 Task: Search one way flight ticket for 2 adults, 4 children and 1 infant on lap in business from Watertown: Watertown Regional Airport to Riverton: Central Wyoming Regional Airport (was Riverton Regional) on 8-4-2023. Choice of flights is Frontier. Price is upto 60000. Outbound departure time preference is 22:00.
Action: Mouse moved to (300, 391)
Screenshot: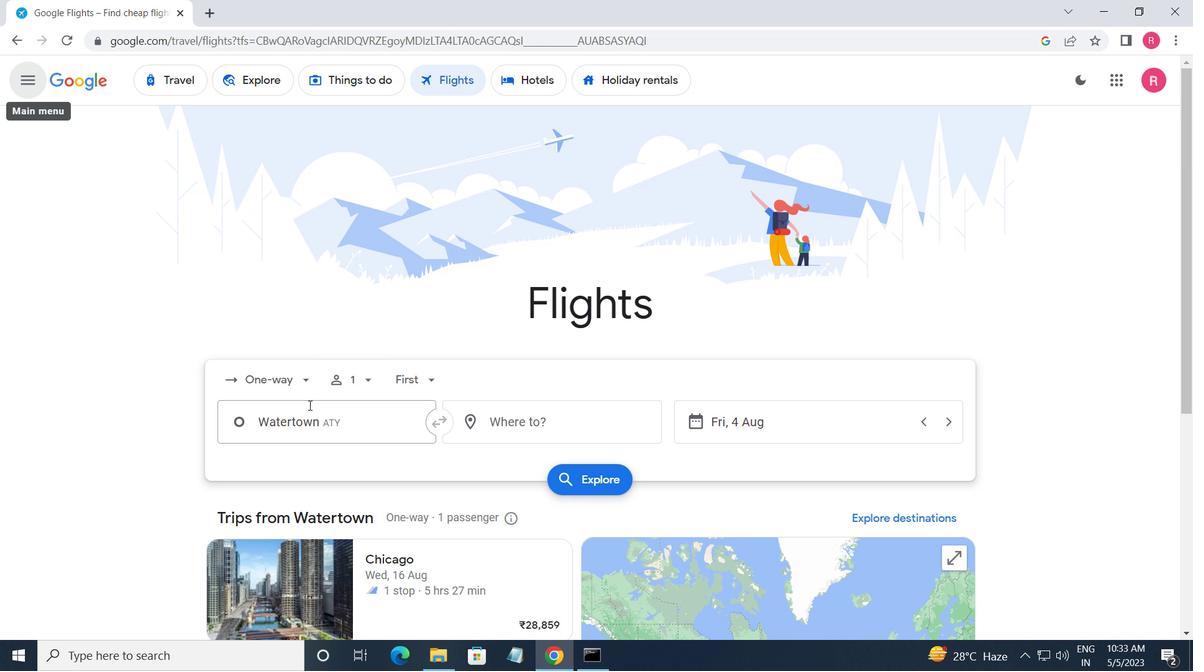 
Action: Mouse pressed left at (300, 391)
Screenshot: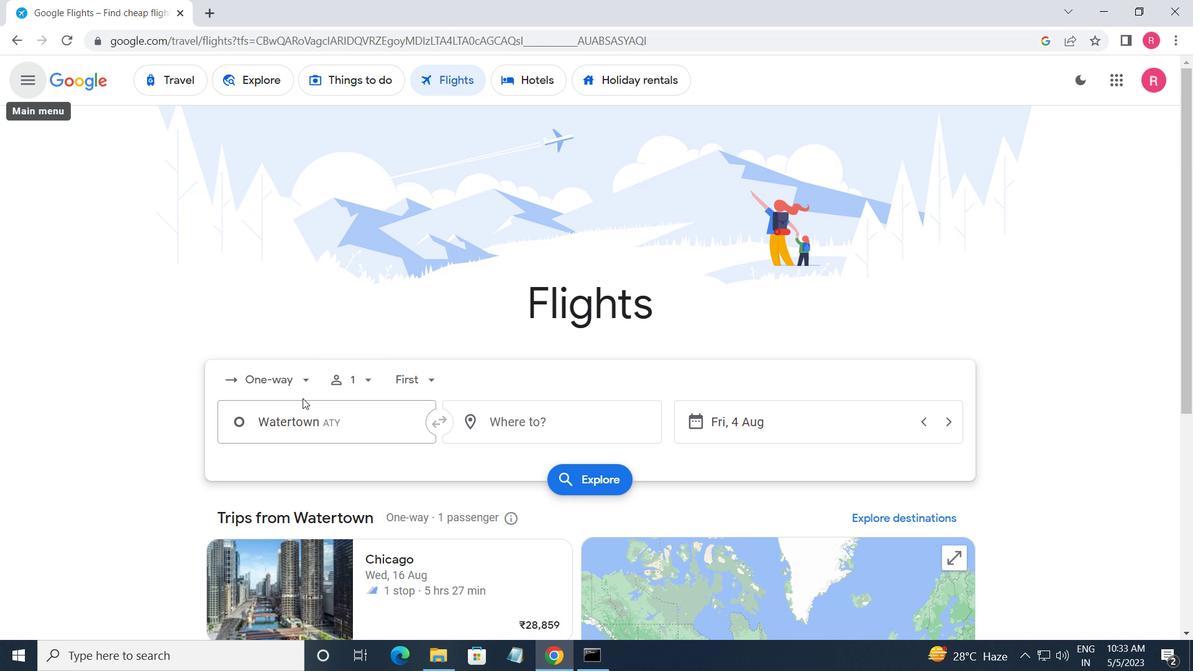 
Action: Mouse moved to (293, 450)
Screenshot: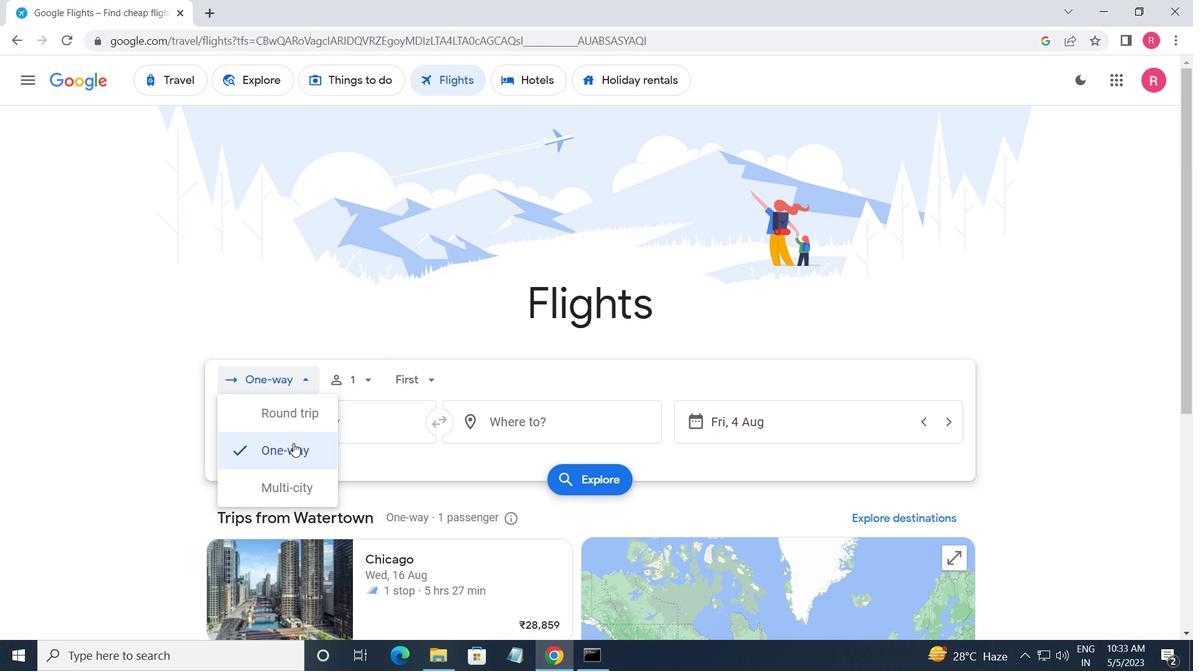 
Action: Mouse pressed left at (293, 450)
Screenshot: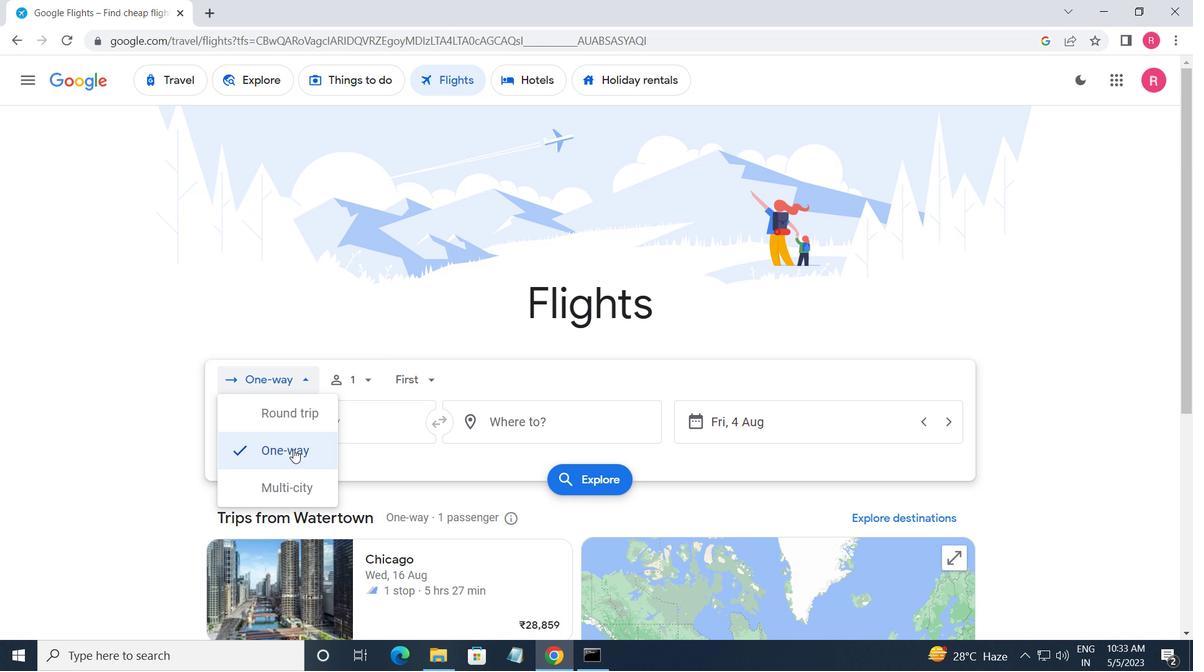 
Action: Mouse moved to (353, 380)
Screenshot: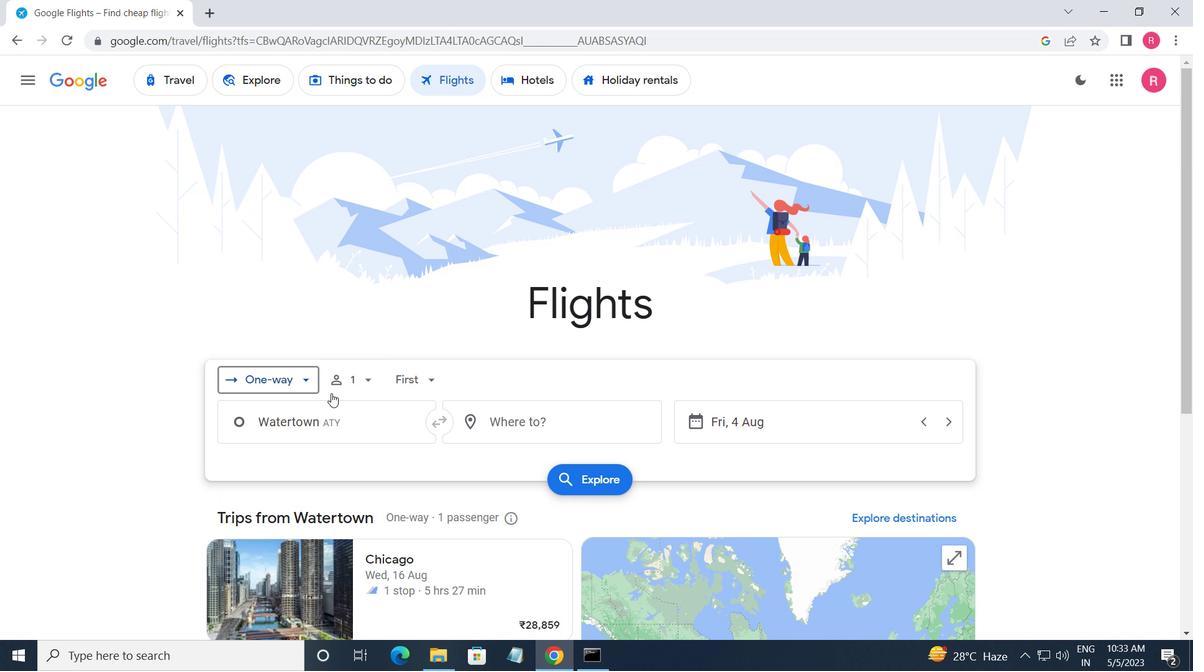 
Action: Mouse pressed left at (353, 380)
Screenshot: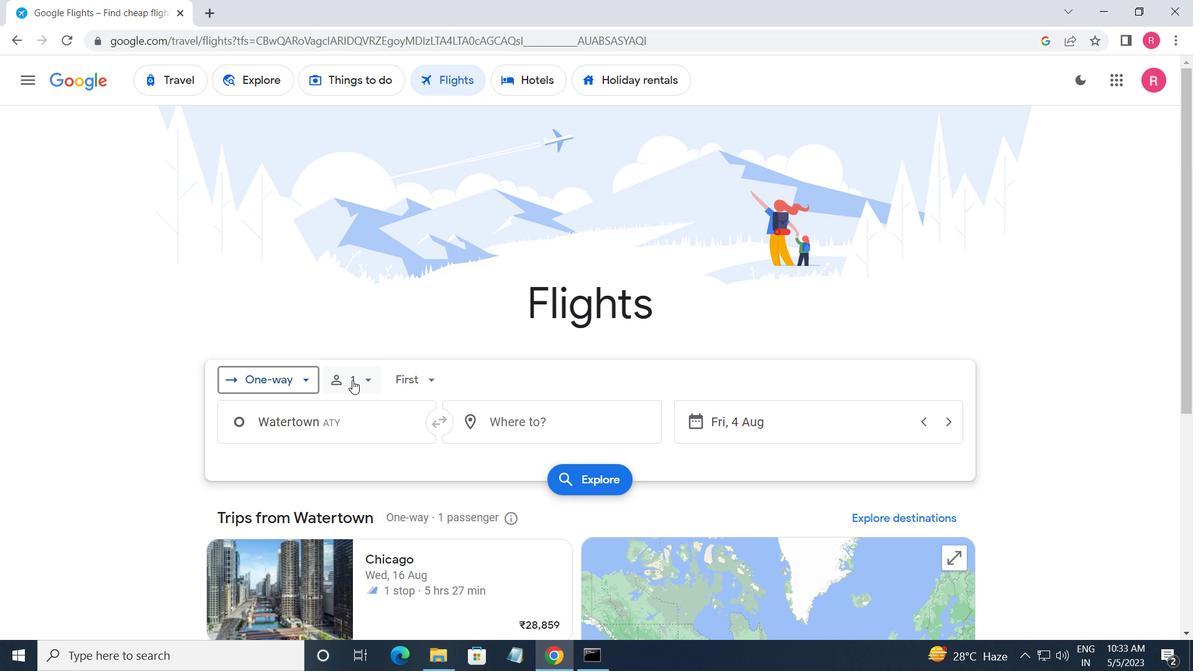 
Action: Mouse moved to (482, 424)
Screenshot: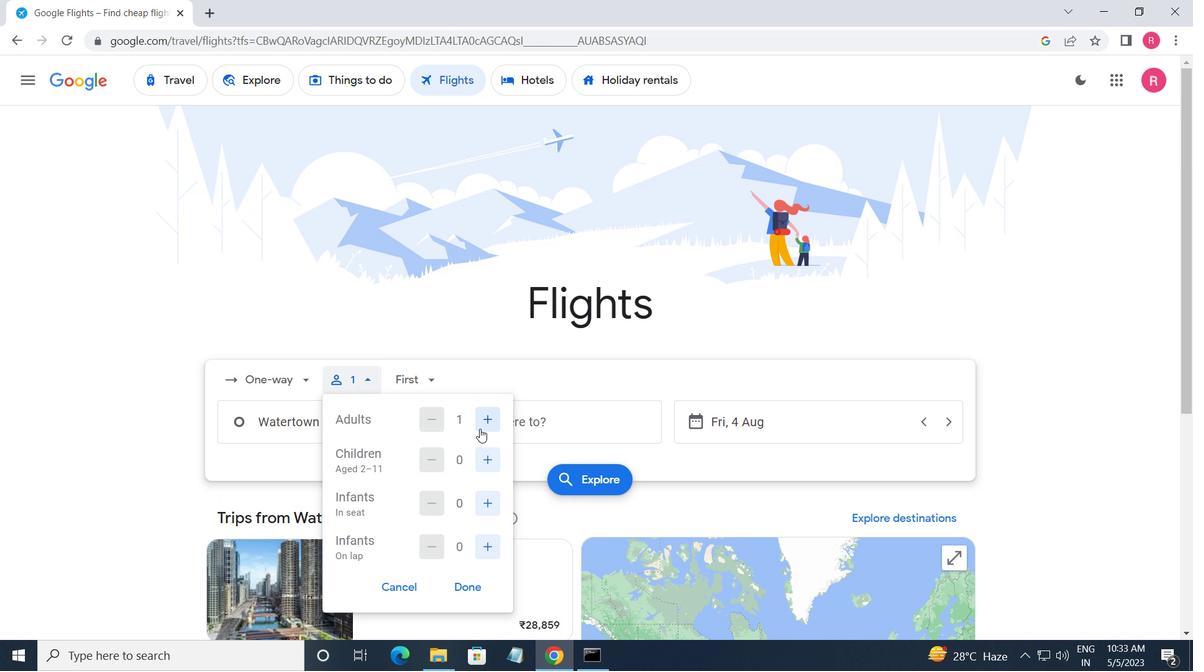 
Action: Mouse pressed left at (482, 424)
Screenshot: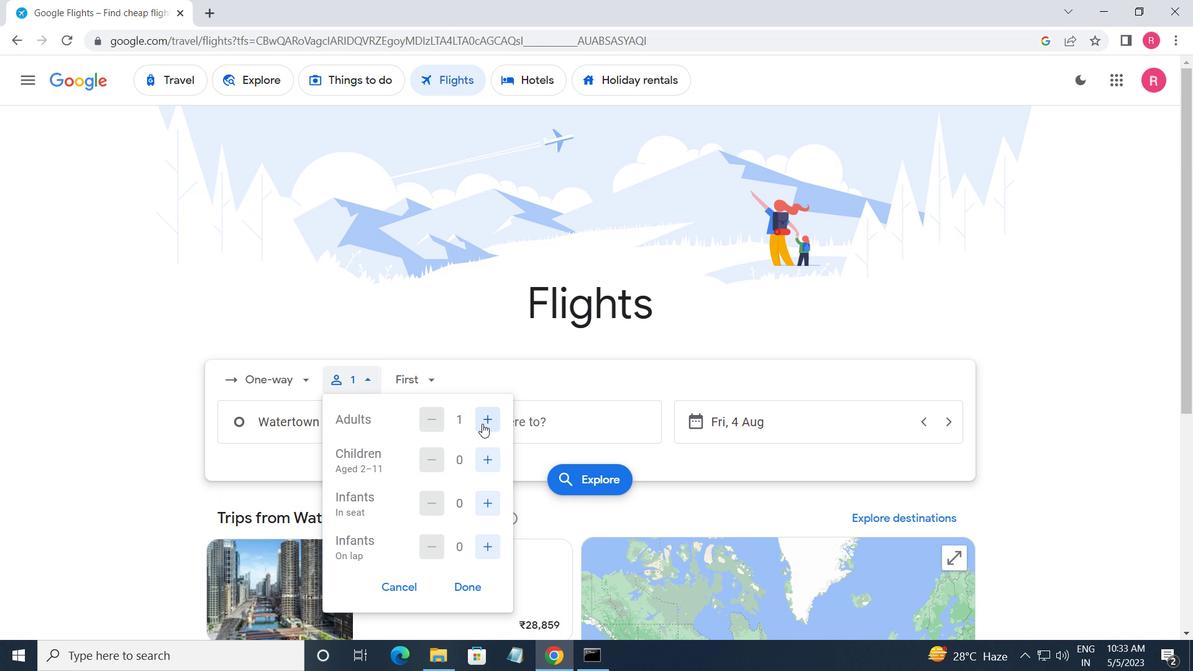 
Action: Mouse moved to (491, 458)
Screenshot: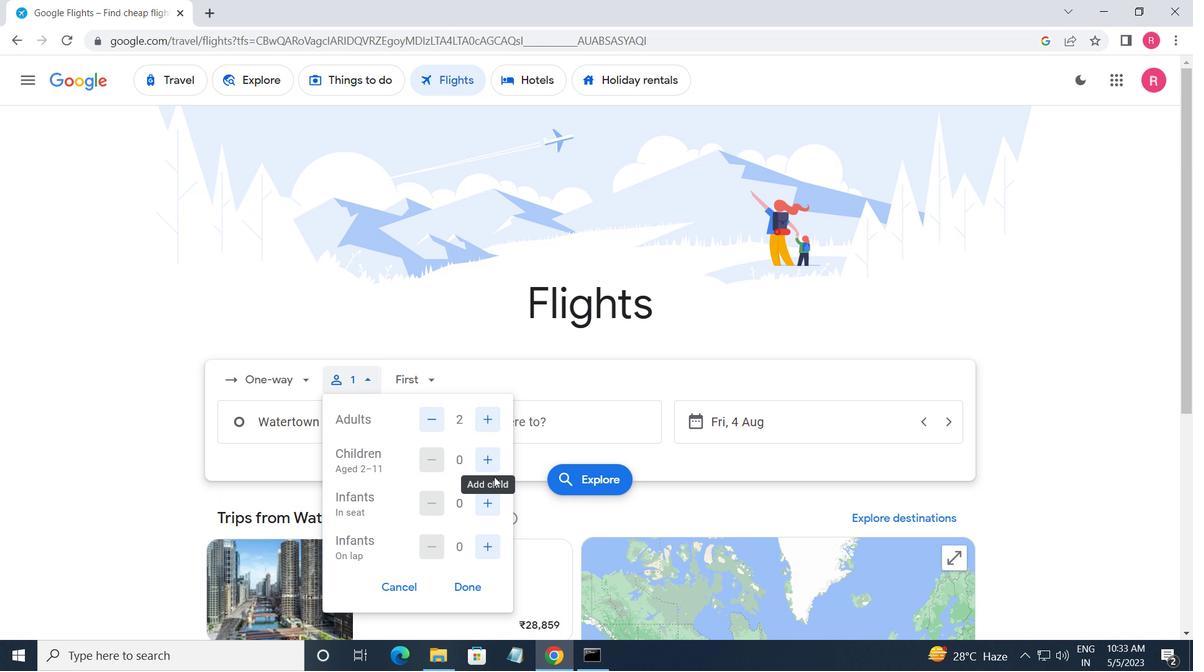 
Action: Mouse pressed left at (491, 458)
Screenshot: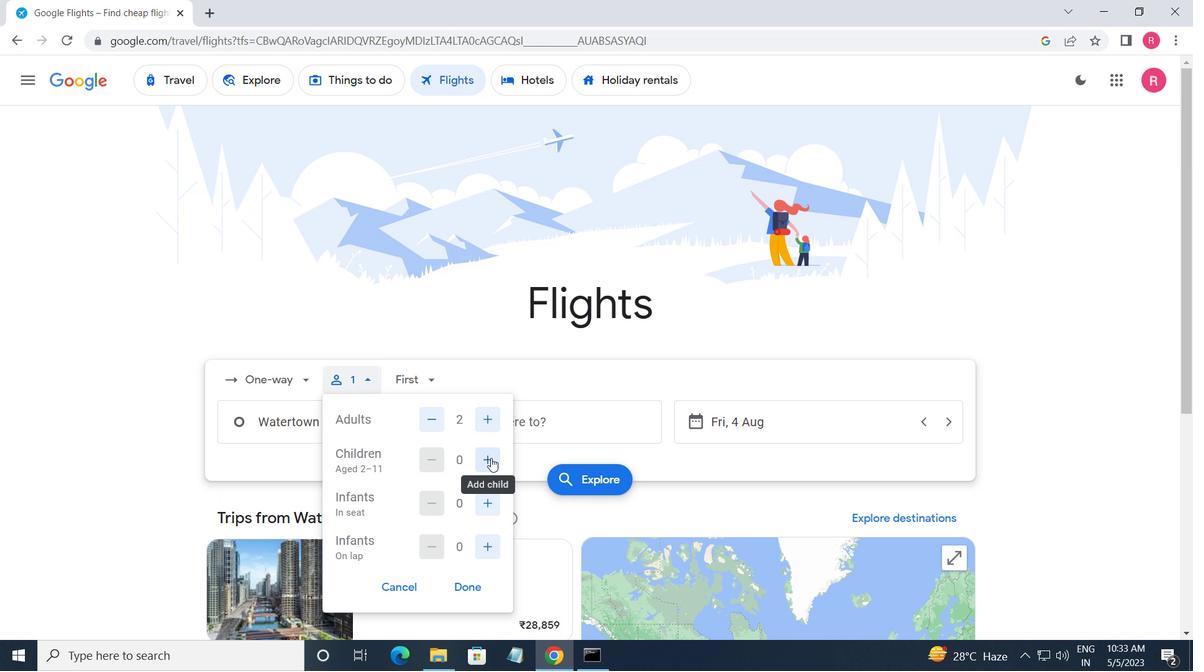 
Action: Mouse moved to (488, 457)
Screenshot: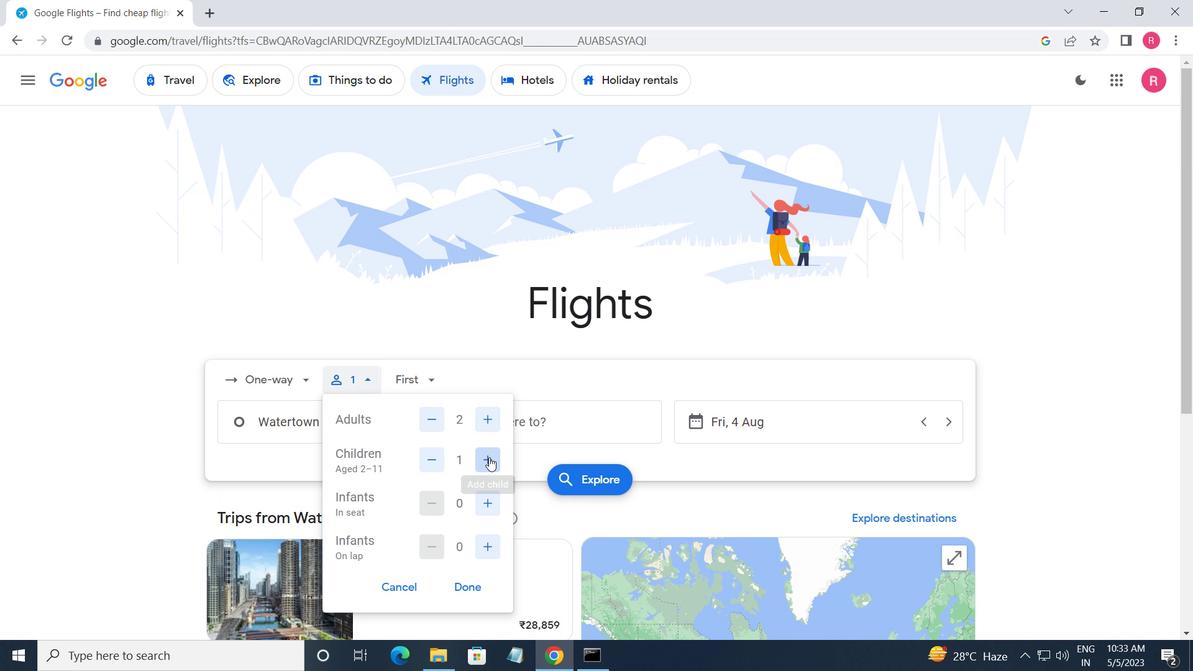 
Action: Mouse pressed left at (488, 457)
Screenshot: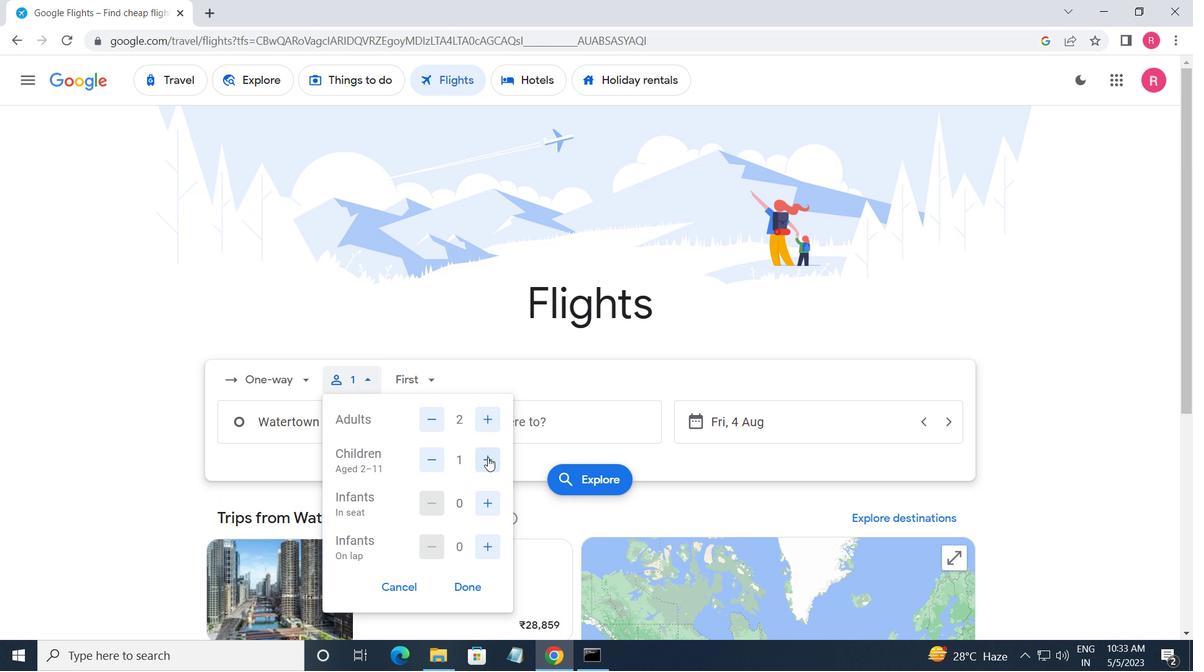 
Action: Mouse moved to (488, 457)
Screenshot: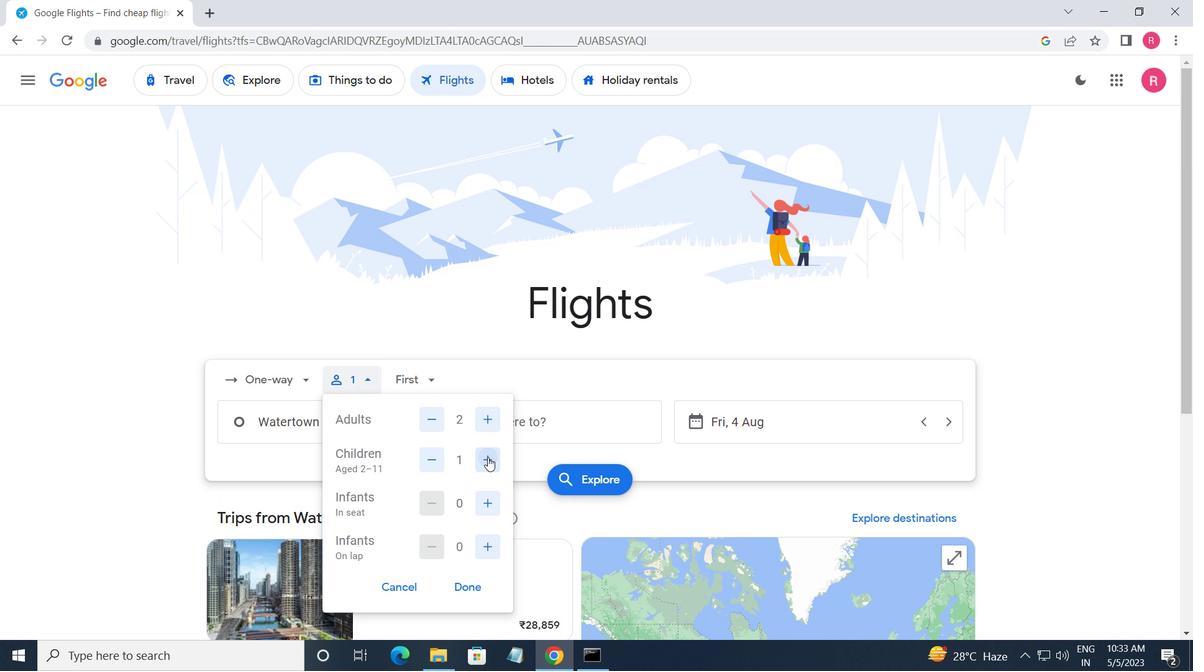 
Action: Mouse pressed left at (488, 457)
Screenshot: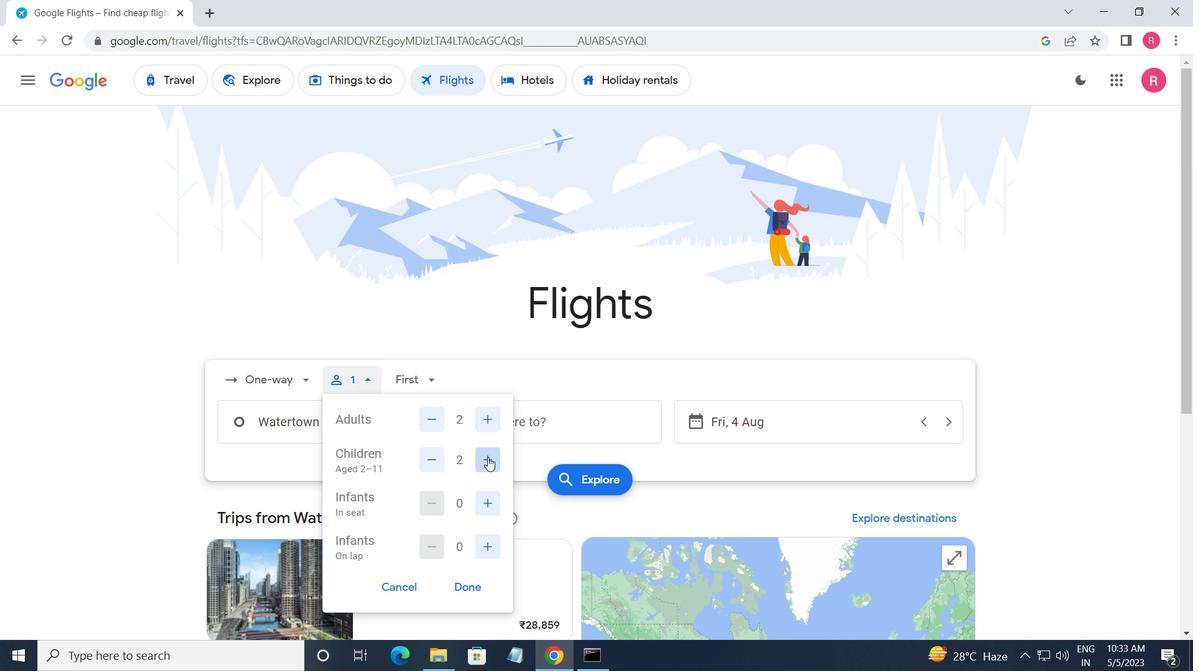 
Action: Mouse pressed left at (488, 457)
Screenshot: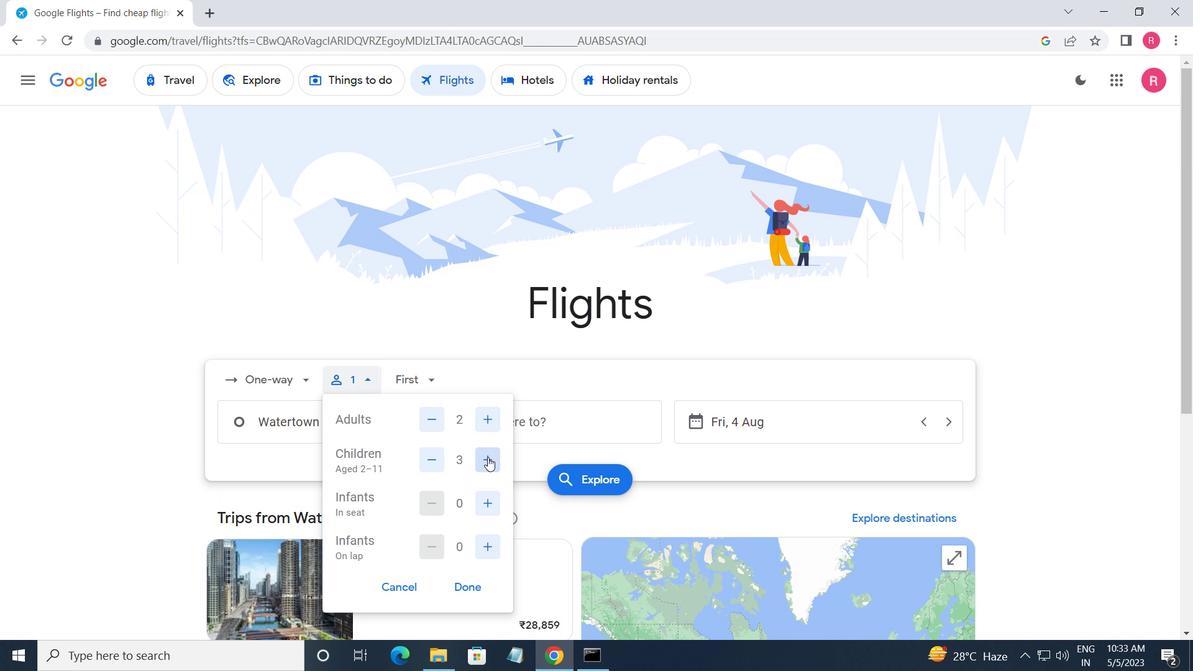 
Action: Mouse moved to (496, 547)
Screenshot: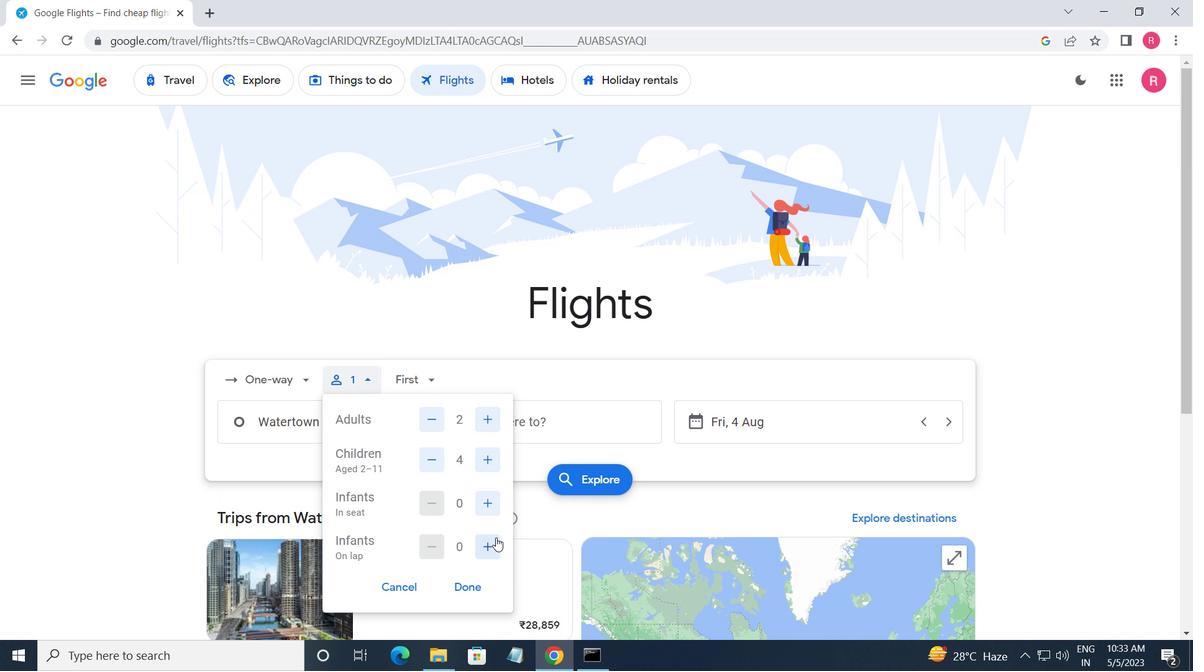 
Action: Mouse pressed left at (496, 547)
Screenshot: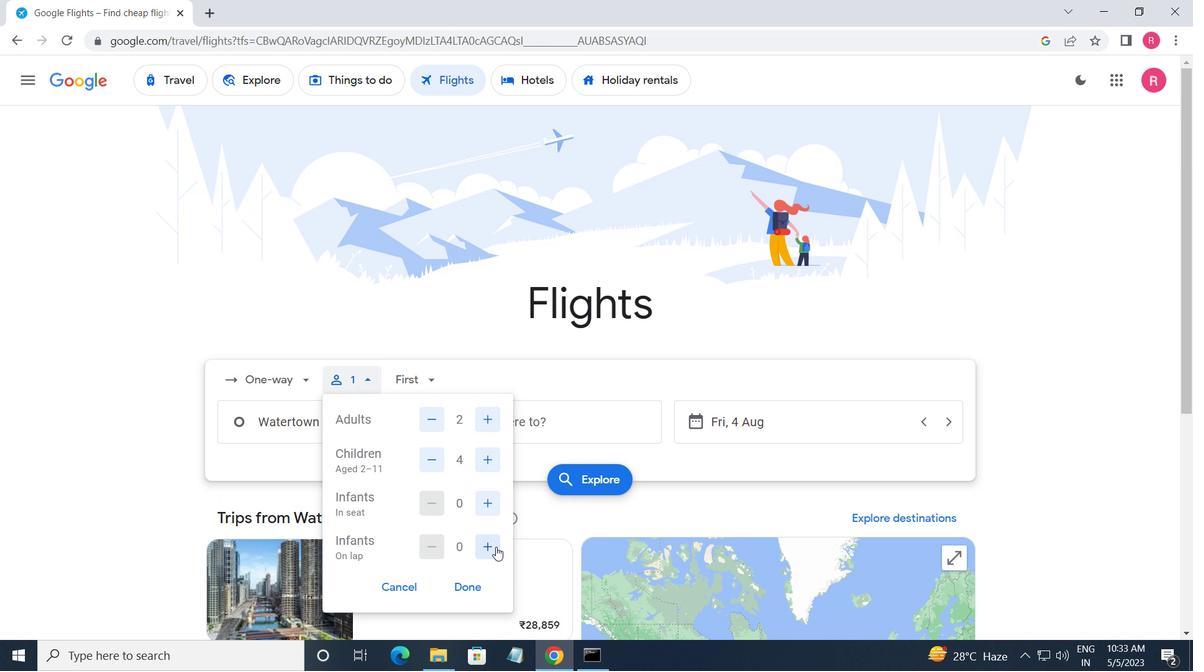 
Action: Mouse moved to (461, 591)
Screenshot: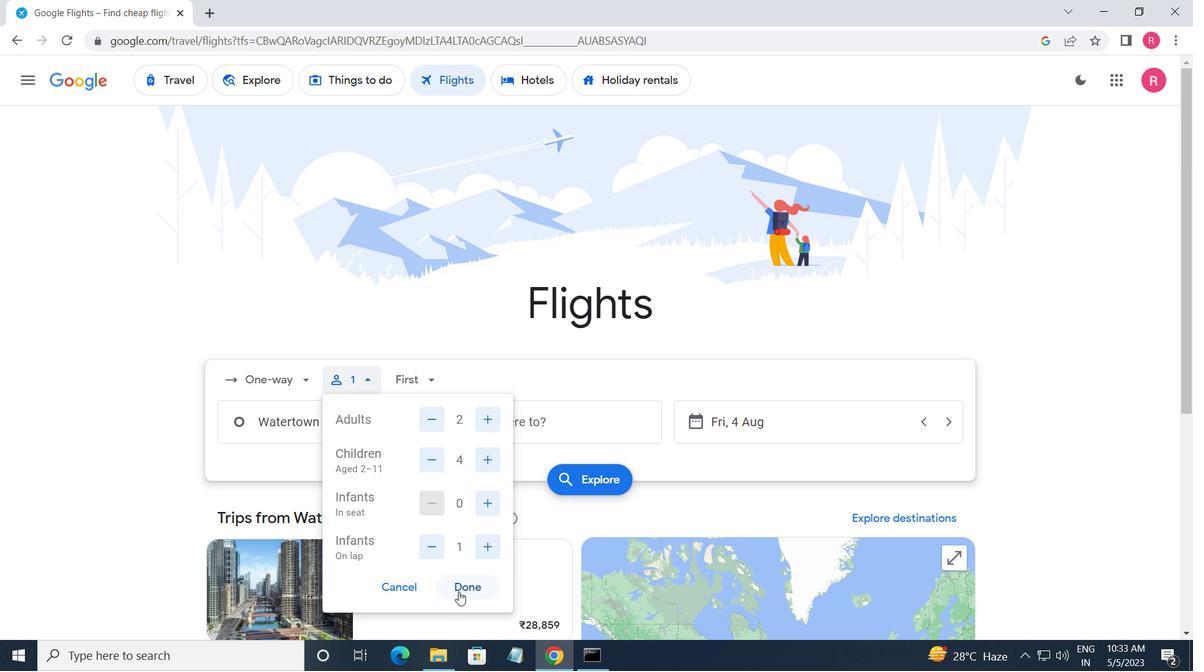 
Action: Mouse pressed left at (461, 591)
Screenshot: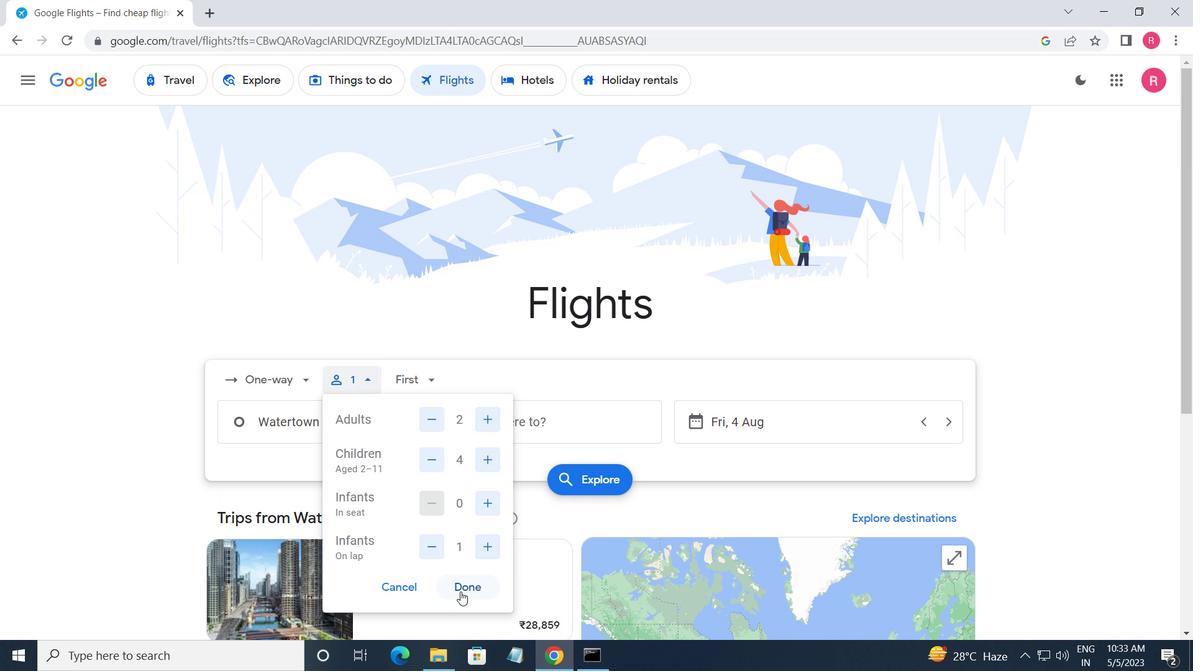 
Action: Mouse moved to (432, 389)
Screenshot: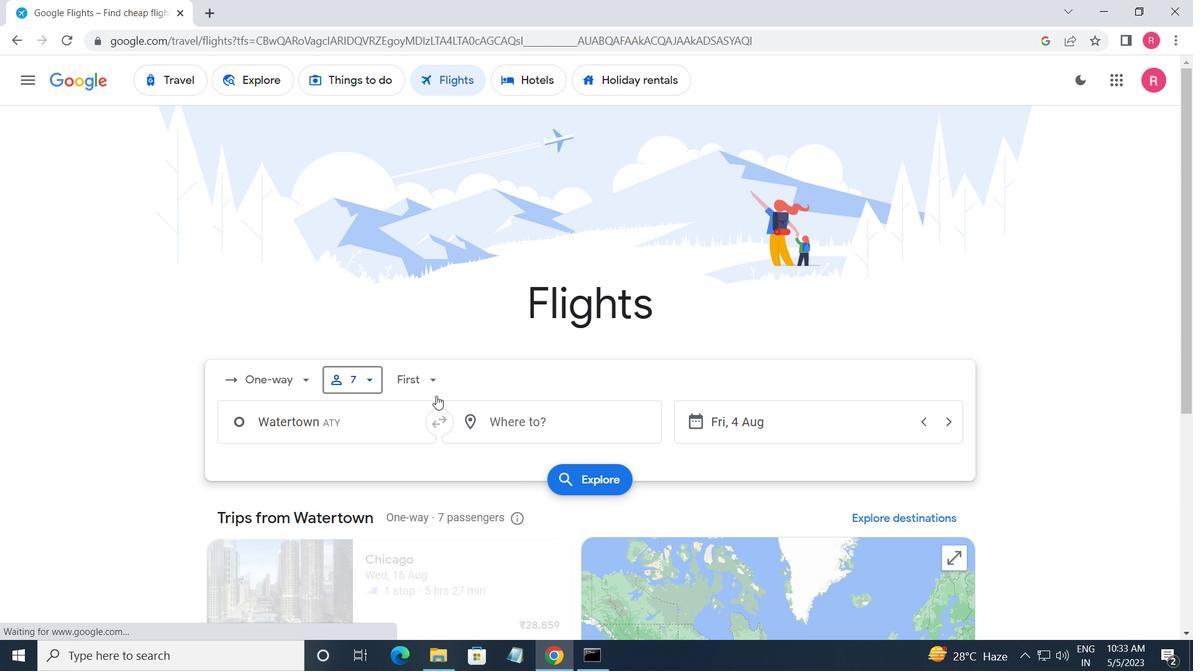 
Action: Mouse pressed left at (432, 389)
Screenshot: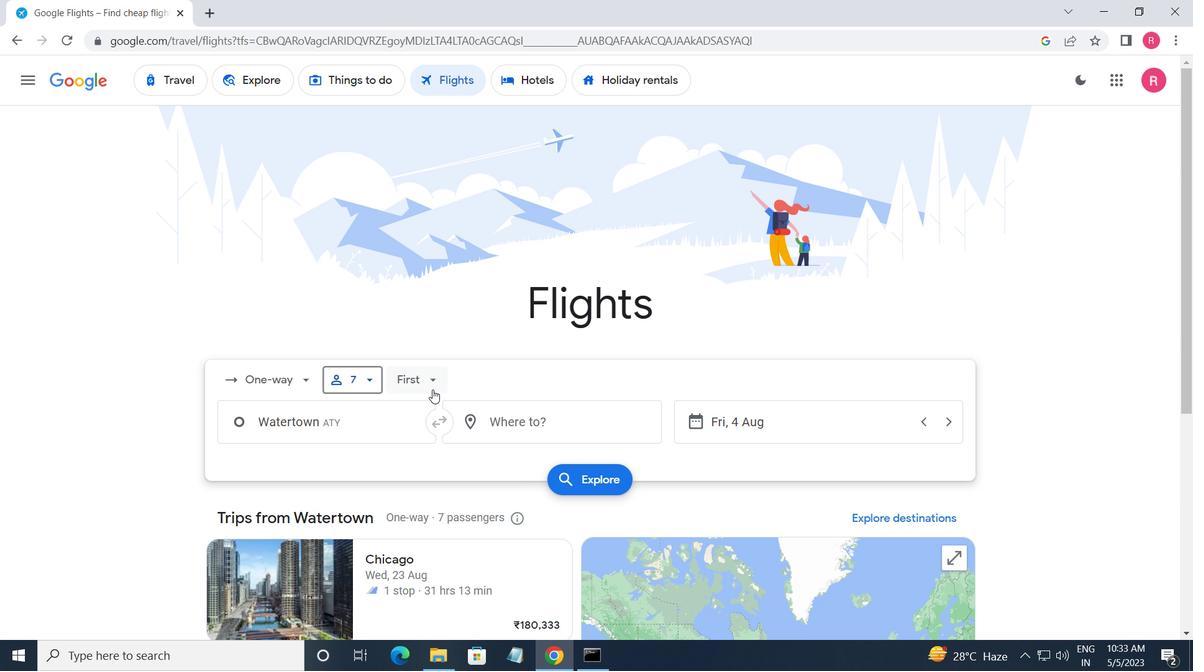 
Action: Mouse moved to (458, 488)
Screenshot: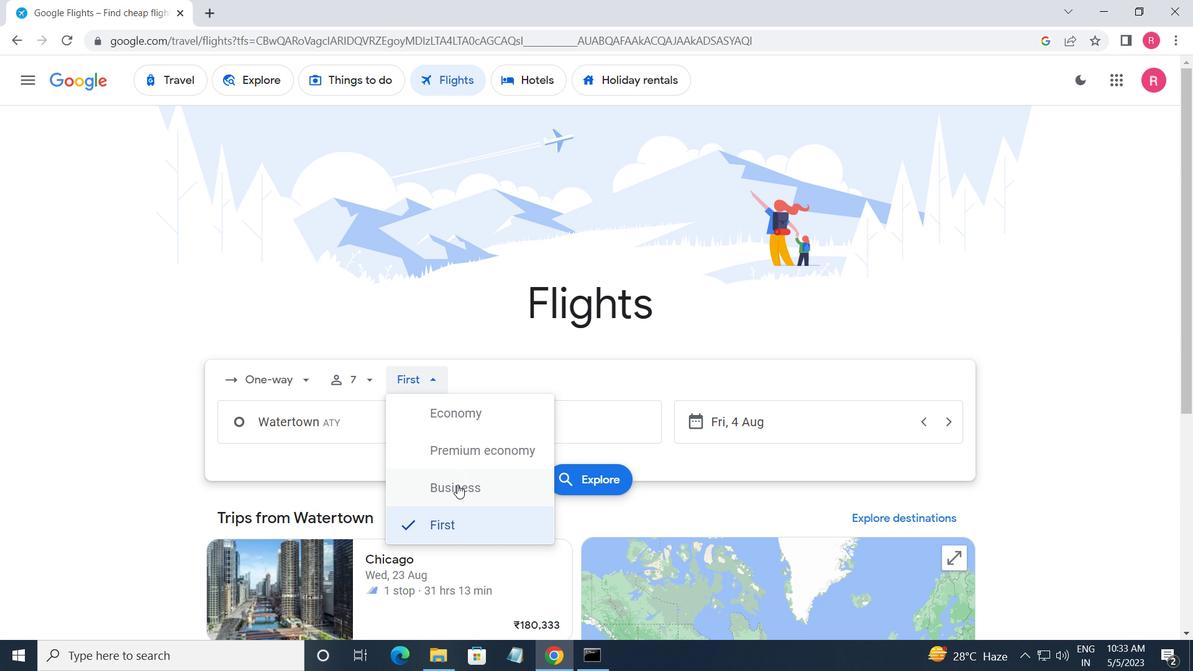 
Action: Mouse pressed left at (458, 488)
Screenshot: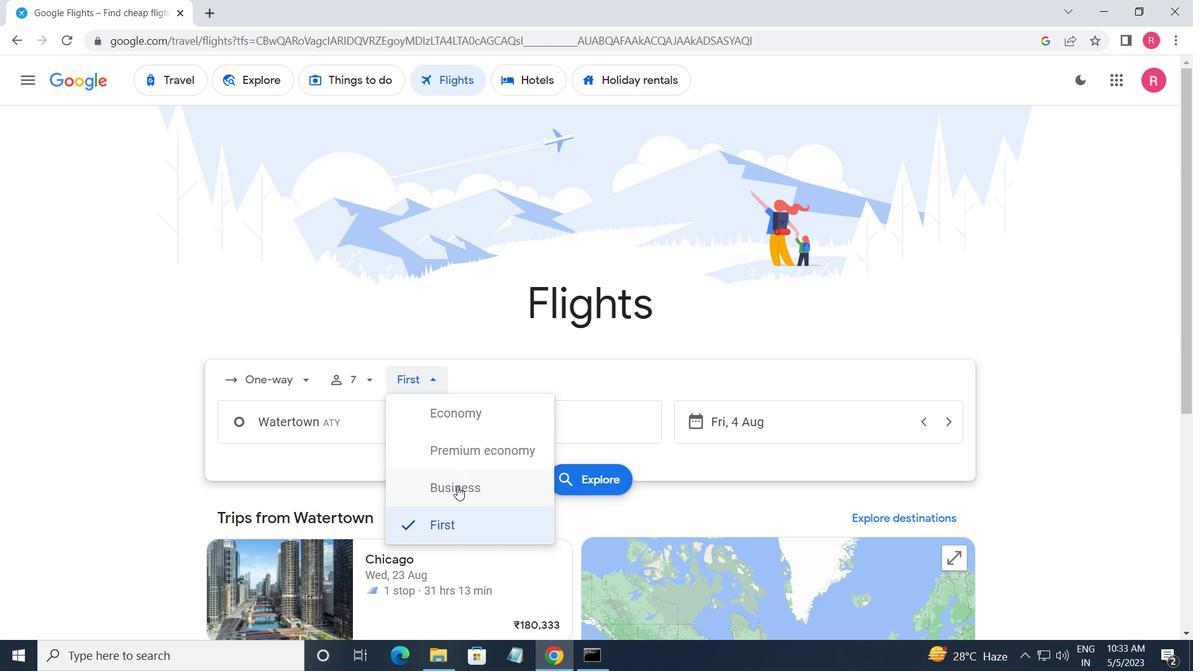 
Action: Mouse moved to (377, 422)
Screenshot: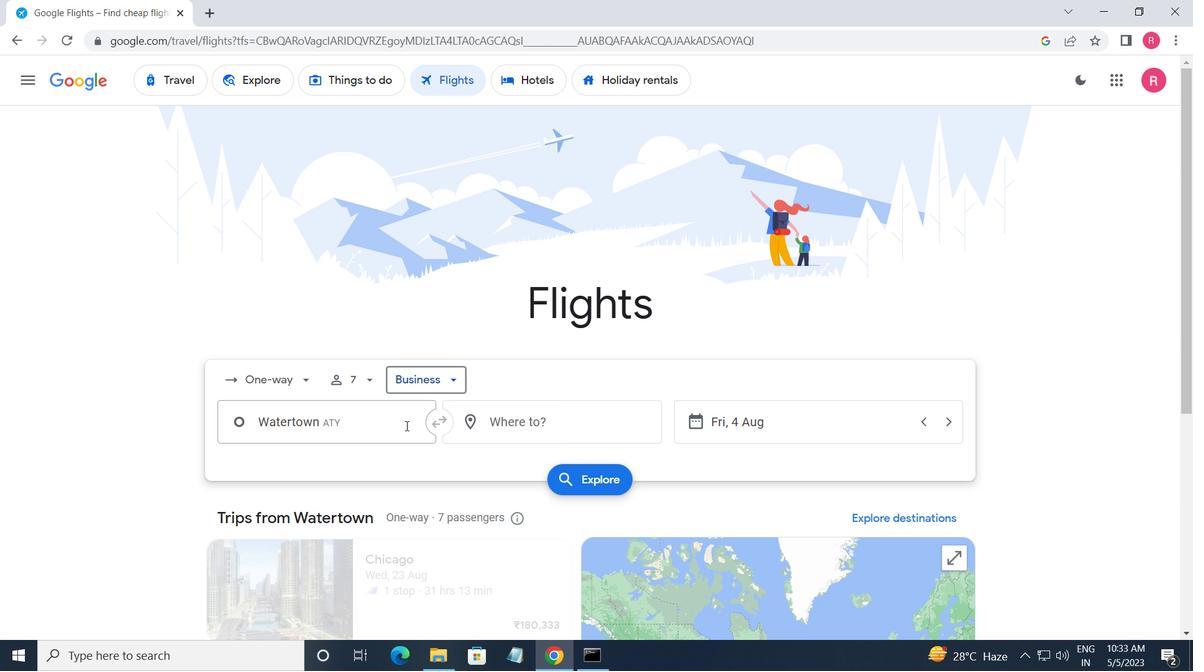 
Action: Mouse pressed left at (377, 422)
Screenshot: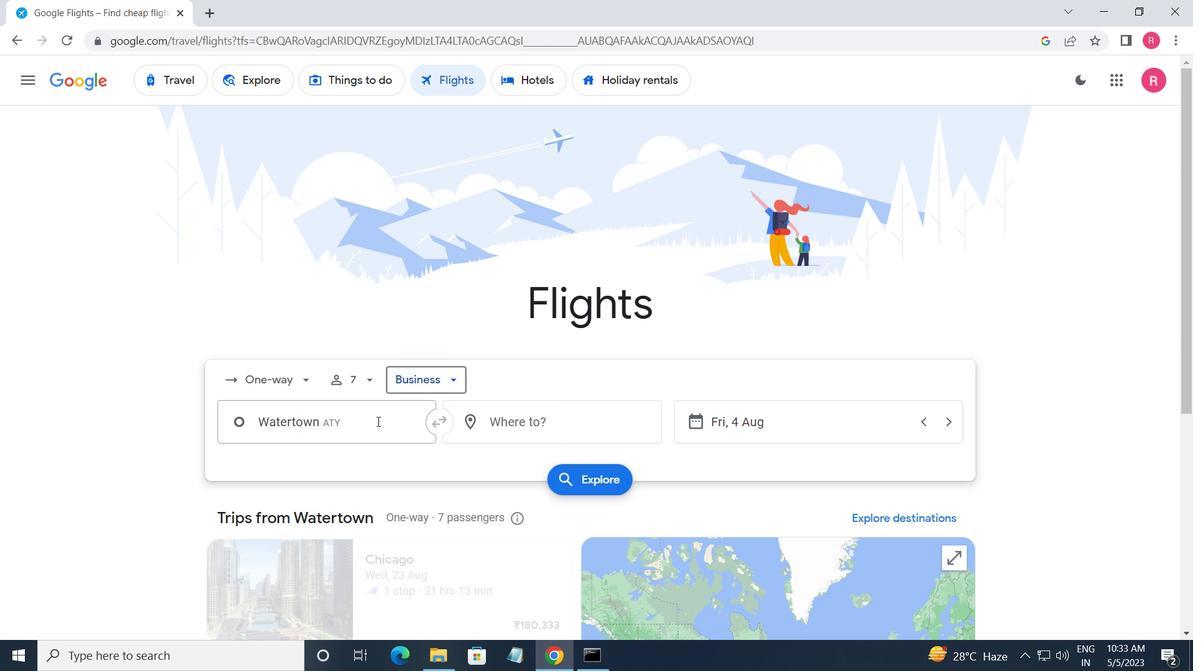 
Action: Mouse moved to (380, 475)
Screenshot: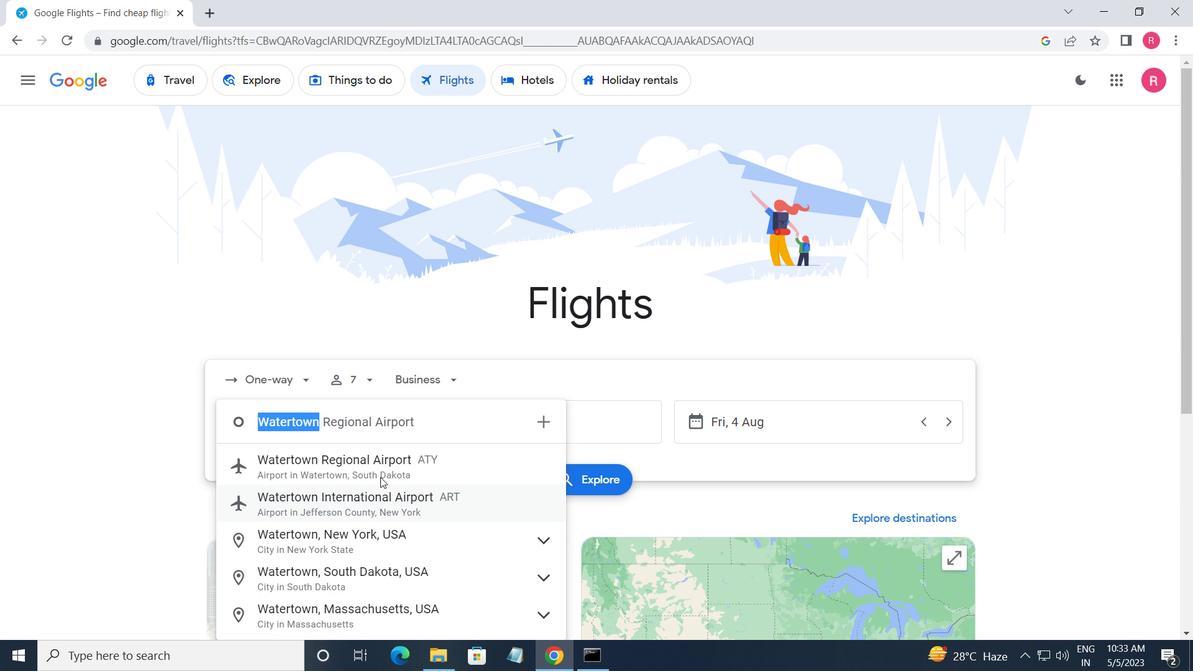 
Action: Mouse pressed left at (380, 475)
Screenshot: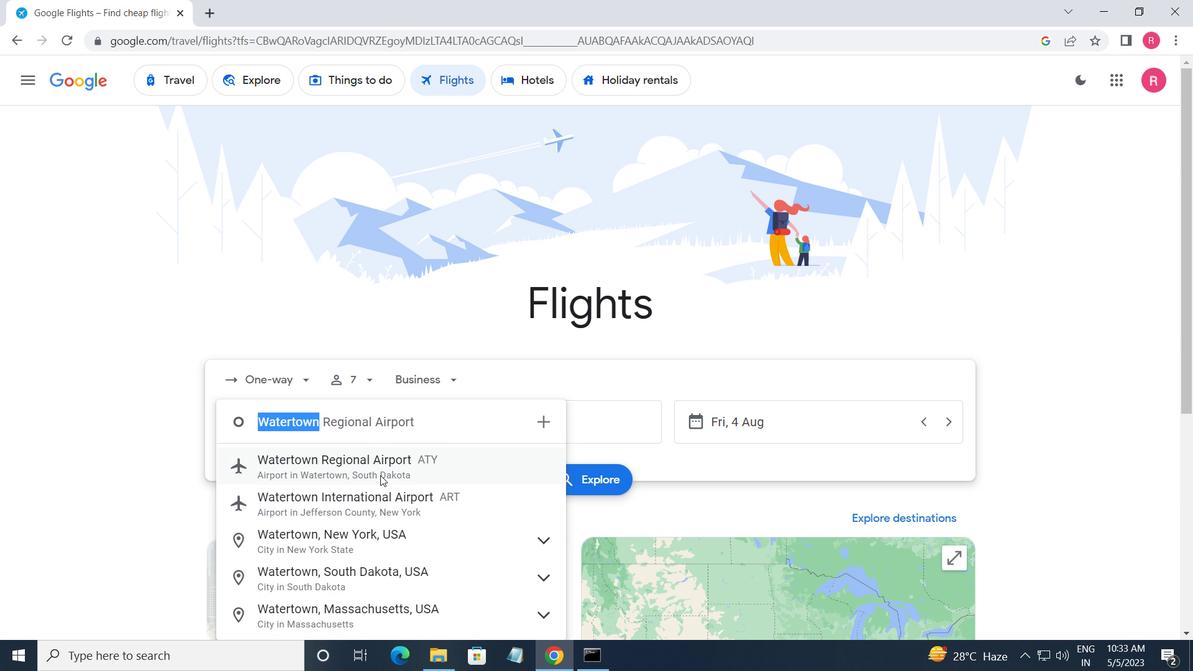 
Action: Mouse moved to (519, 427)
Screenshot: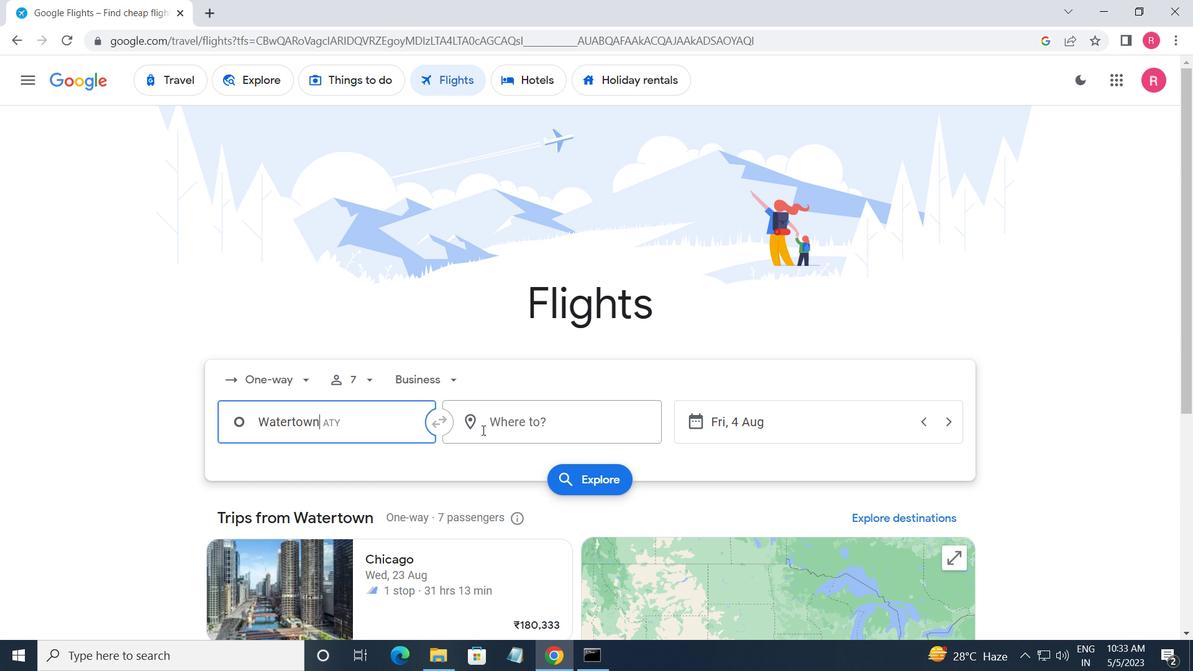 
Action: Mouse pressed left at (519, 427)
Screenshot: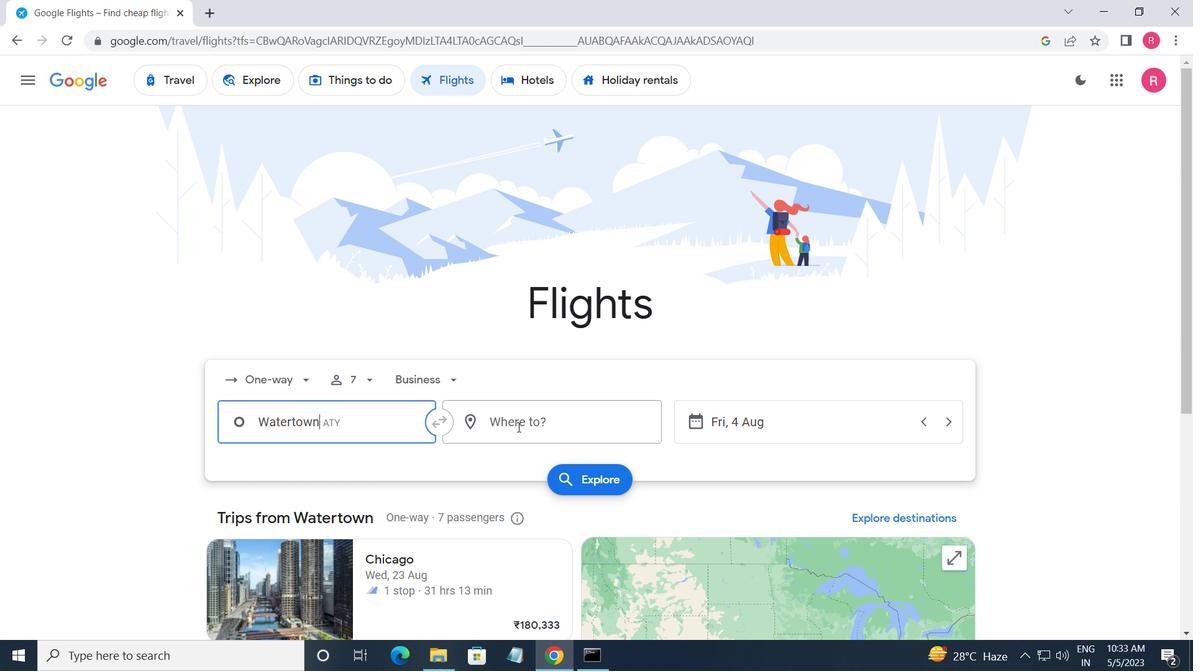 
Action: Mouse moved to (570, 536)
Screenshot: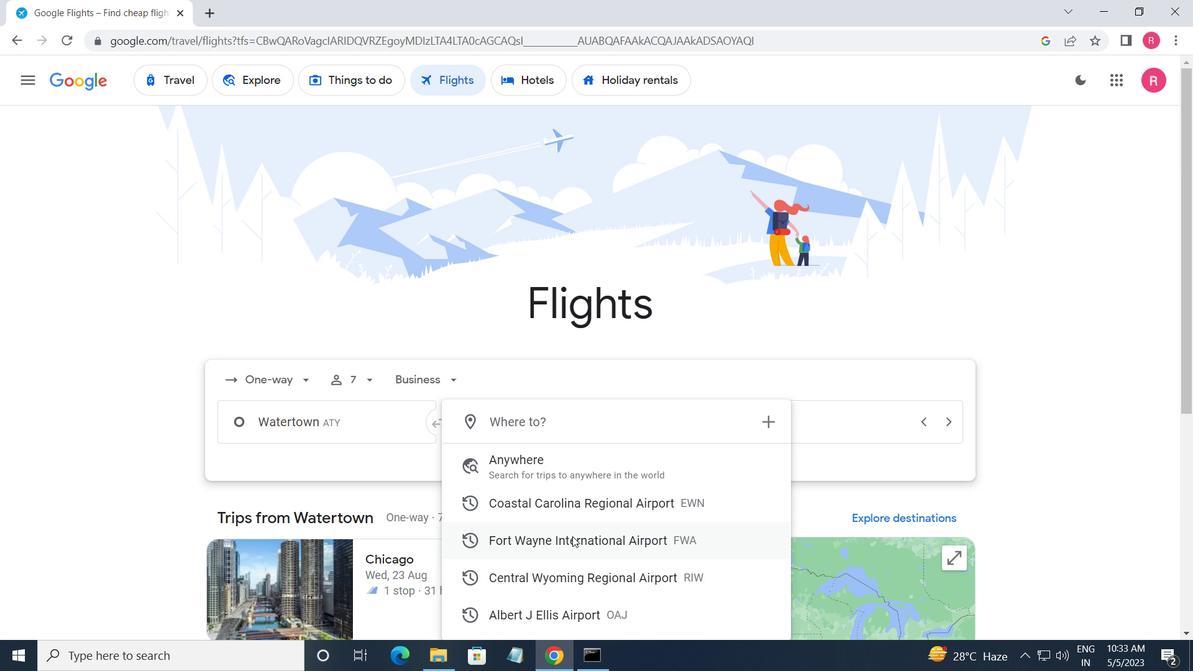 
Action: Mouse pressed left at (570, 536)
Screenshot: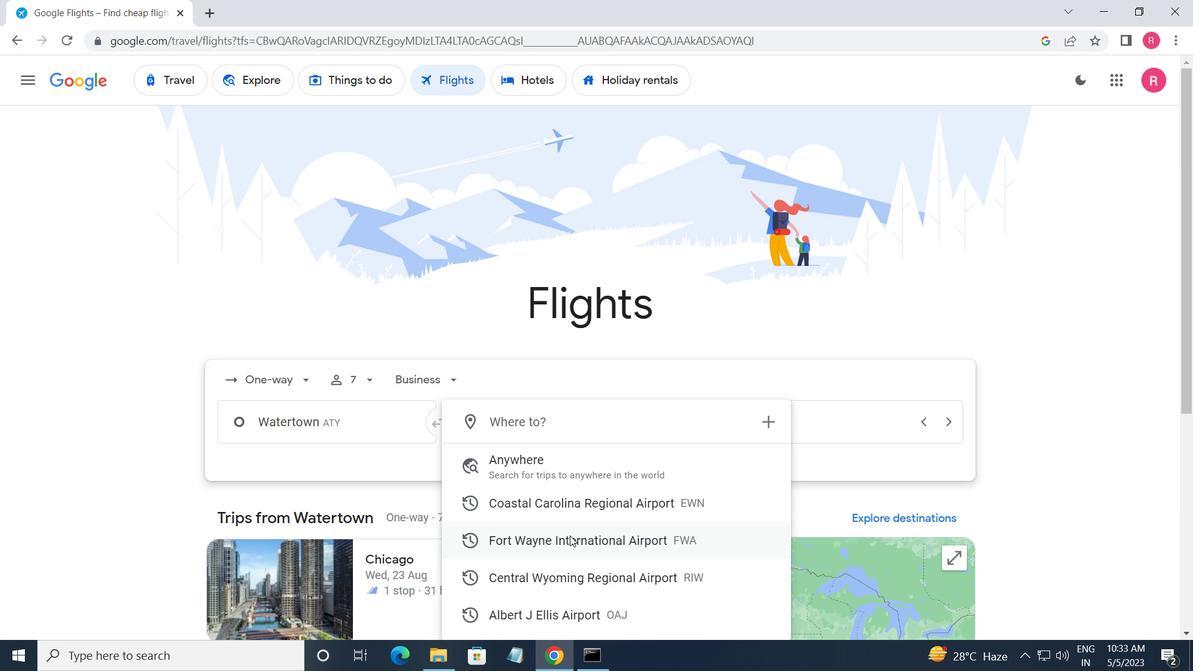 
Action: Mouse moved to (626, 421)
Screenshot: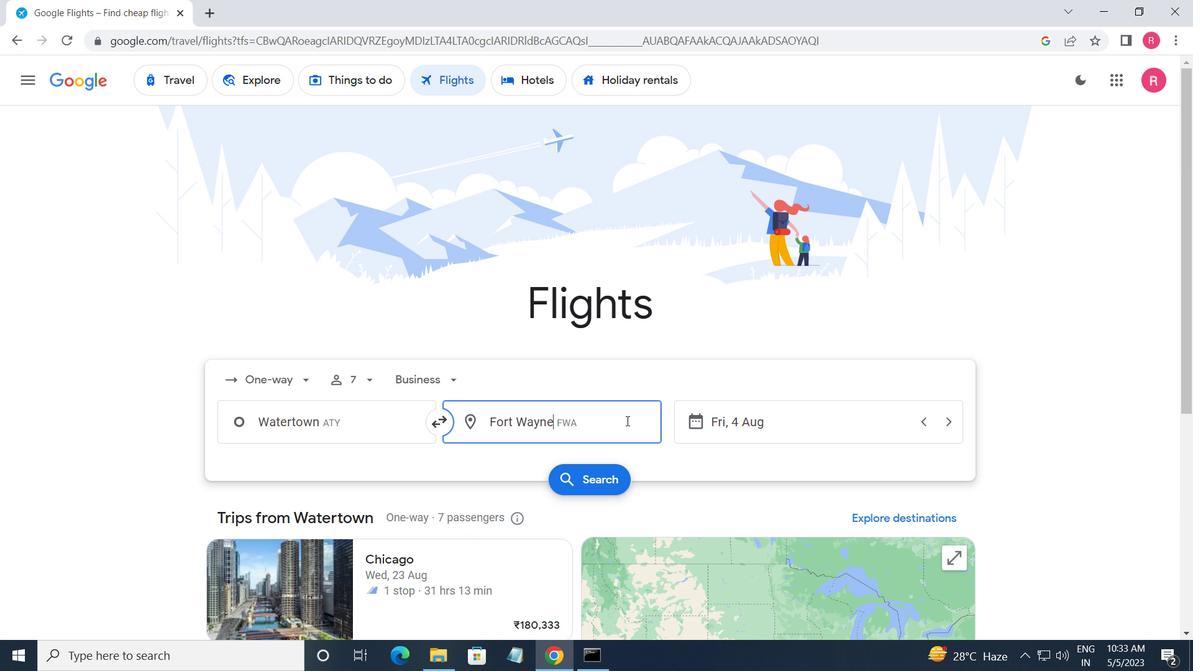 
Action: Mouse pressed left at (626, 421)
Screenshot: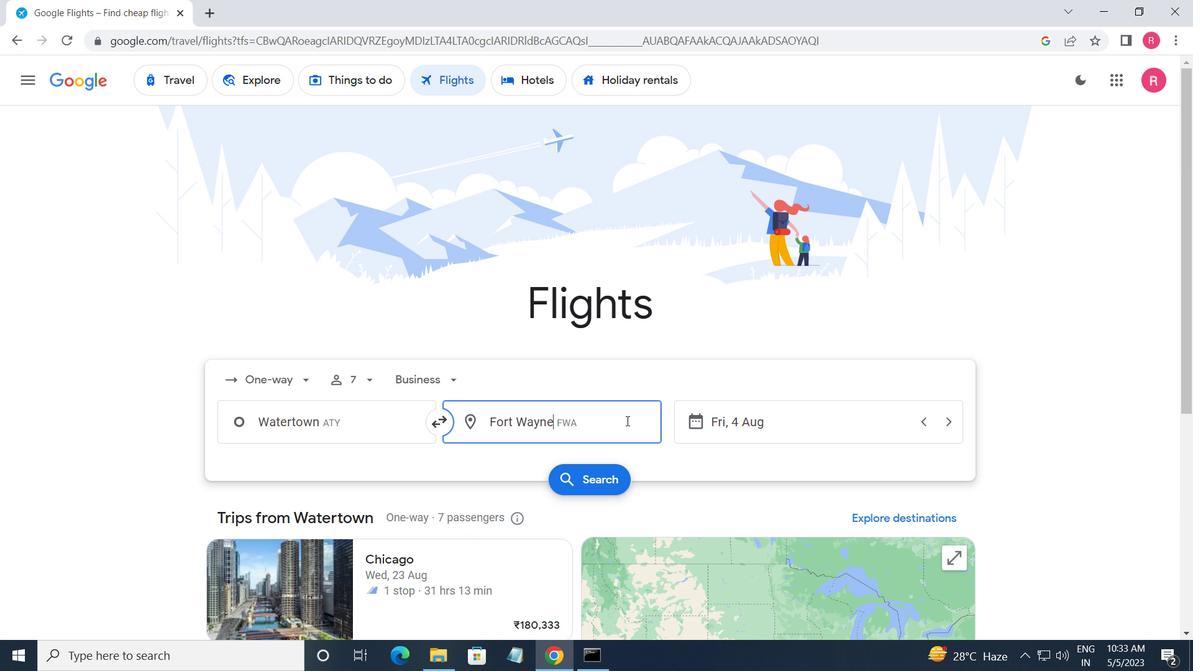 
Action: Mouse moved to (616, 430)
Screenshot: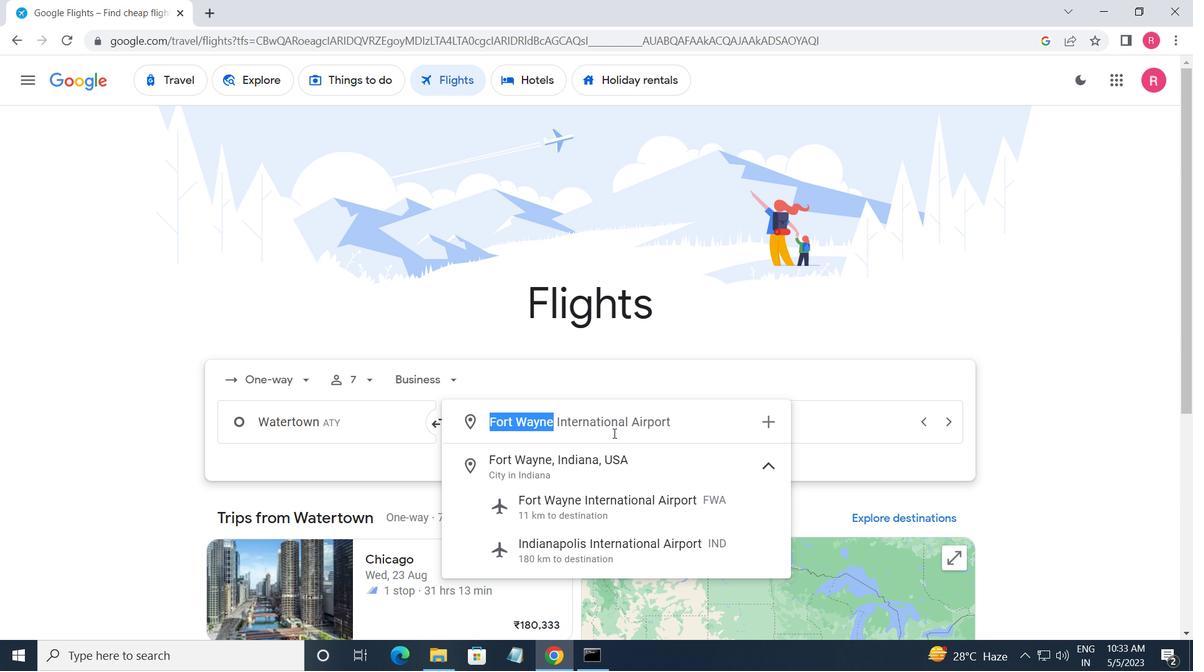
Action: Key pressed <Key.caps_lock>c<Key.caps_lock>entral<Key.space><Key.caps_lock>w<Key.caps_lock>yomim
Screenshot: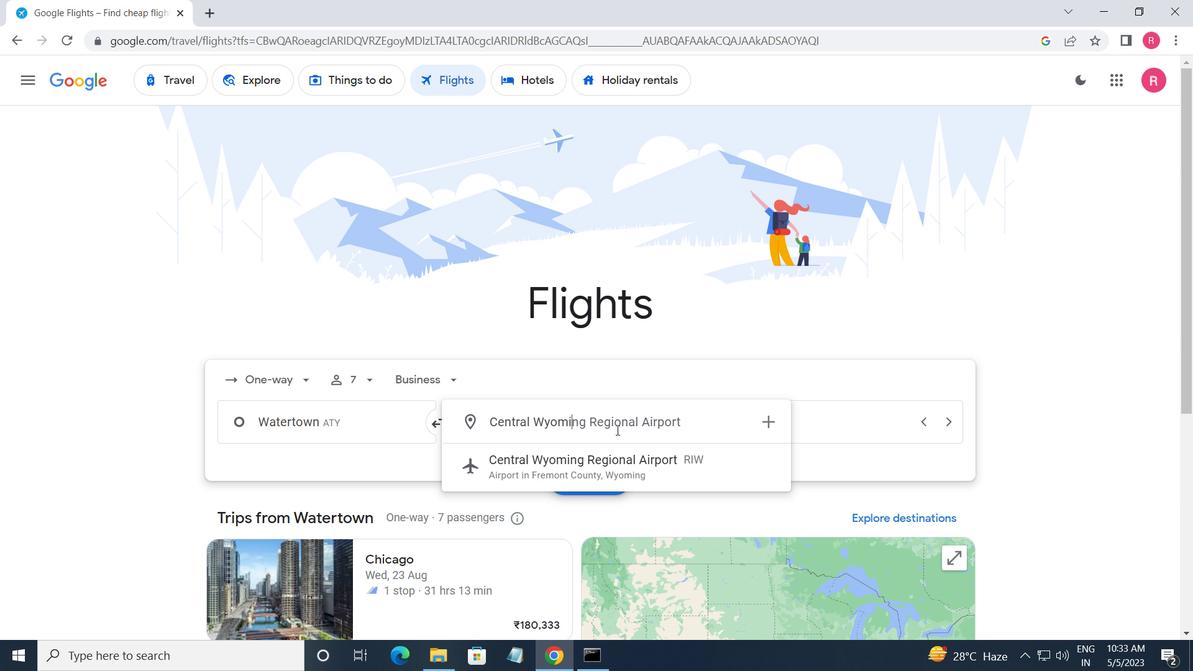 
Action: Mouse moved to (616, 472)
Screenshot: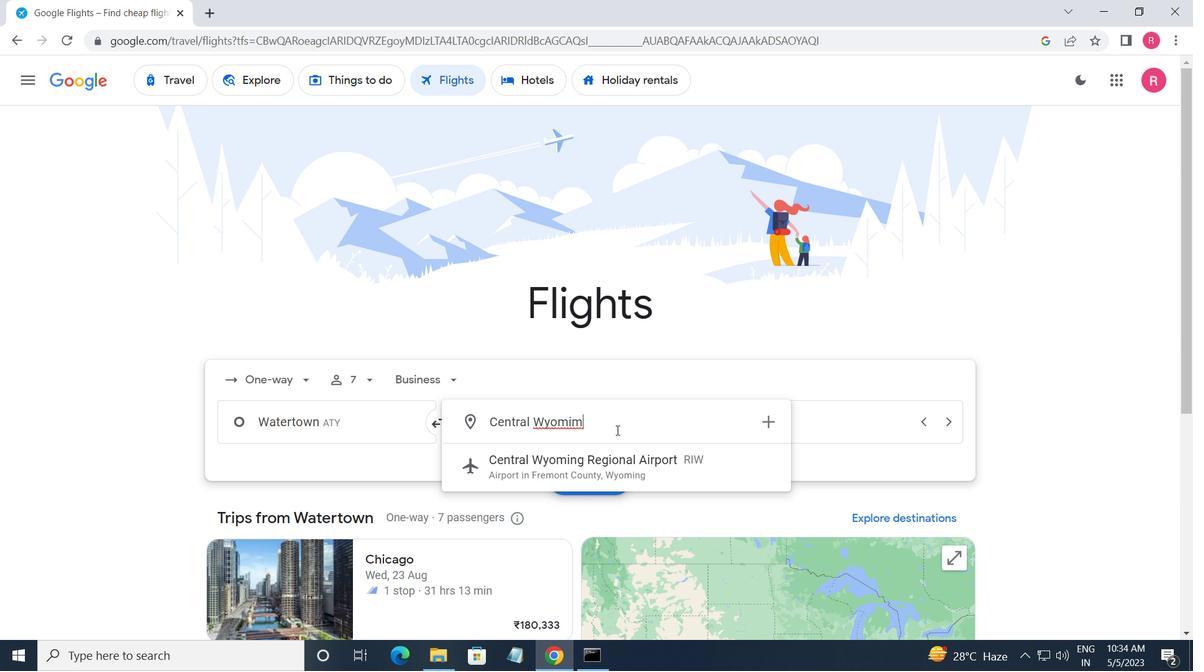 
Action: Mouse pressed left at (616, 472)
Screenshot: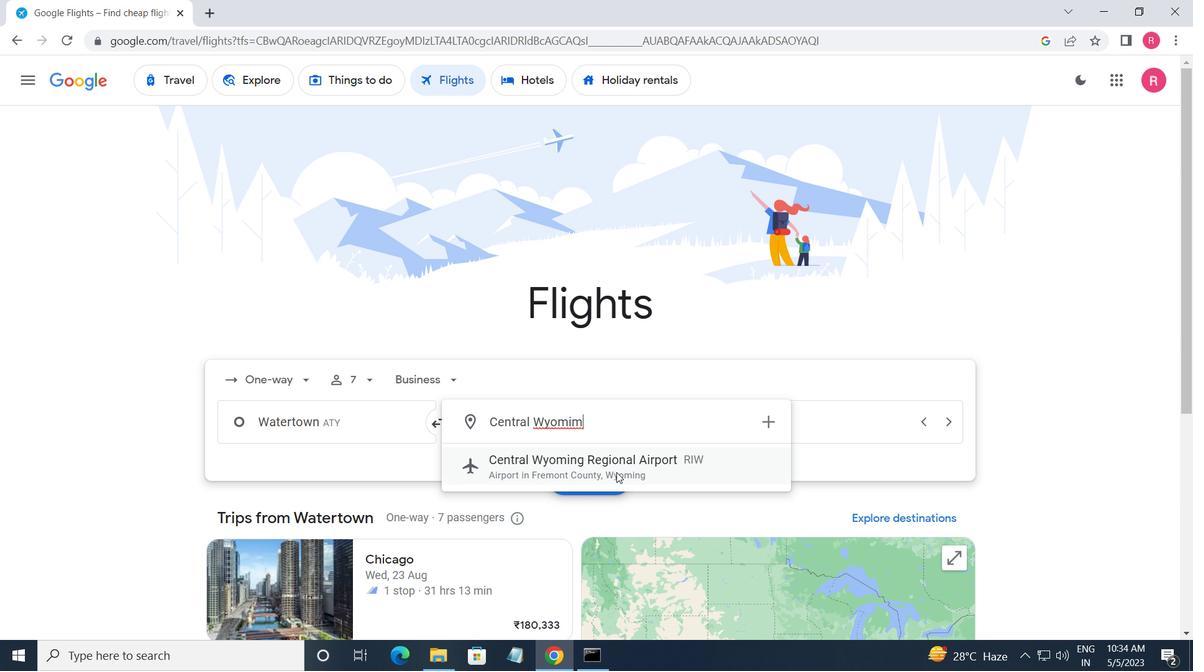 
Action: Mouse moved to (799, 423)
Screenshot: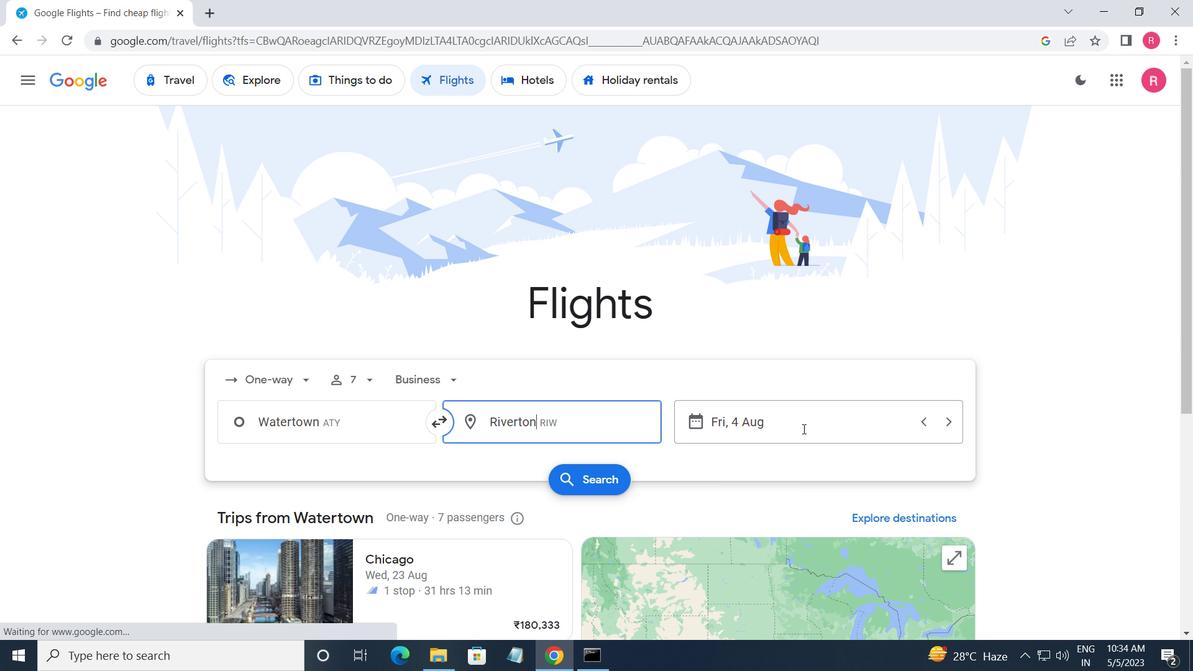 
Action: Mouse pressed left at (799, 423)
Screenshot: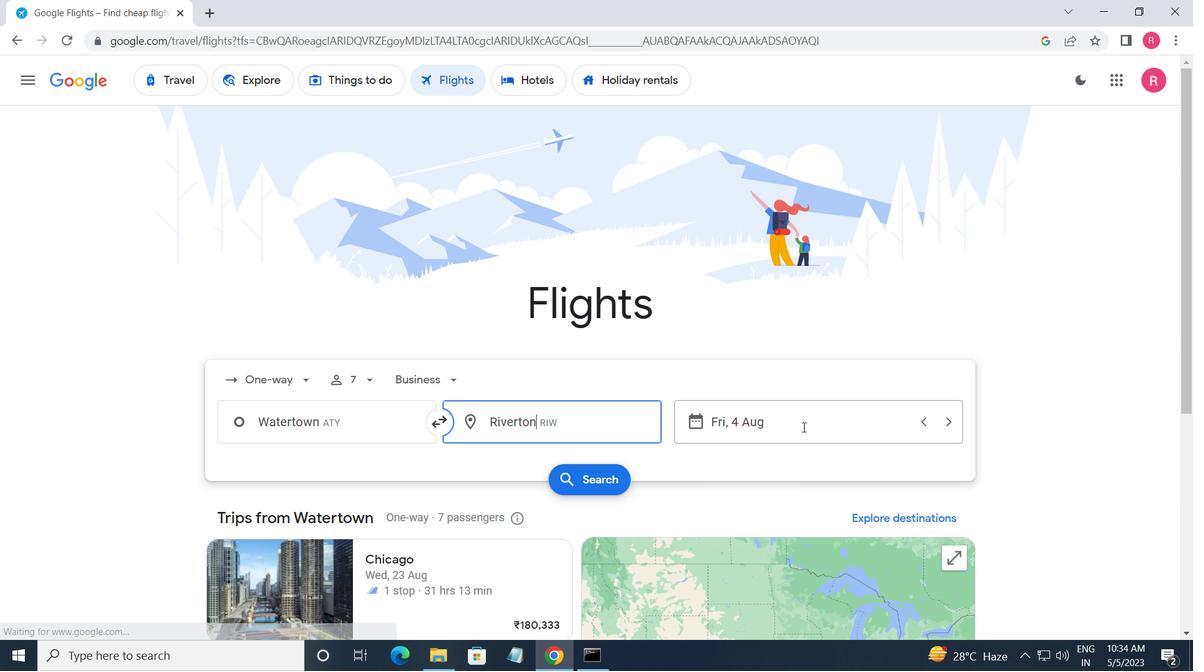 
Action: Mouse moved to (589, 355)
Screenshot: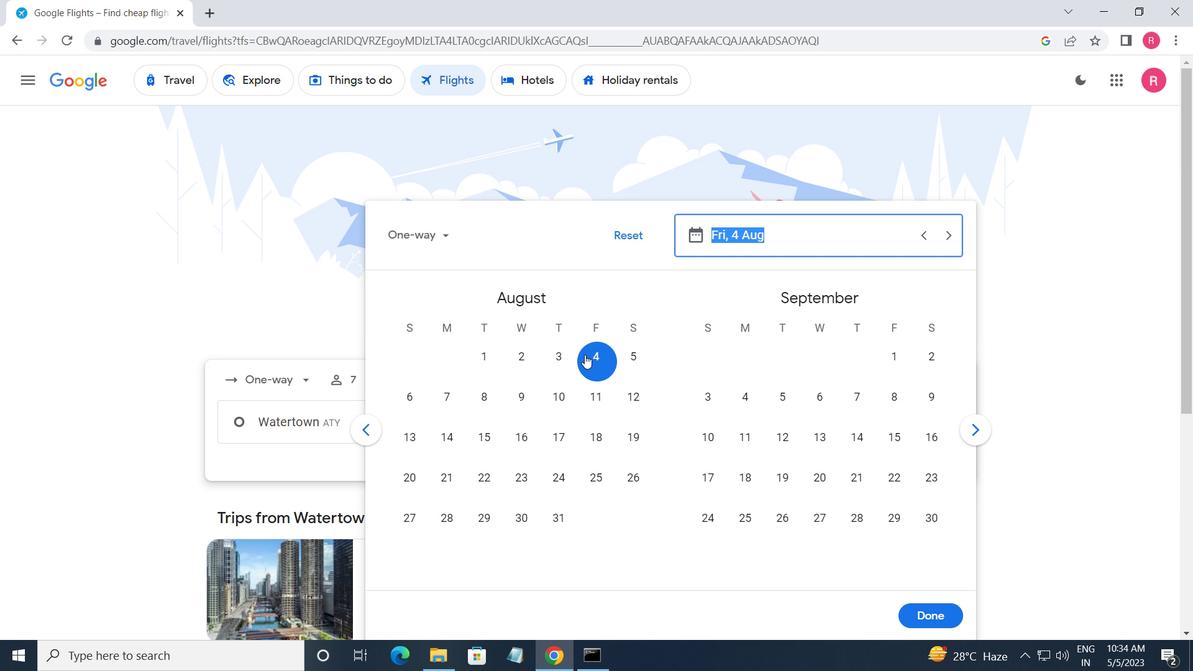 
Action: Mouse pressed left at (589, 355)
Screenshot: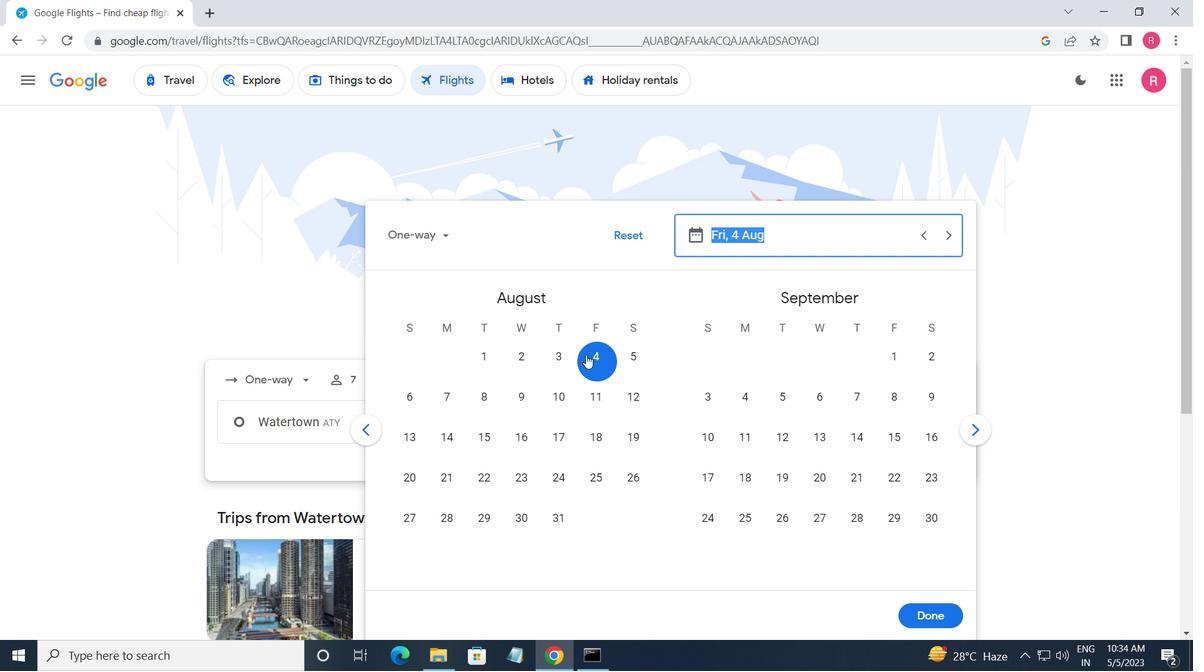 
Action: Mouse moved to (956, 619)
Screenshot: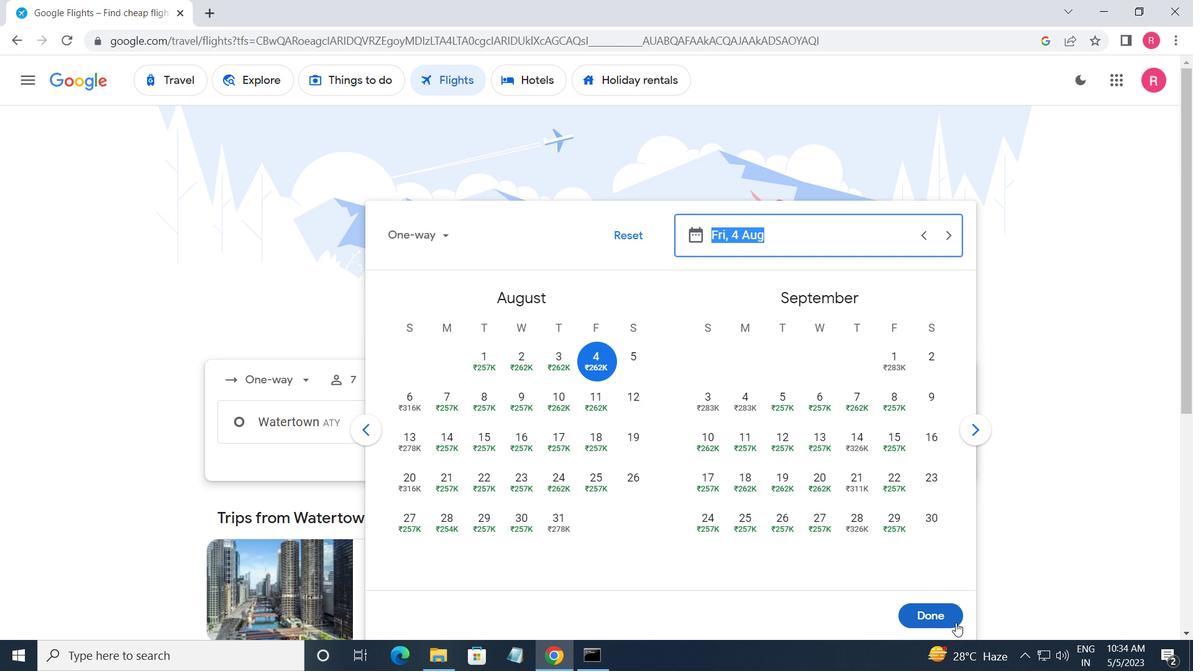 
Action: Mouse pressed left at (956, 619)
Screenshot: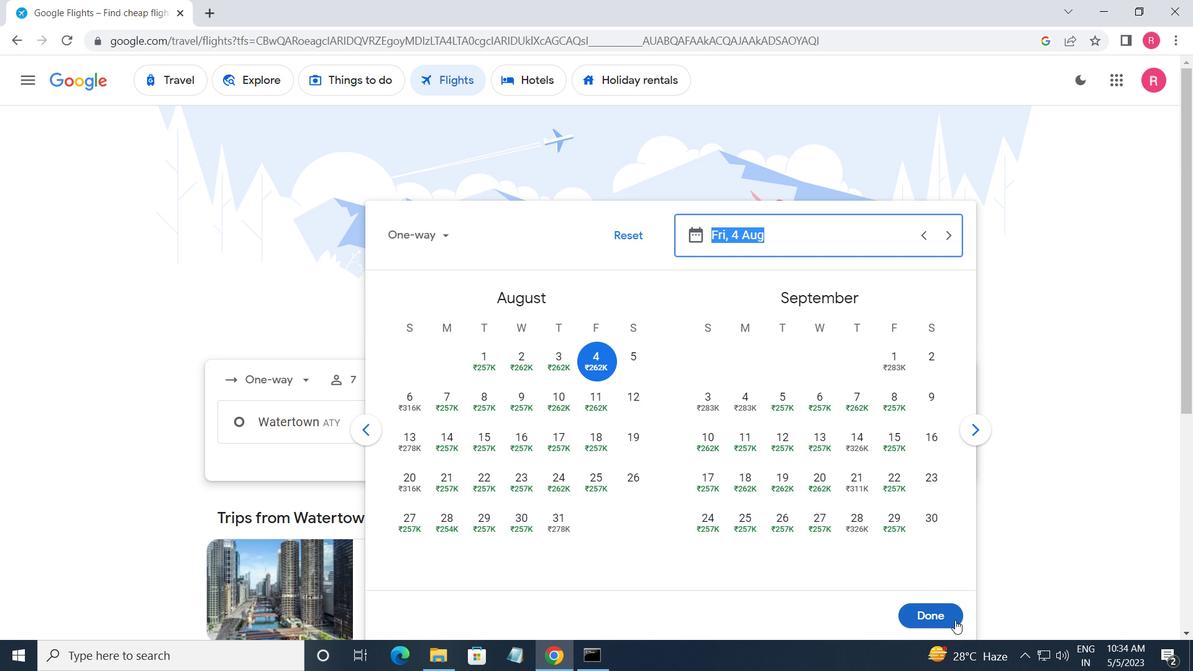 
Action: Mouse moved to (580, 484)
Screenshot: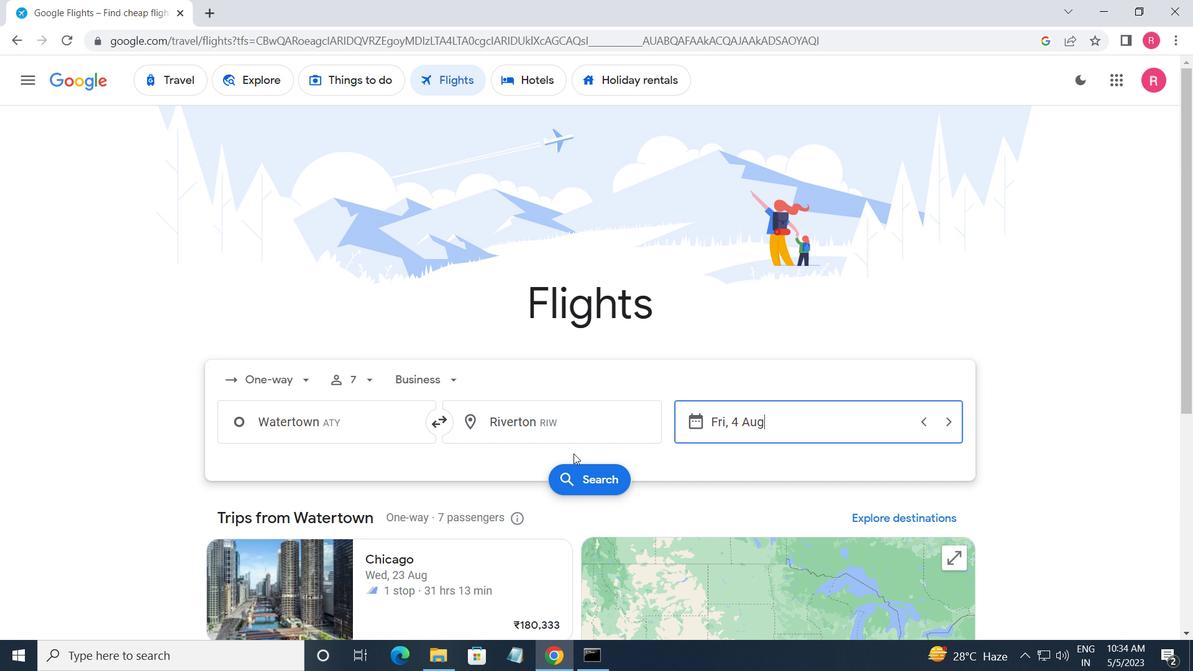 
Action: Mouse pressed left at (580, 484)
Screenshot: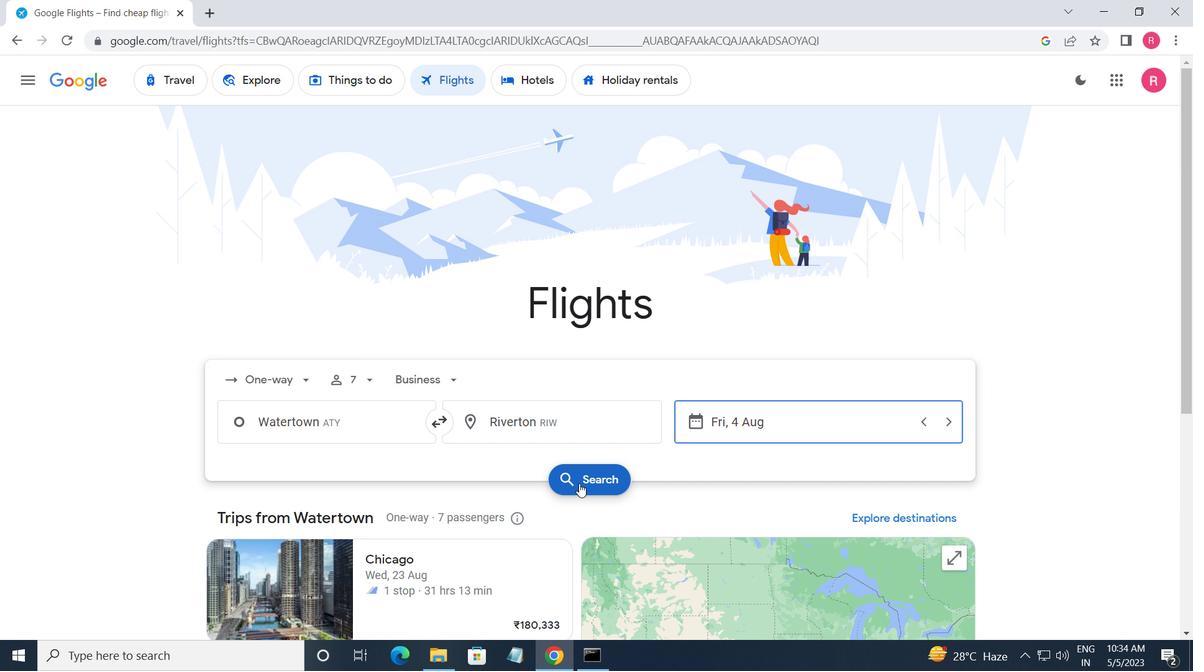 
Action: Mouse moved to (245, 224)
Screenshot: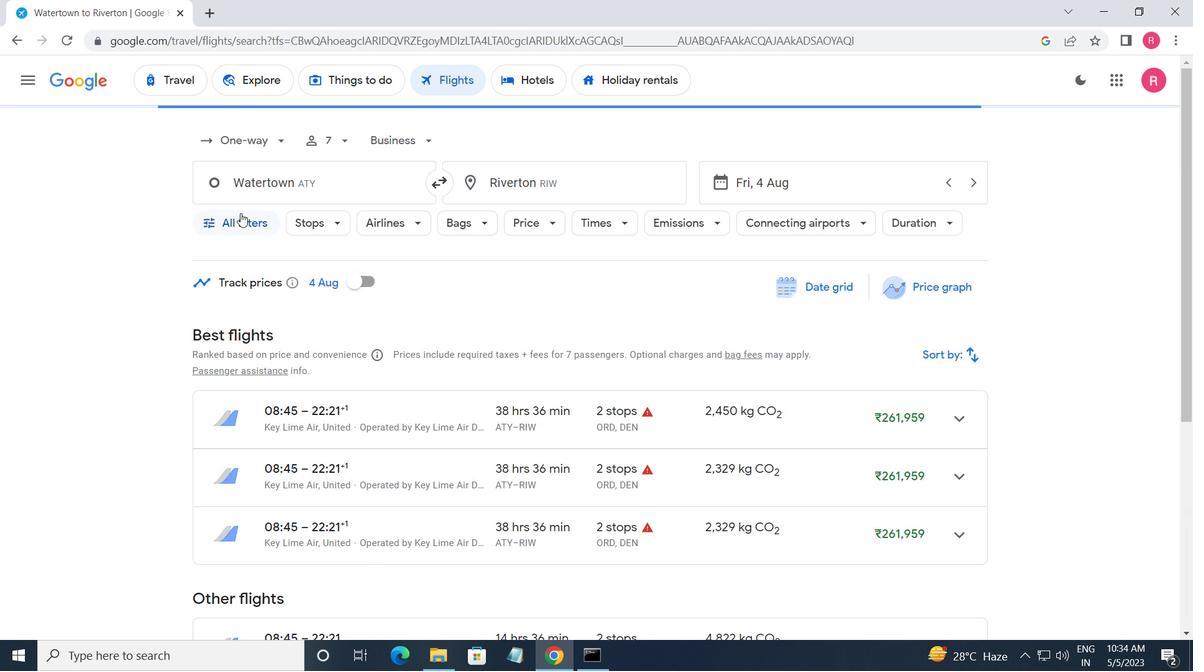 
Action: Mouse pressed left at (245, 224)
Screenshot: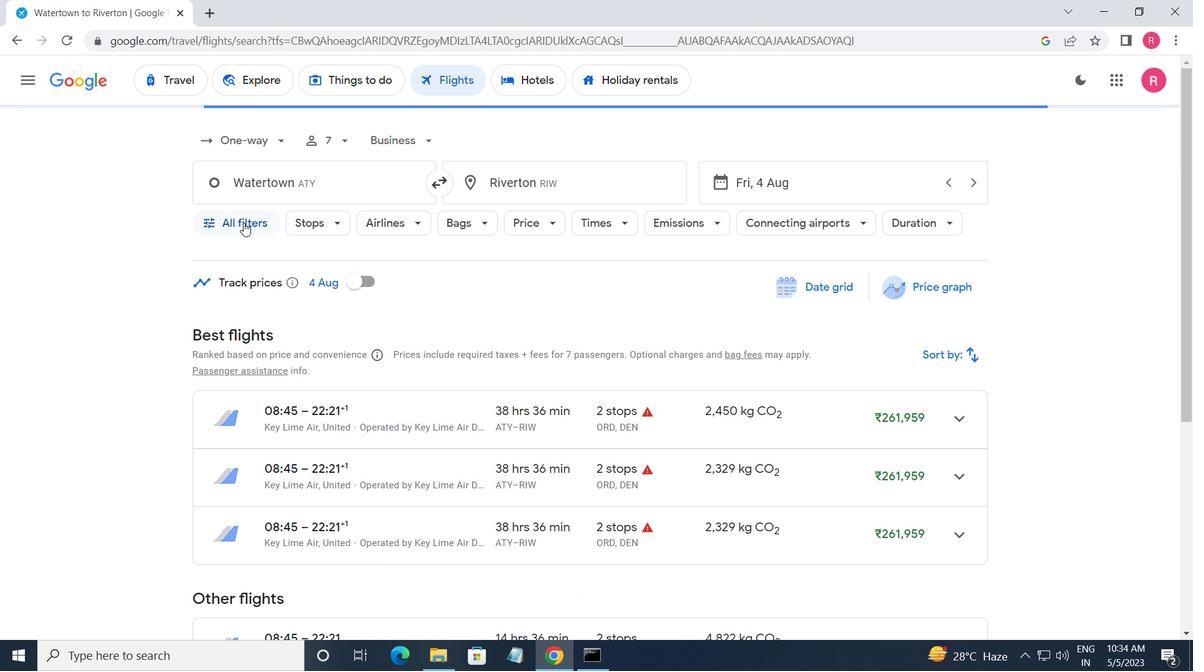 
Action: Mouse moved to (353, 507)
Screenshot: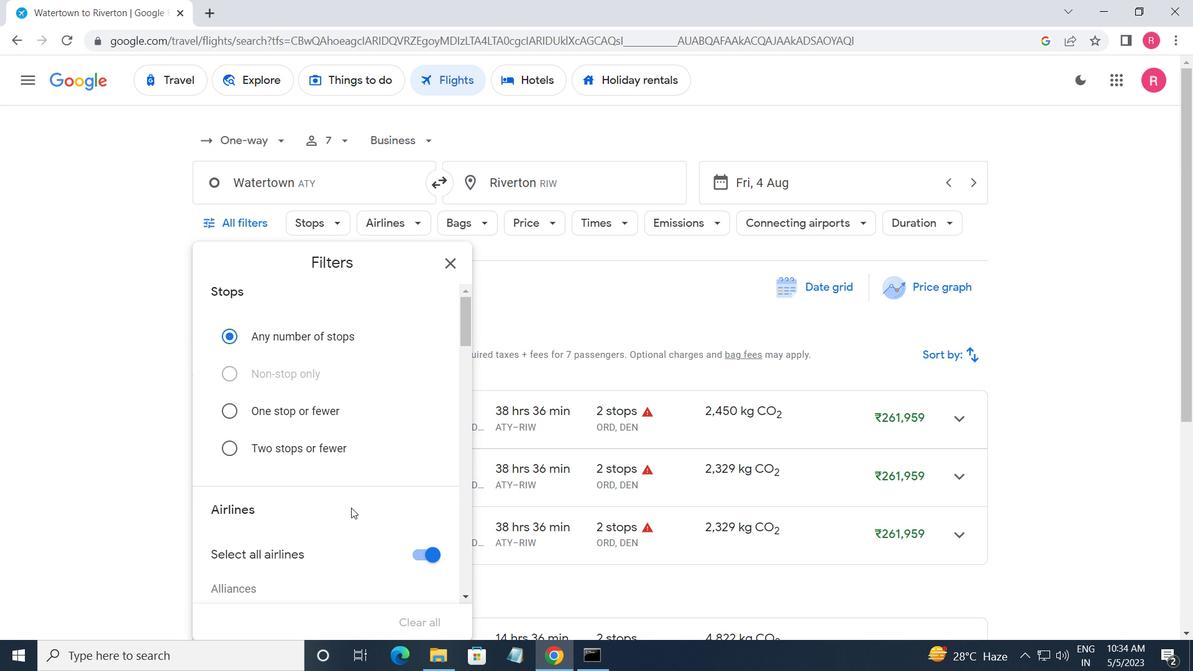 
Action: Mouse scrolled (353, 506) with delta (0, 0)
Screenshot: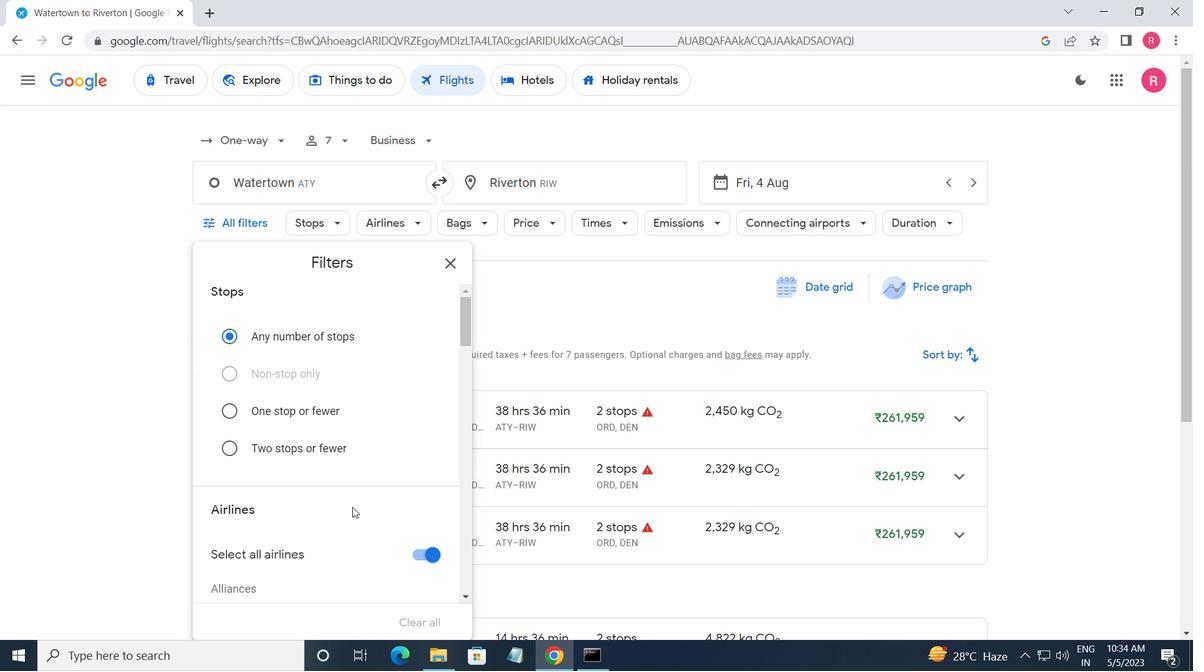 
Action: Mouse moved to (353, 507)
Screenshot: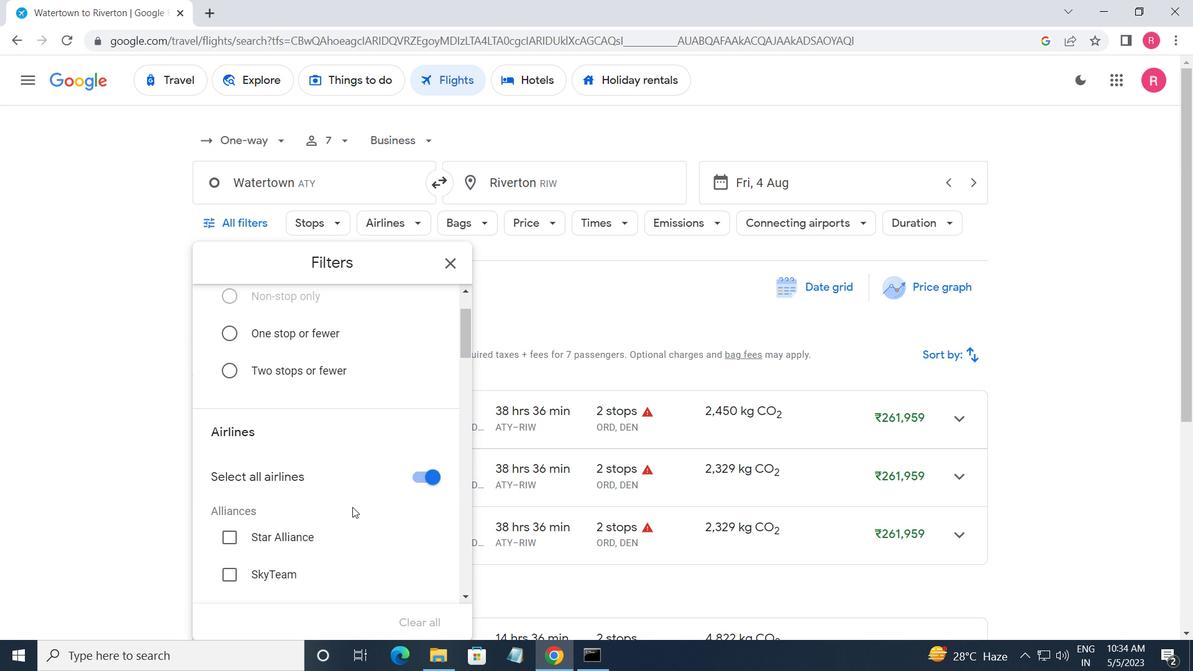 
Action: Mouse scrolled (353, 506) with delta (0, 0)
Screenshot: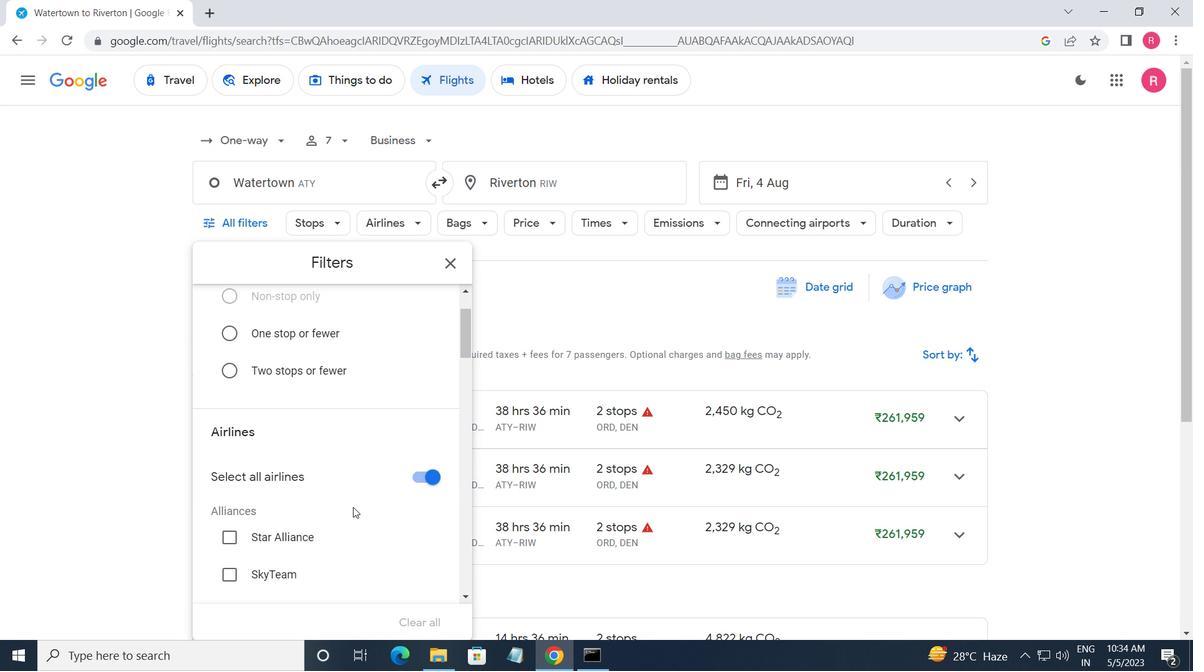 
Action: Mouse moved to (367, 486)
Screenshot: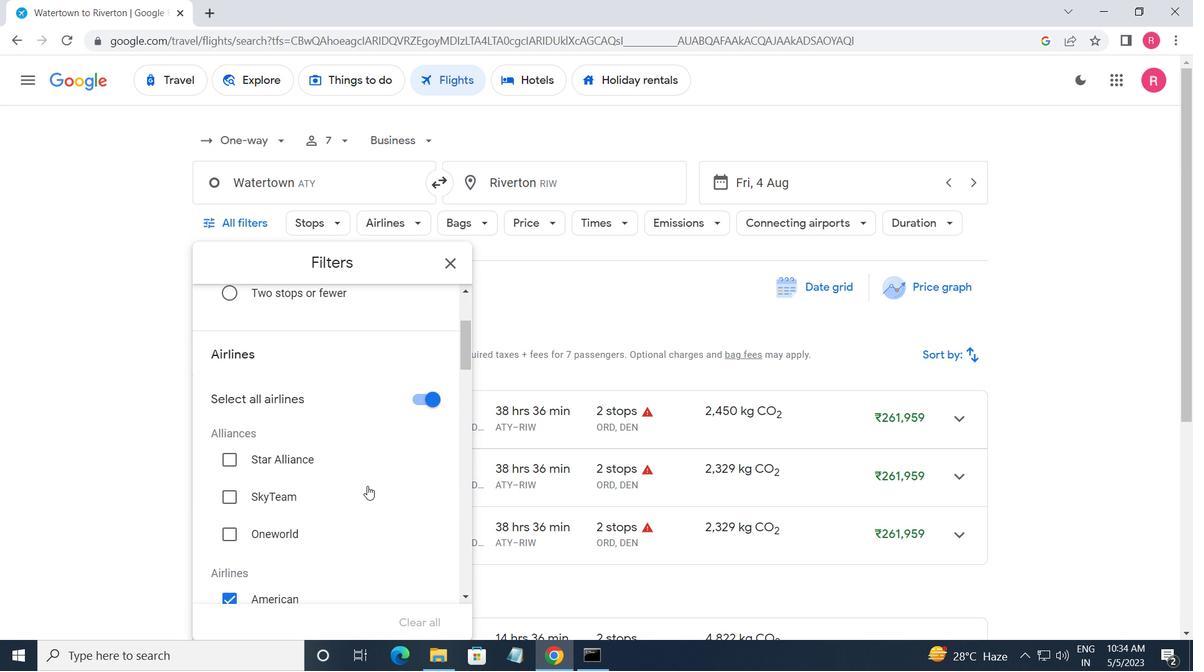 
Action: Mouse scrolled (367, 485) with delta (0, 0)
Screenshot: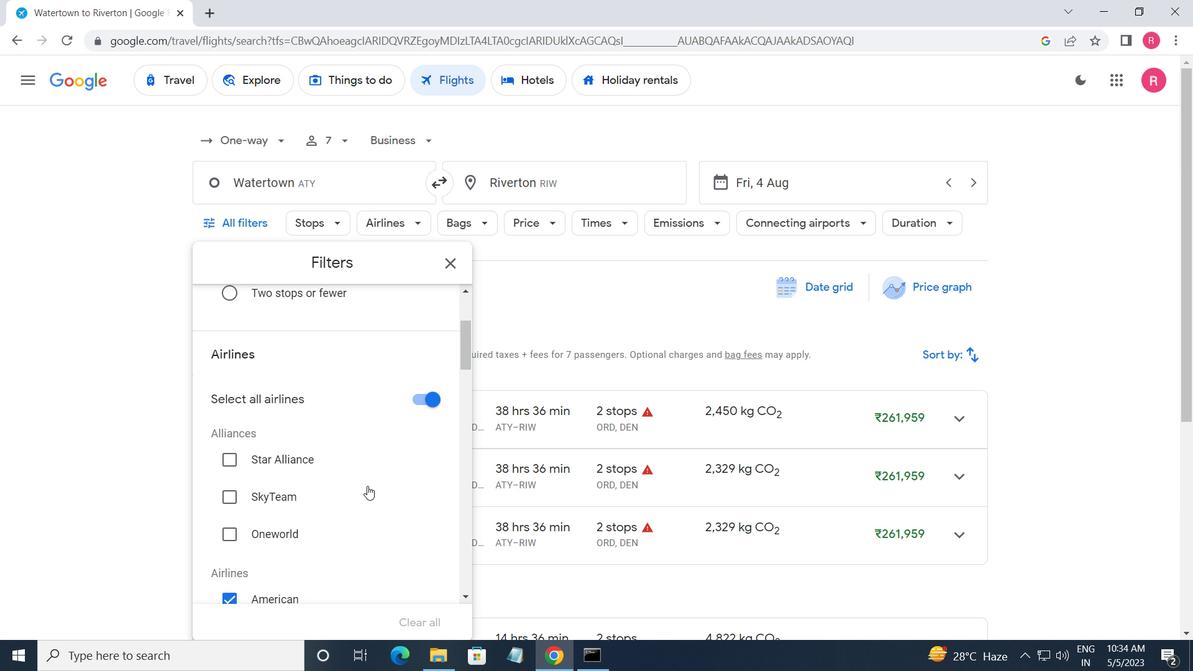
Action: Mouse moved to (372, 483)
Screenshot: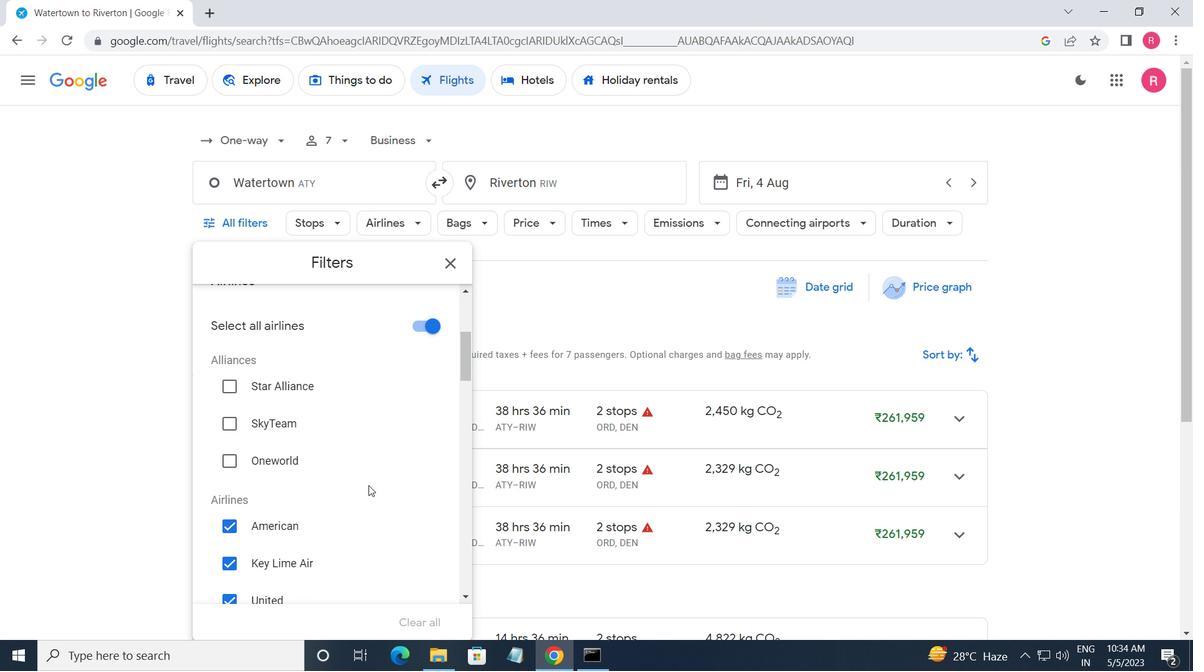 
Action: Mouse scrolled (372, 483) with delta (0, 0)
Screenshot: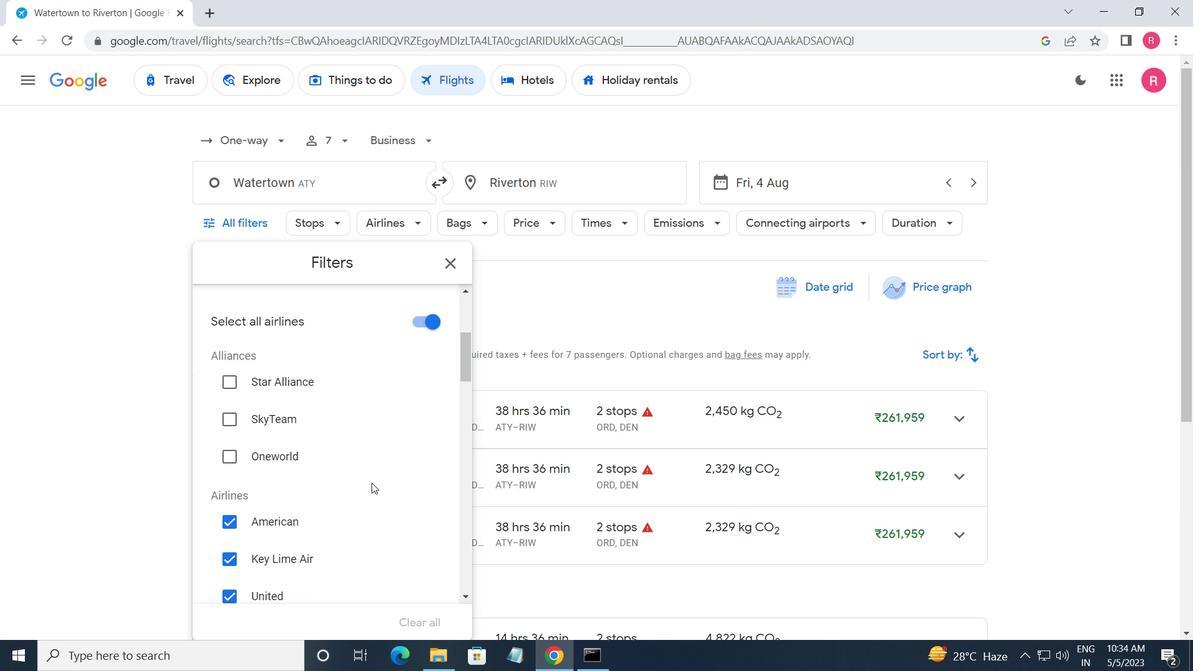 
Action: Mouse moved to (376, 438)
Screenshot: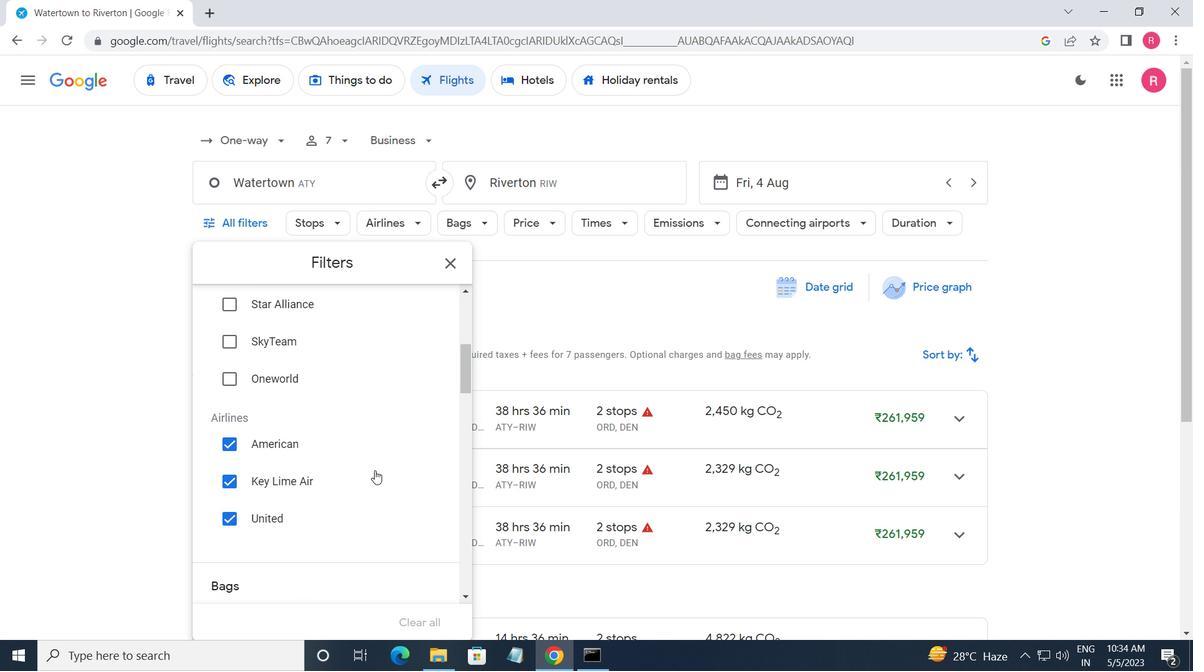 
Action: Mouse scrolled (376, 439) with delta (0, 0)
Screenshot: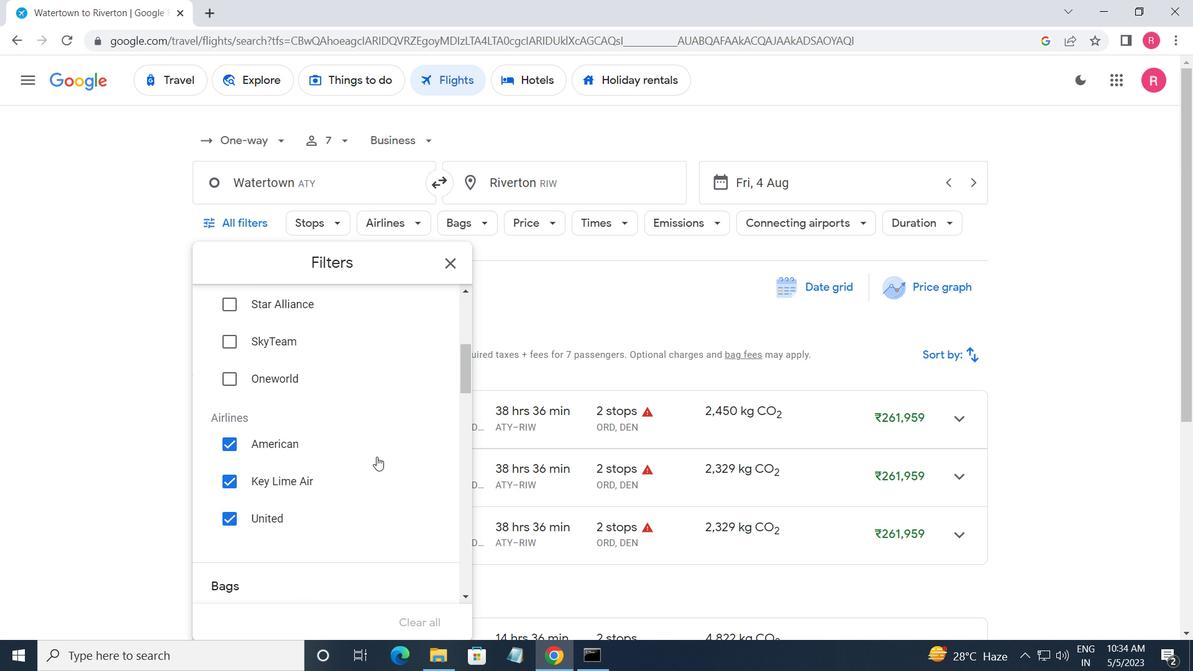 
Action: Mouse moved to (376, 438)
Screenshot: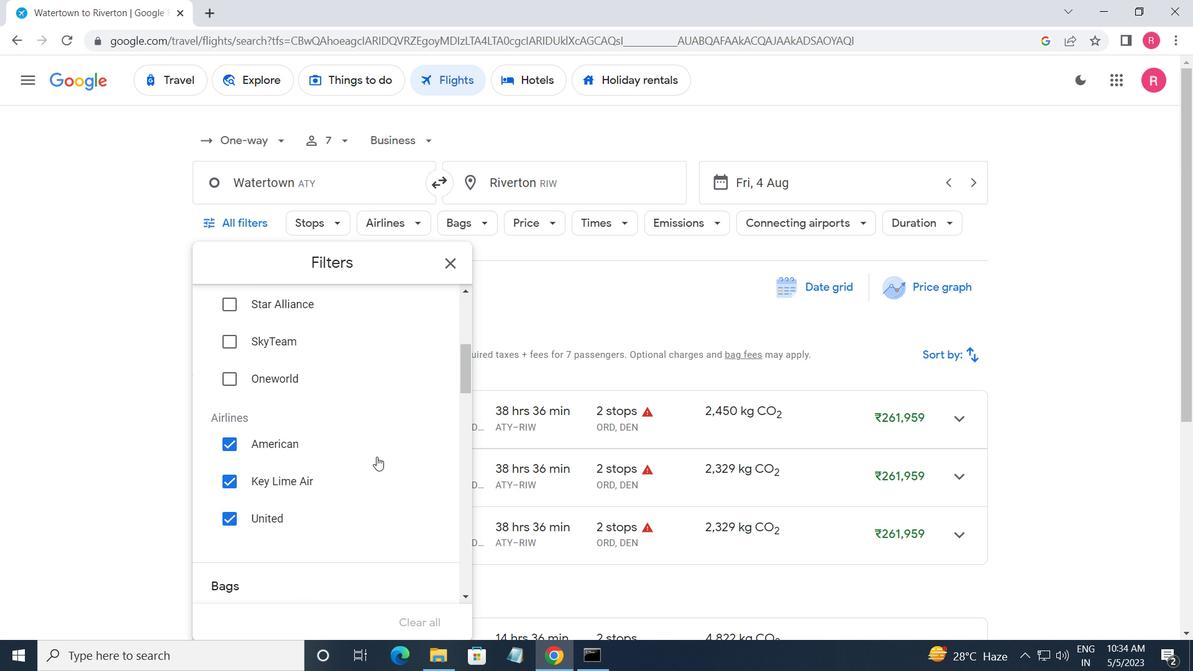 
Action: Mouse scrolled (376, 438) with delta (0, 0)
Screenshot: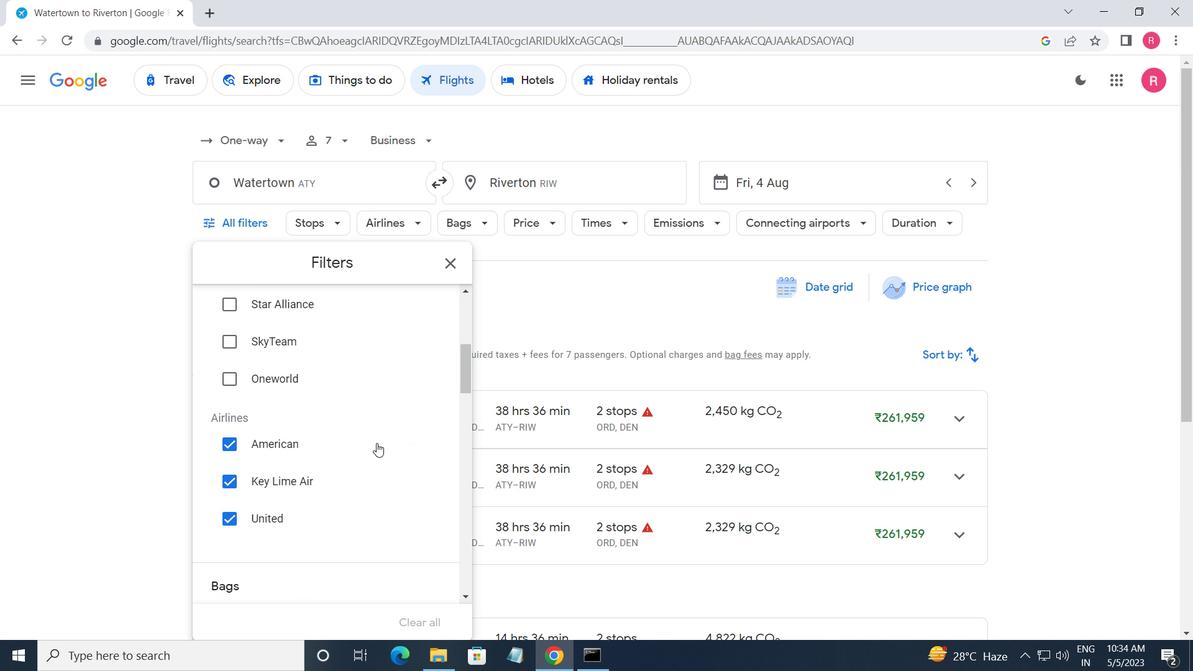
Action: Mouse moved to (418, 397)
Screenshot: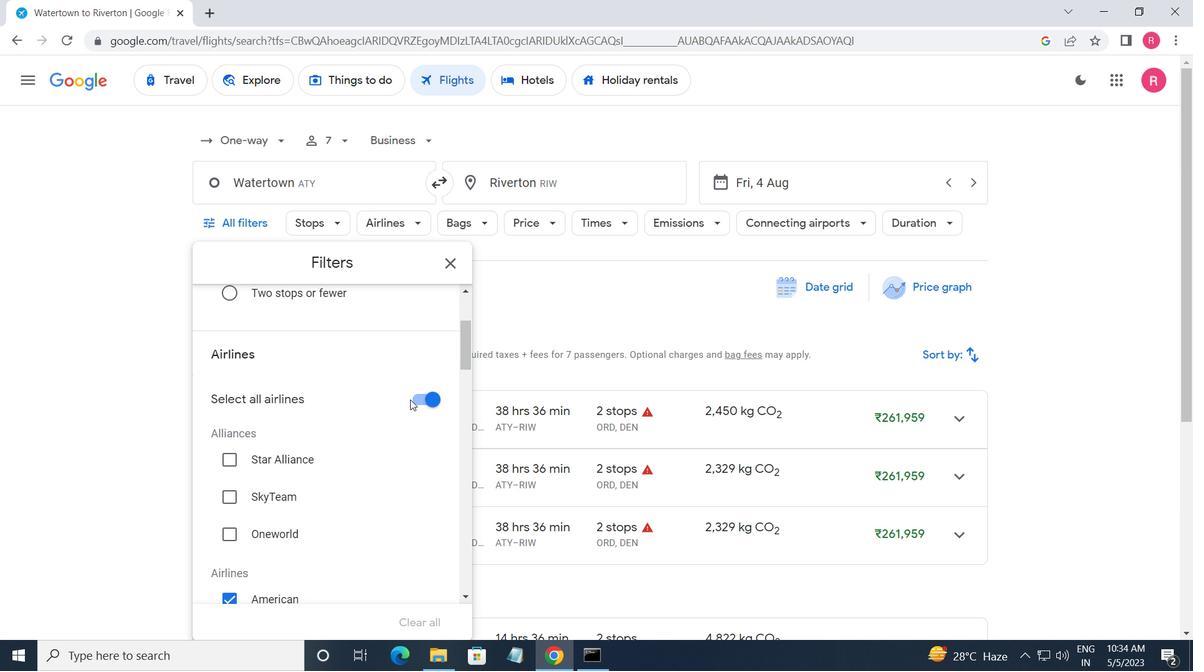 
Action: Mouse pressed left at (418, 397)
Screenshot: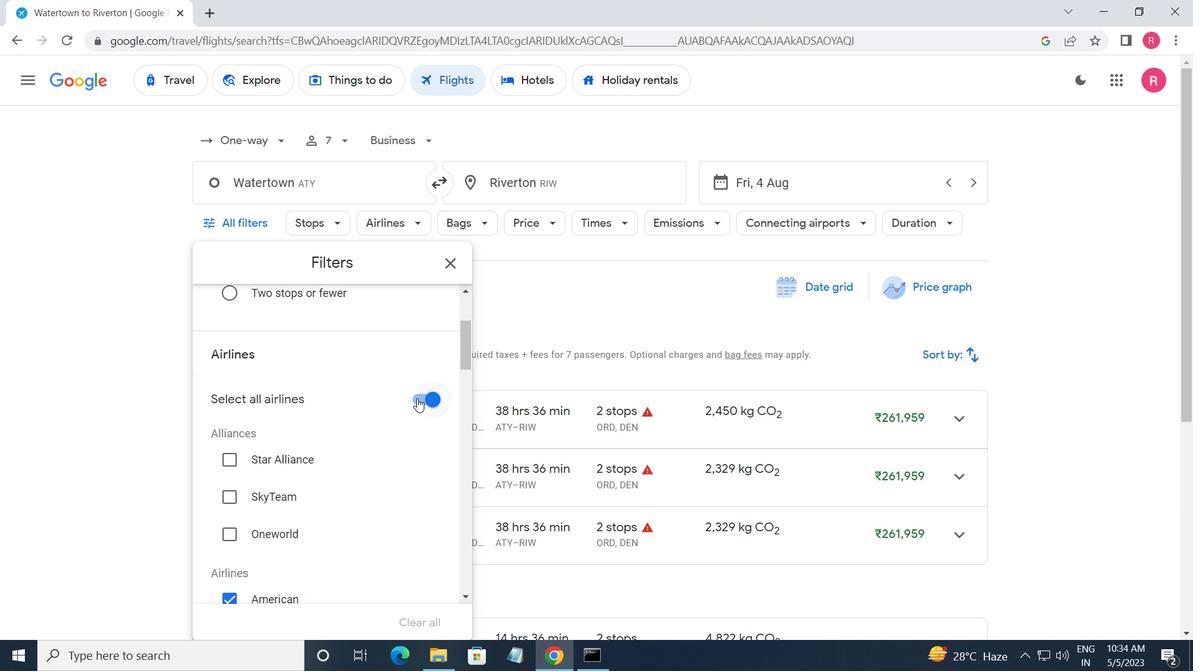 
Action: Mouse moved to (354, 434)
Screenshot: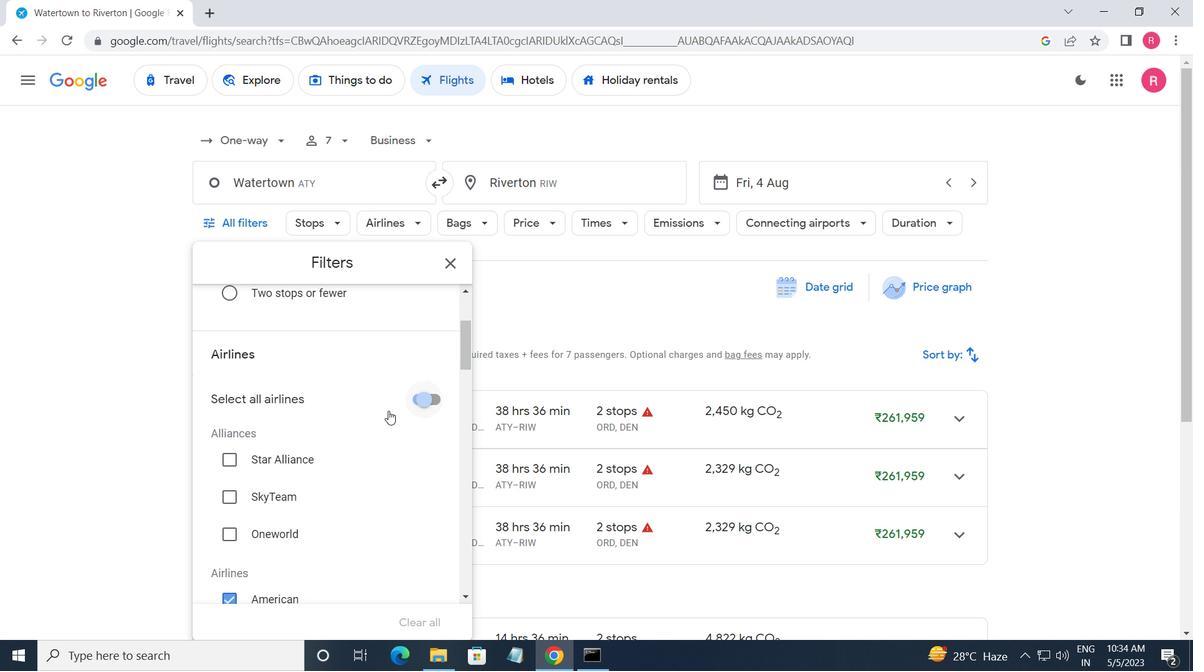 
Action: Mouse scrolled (354, 433) with delta (0, 0)
Screenshot: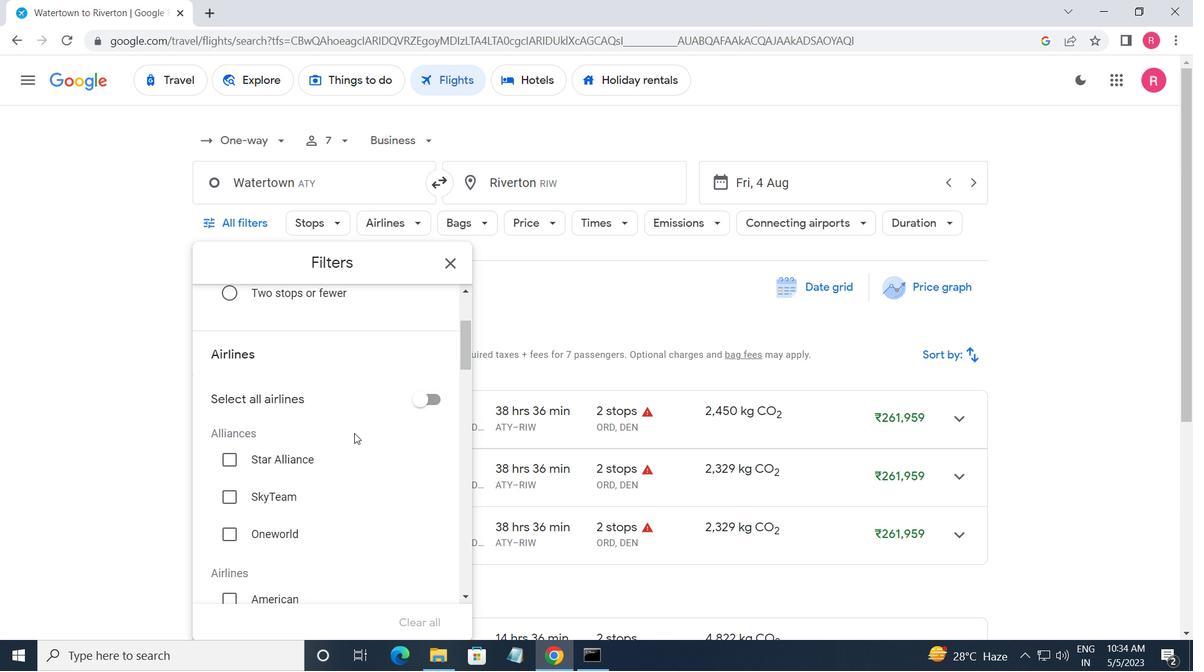 
Action: Mouse scrolled (354, 433) with delta (0, 0)
Screenshot: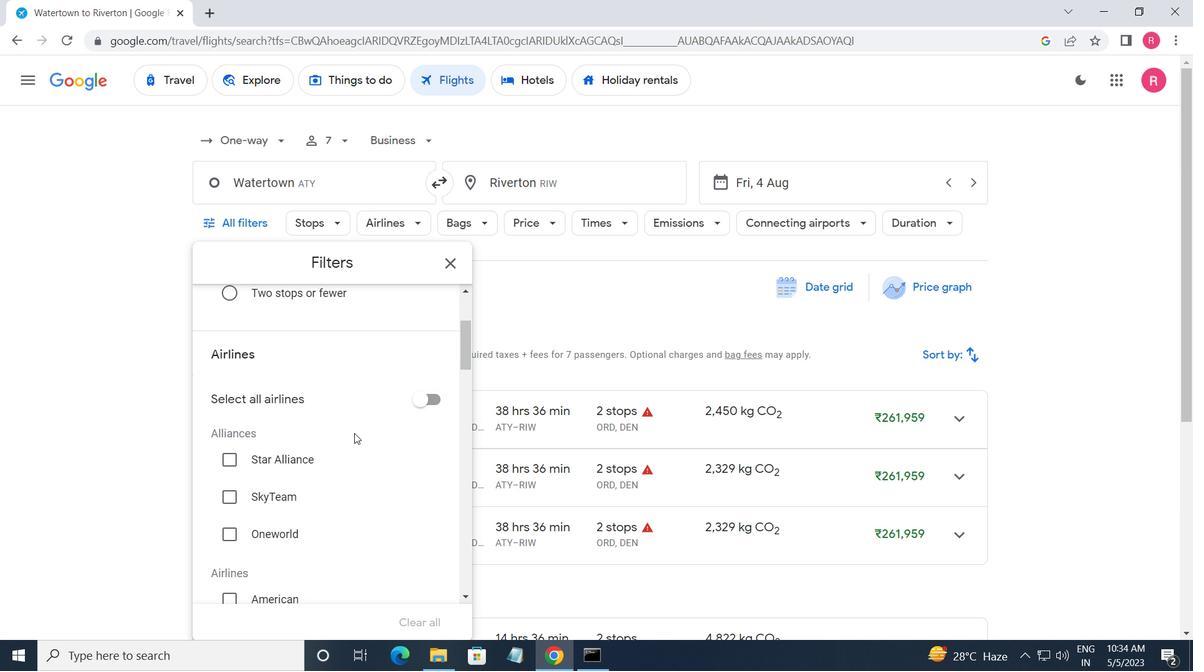
Action: Mouse moved to (354, 435)
Screenshot: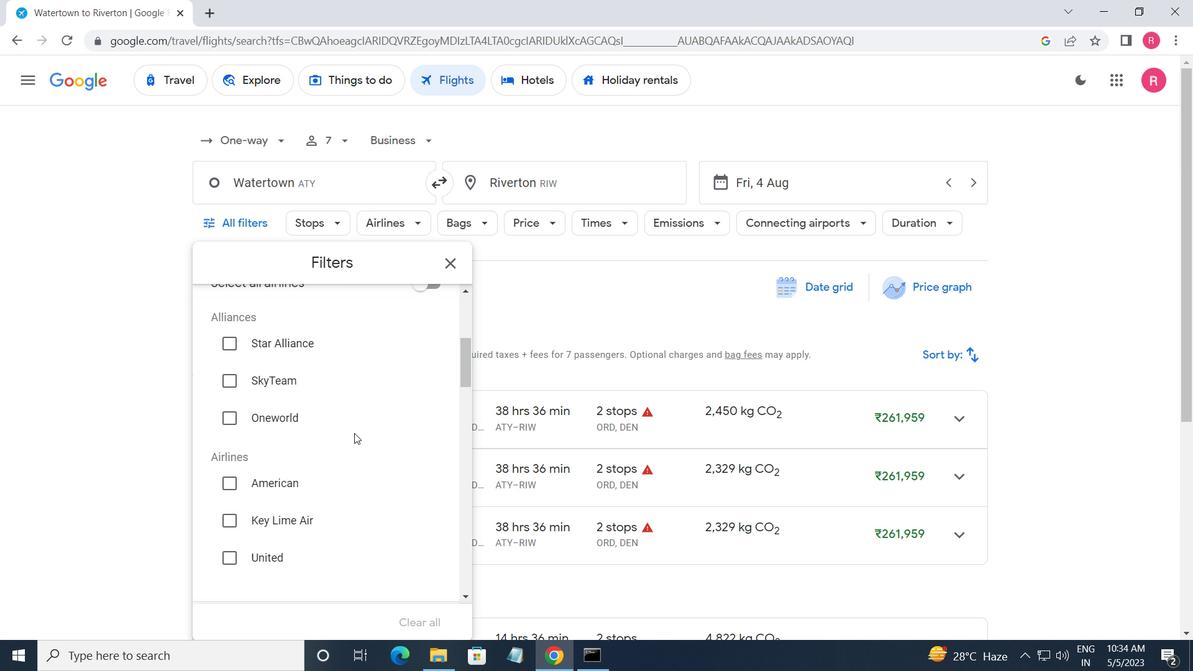 
Action: Mouse scrolled (354, 434) with delta (0, 0)
Screenshot: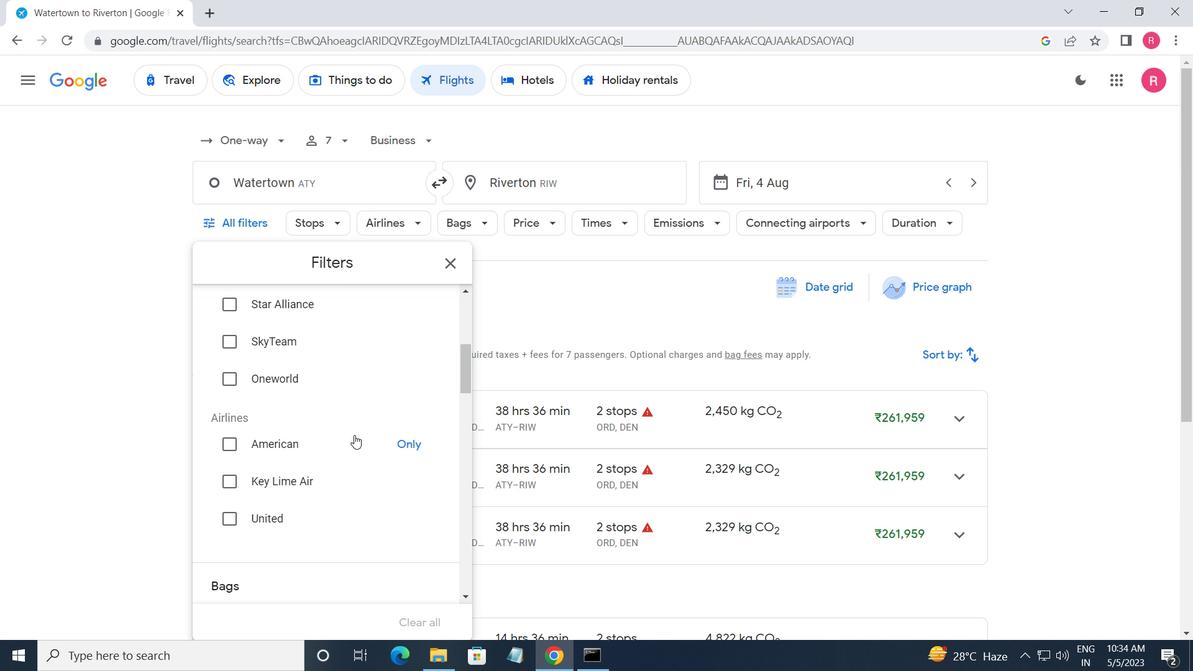
Action: Mouse scrolled (354, 434) with delta (0, 0)
Screenshot: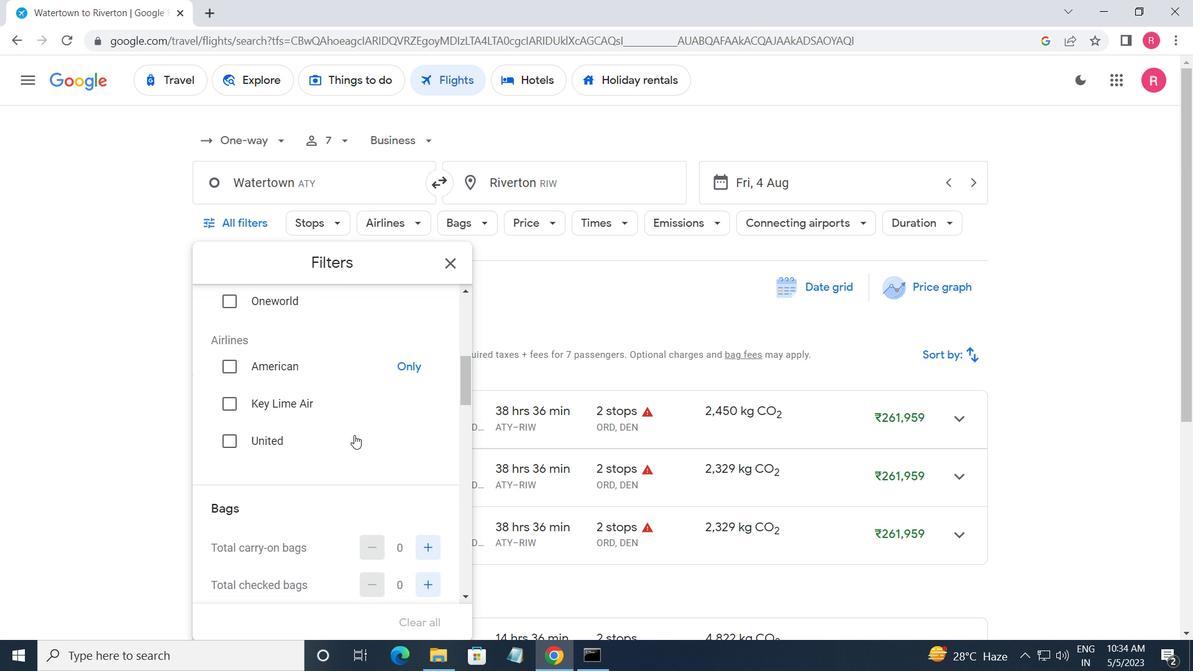 
Action: Mouse moved to (354, 437)
Screenshot: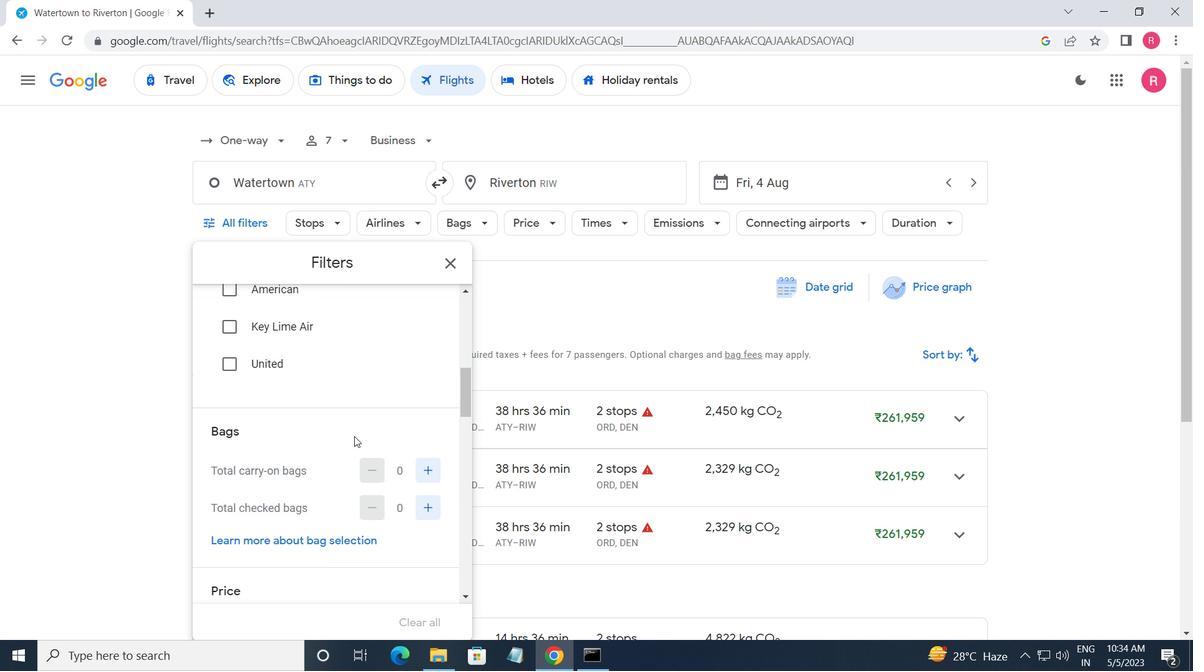 
Action: Mouse scrolled (354, 436) with delta (0, 0)
Screenshot: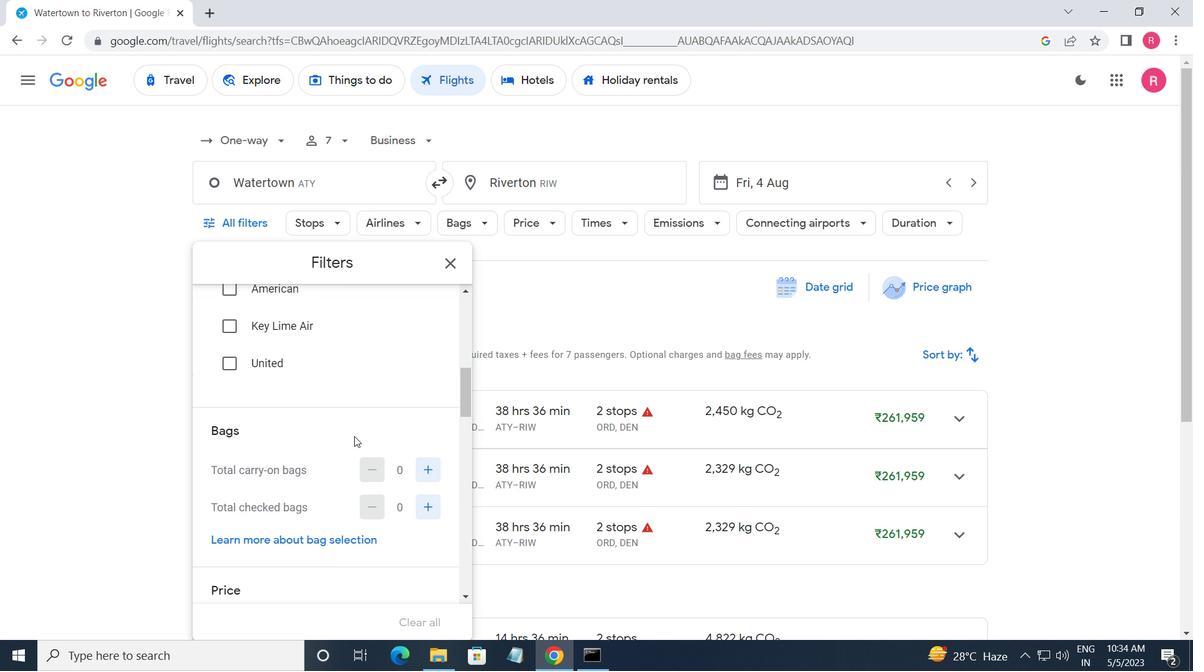 
Action: Mouse moved to (353, 431)
Screenshot: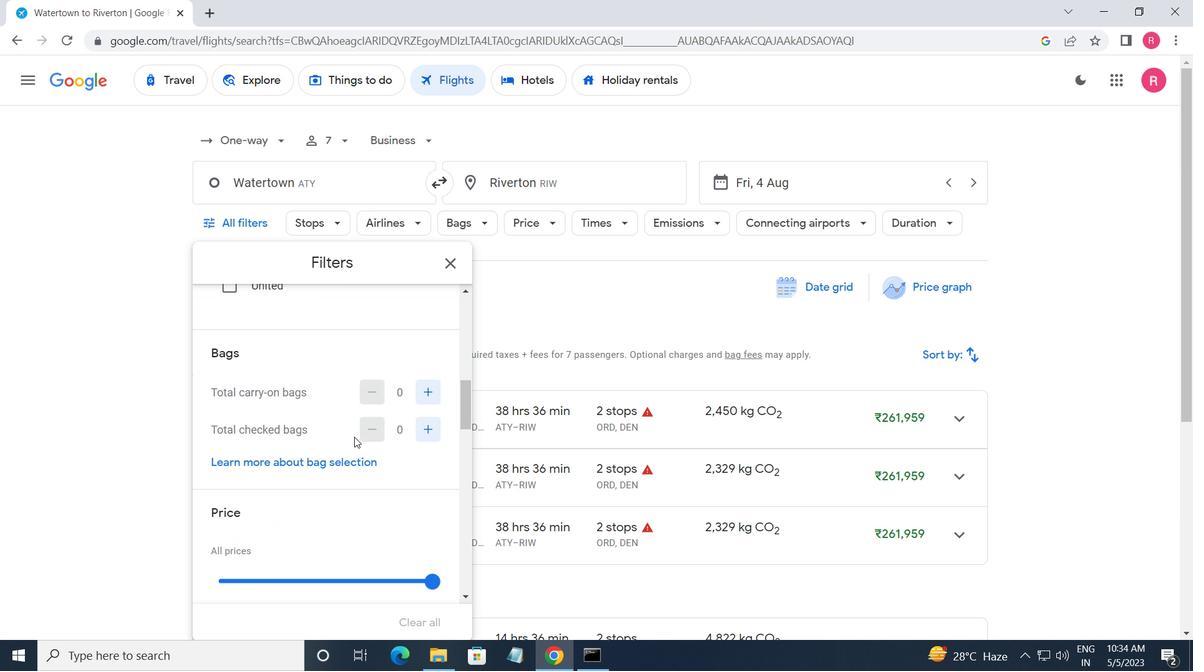 
Action: Mouse scrolled (353, 432) with delta (0, 0)
Screenshot: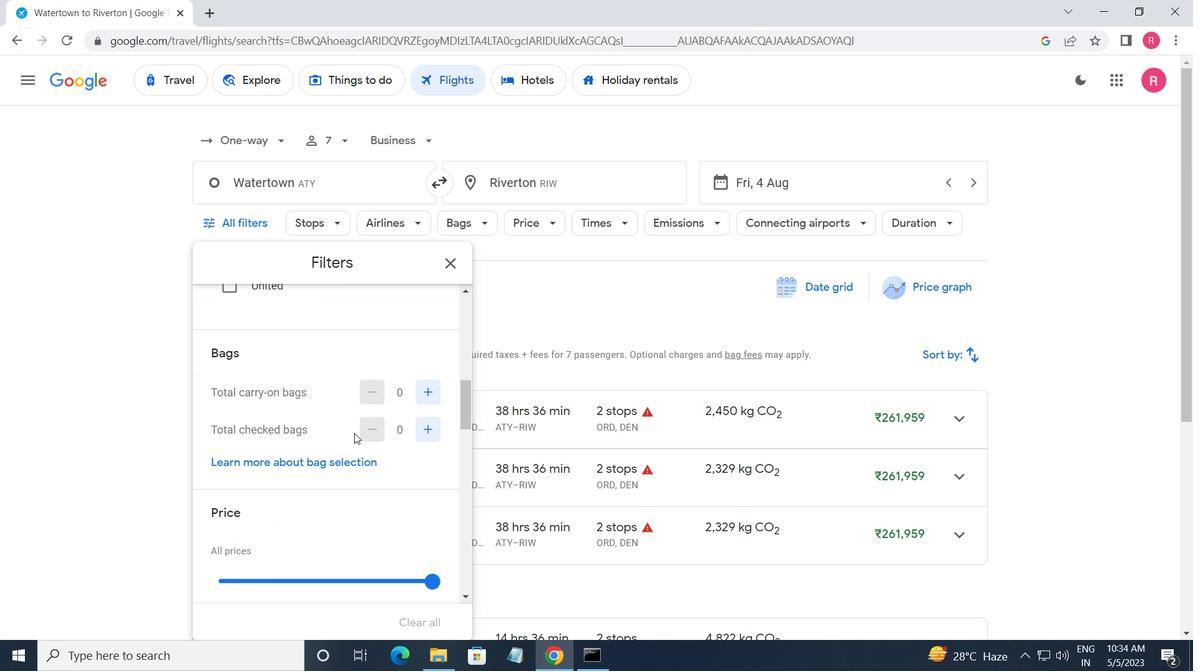 
Action: Mouse scrolled (353, 432) with delta (0, 0)
Screenshot: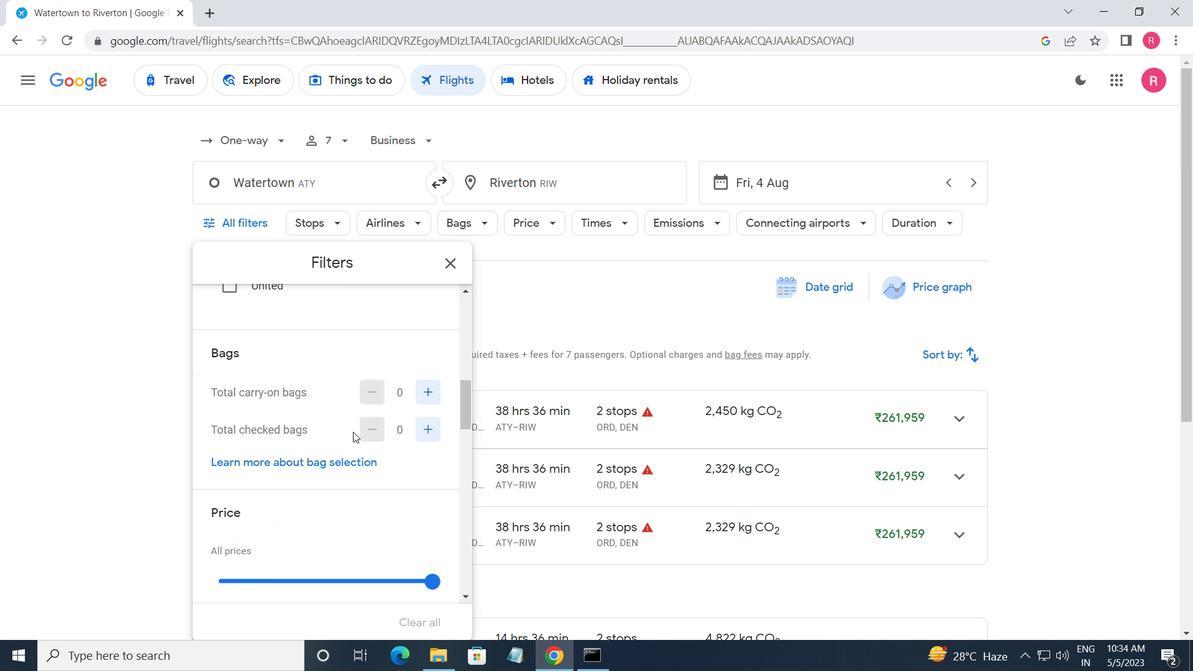 
Action: Mouse moved to (353, 430)
Screenshot: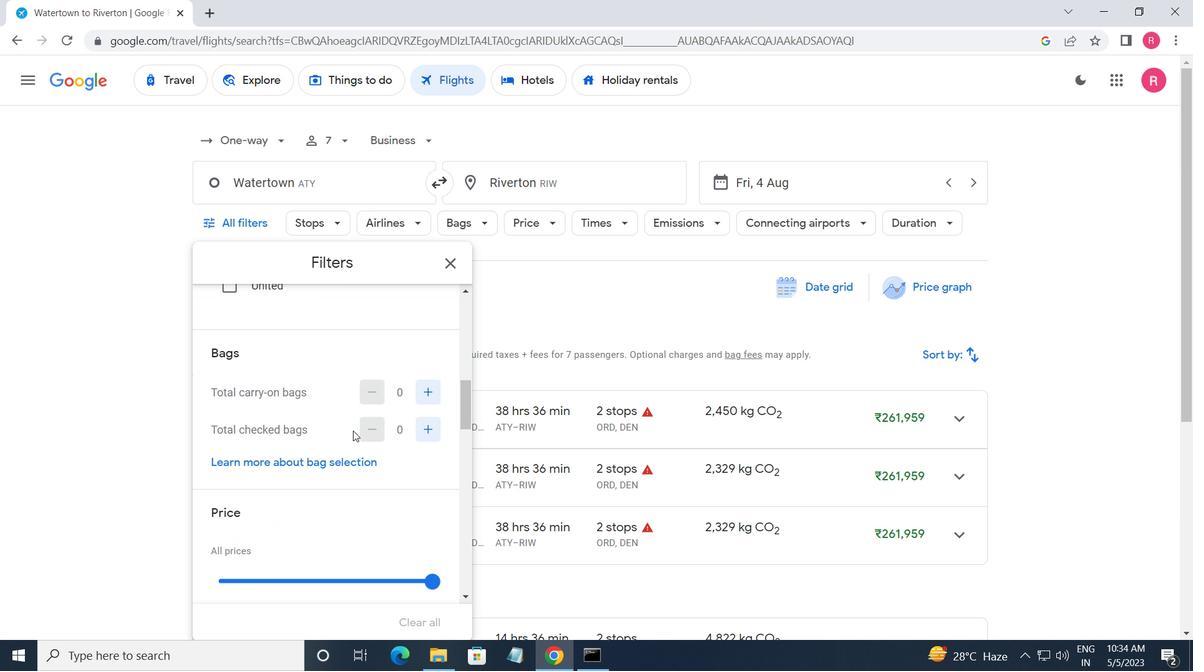 
Action: Mouse scrolled (353, 430) with delta (0, 0)
Screenshot: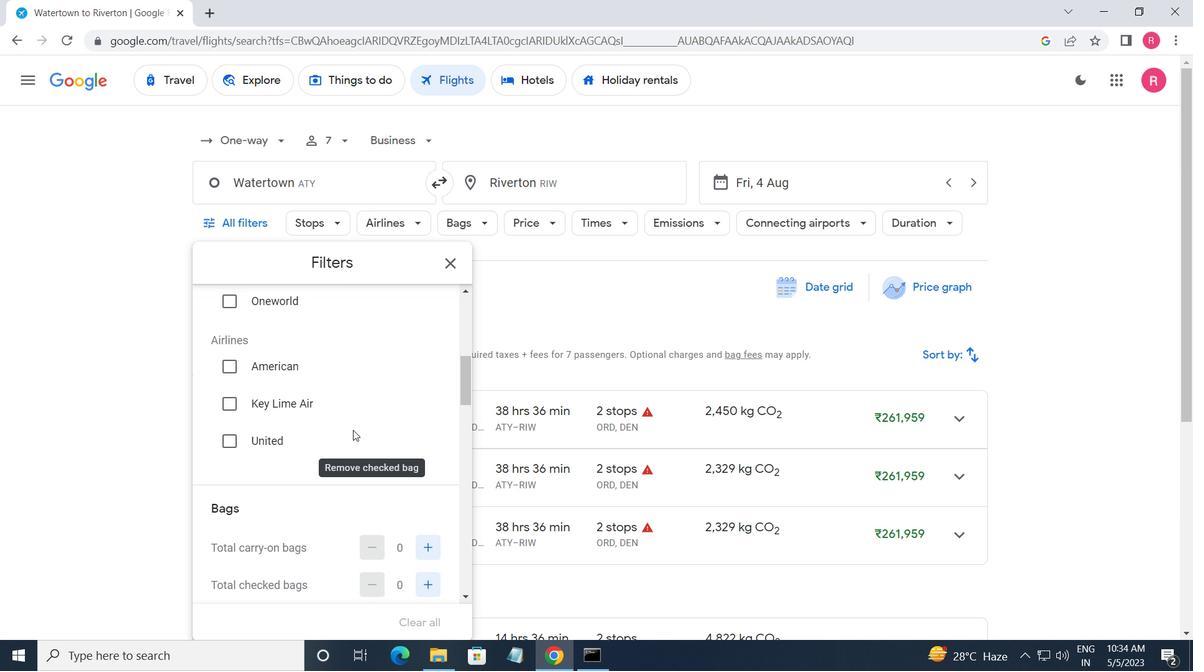 
Action: Mouse scrolled (353, 430) with delta (0, 0)
Screenshot: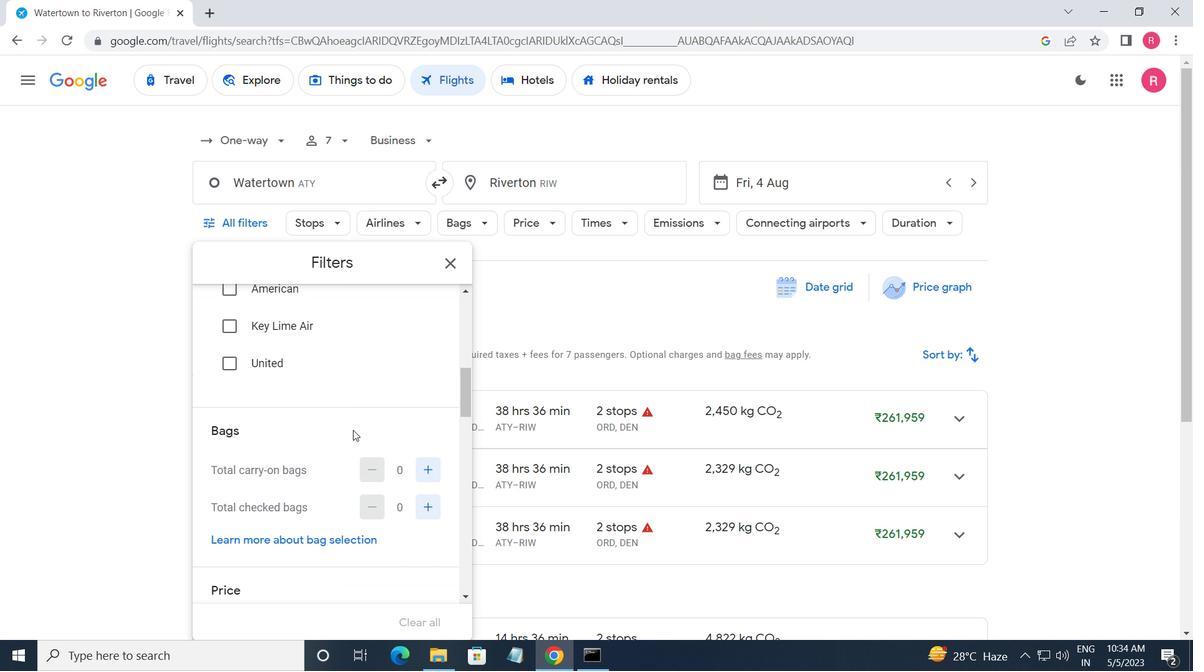 
Action: Mouse scrolled (353, 430) with delta (0, 0)
Screenshot: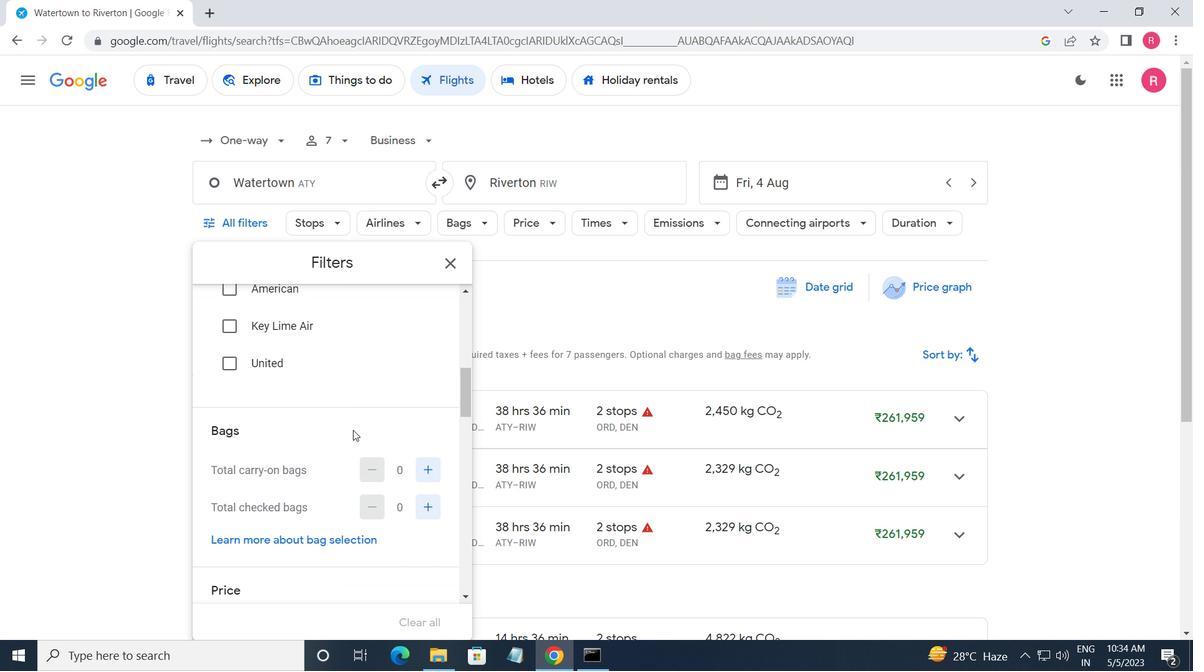 
Action: Mouse moved to (429, 506)
Screenshot: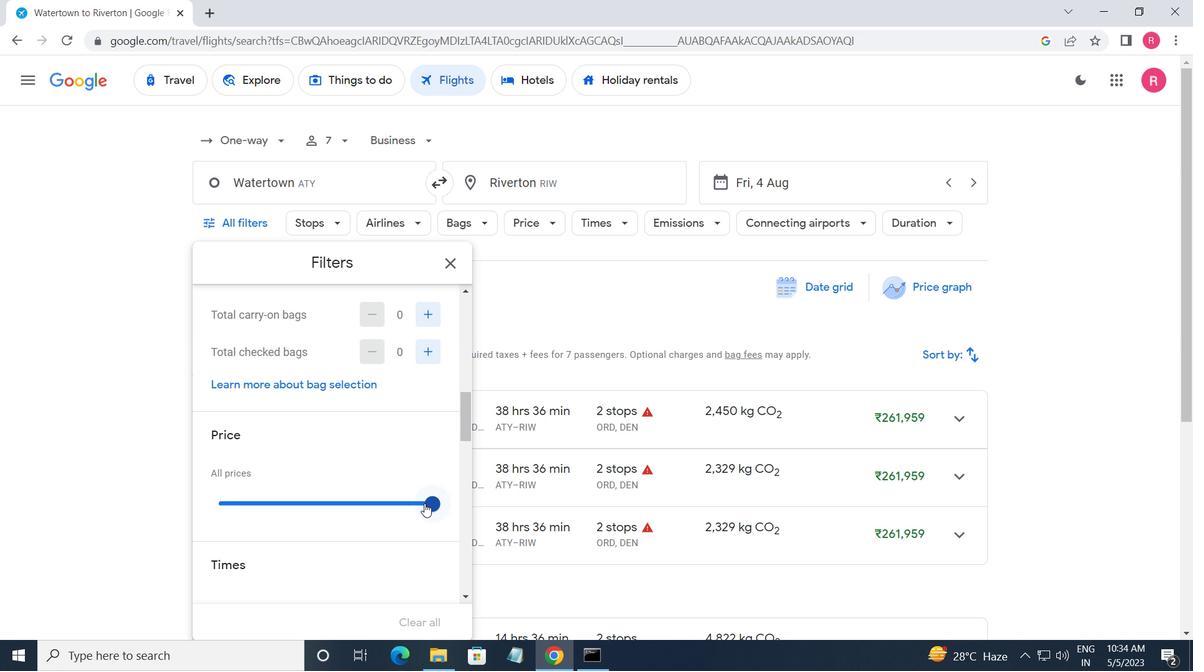 
Action: Mouse pressed left at (429, 506)
Screenshot: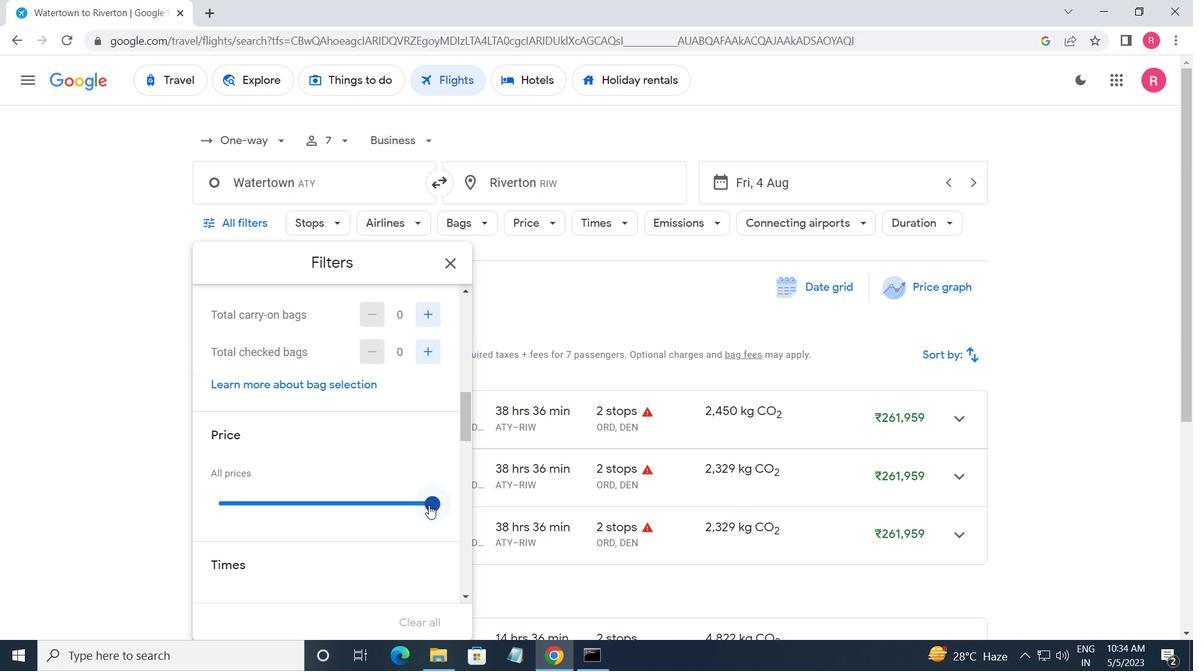 
Action: Mouse moved to (327, 470)
Screenshot: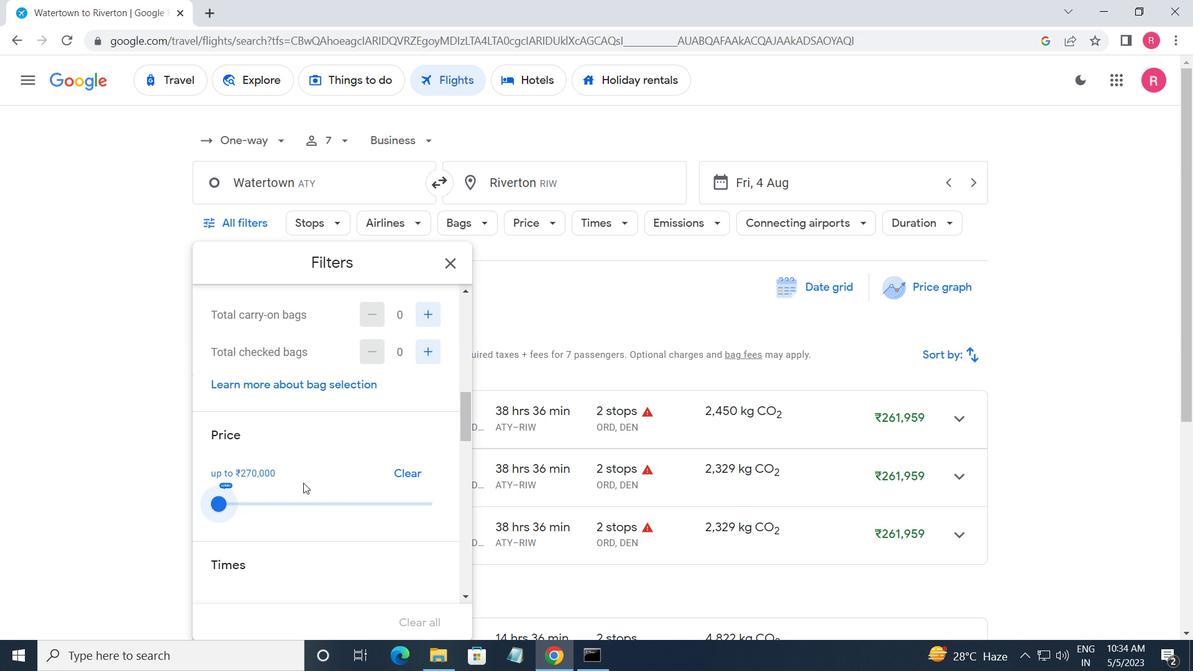 
Action: Mouse scrolled (327, 469) with delta (0, 0)
Screenshot: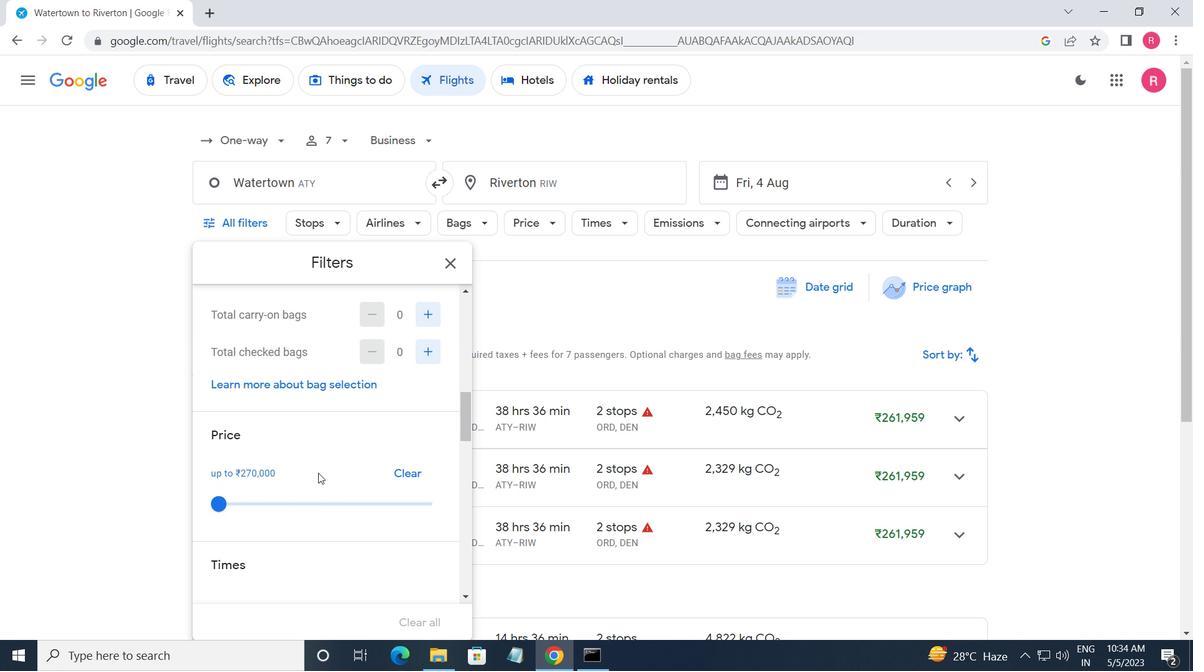 
Action: Mouse scrolled (327, 469) with delta (0, 0)
Screenshot: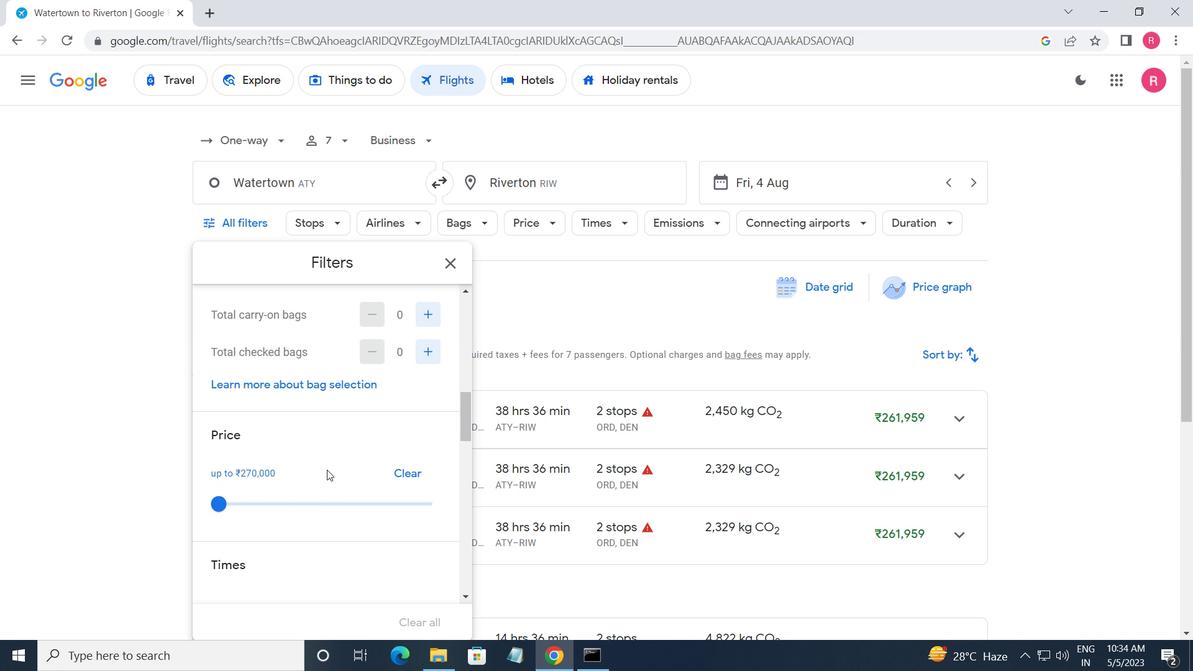 
Action: Mouse scrolled (327, 469) with delta (0, 0)
Screenshot: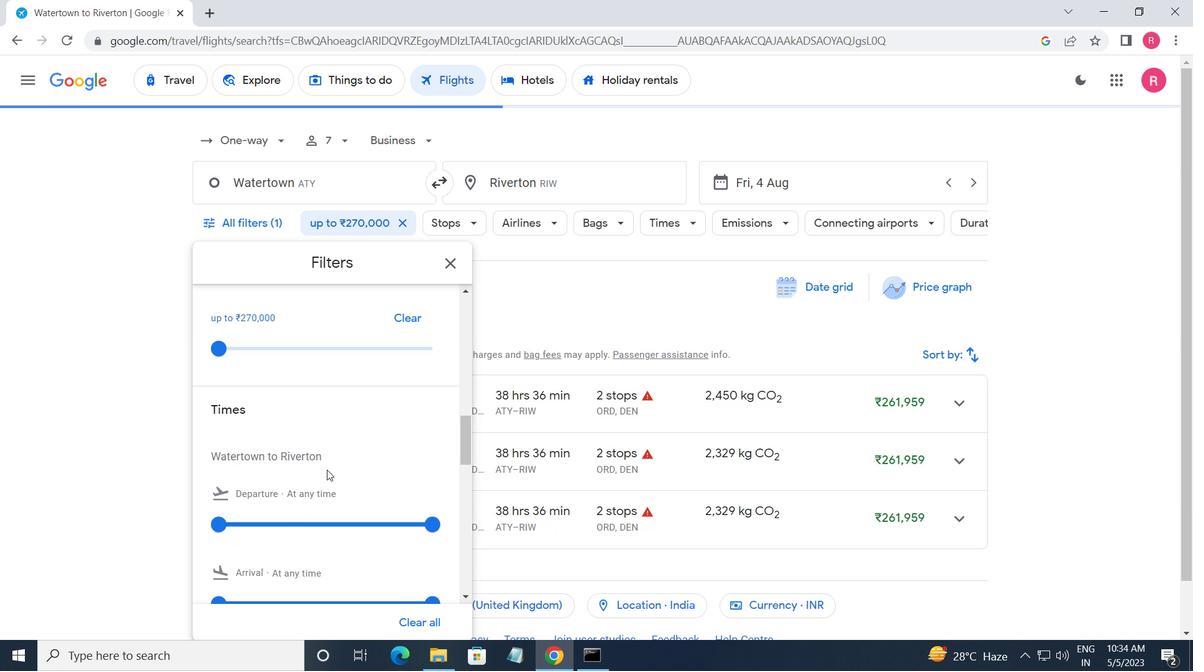 
Action: Mouse moved to (218, 447)
Screenshot: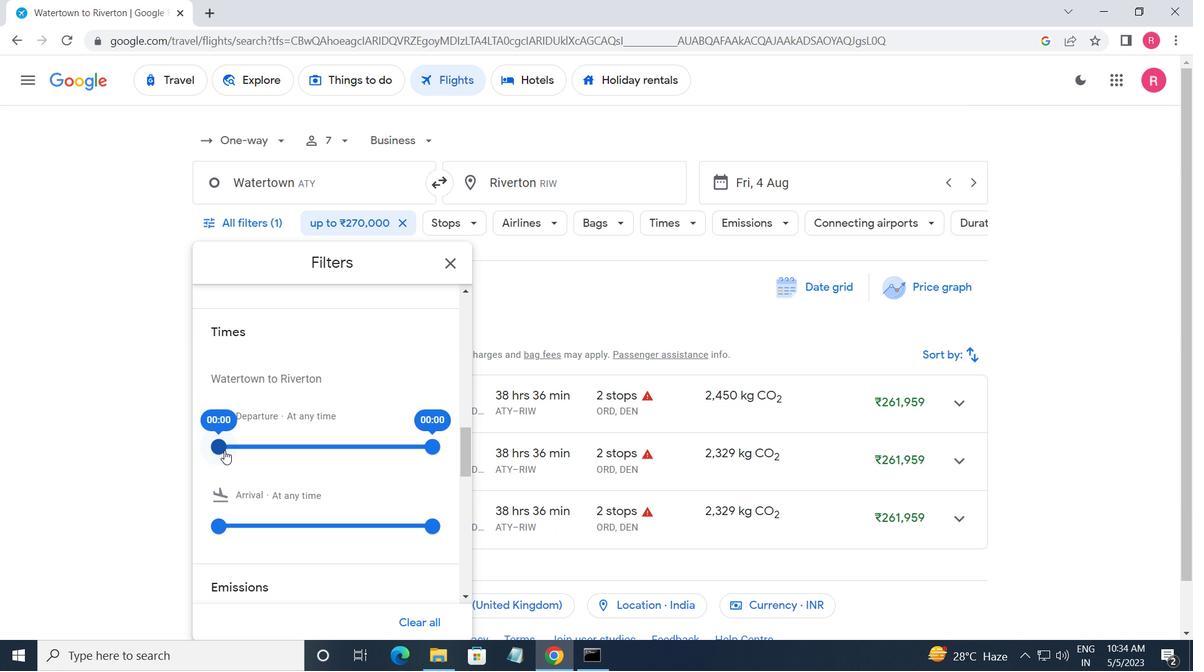 
Action: Mouse pressed left at (218, 447)
Screenshot: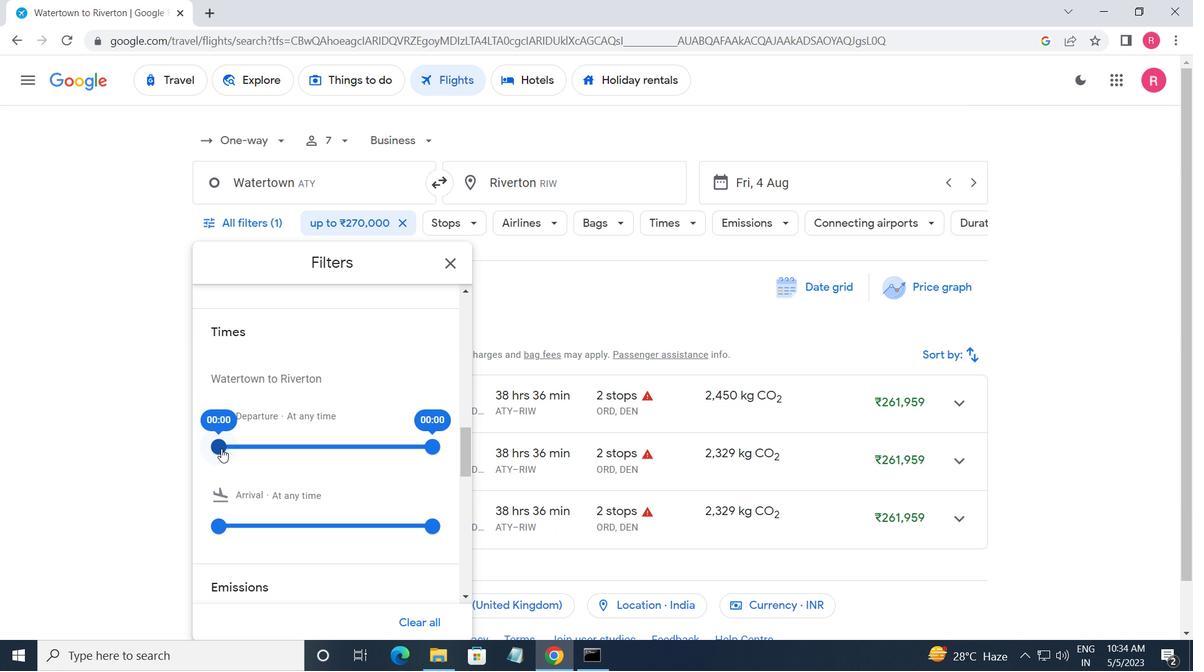 
Action: Mouse moved to (427, 447)
Screenshot: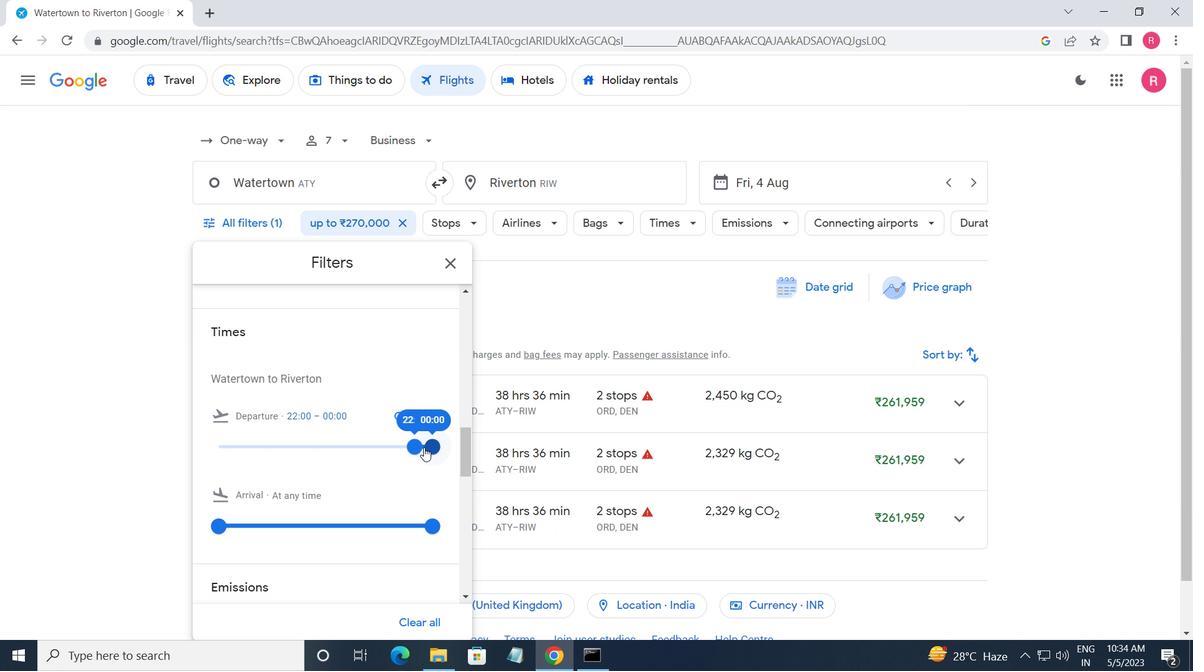 
Action: Mouse pressed left at (427, 447)
Screenshot: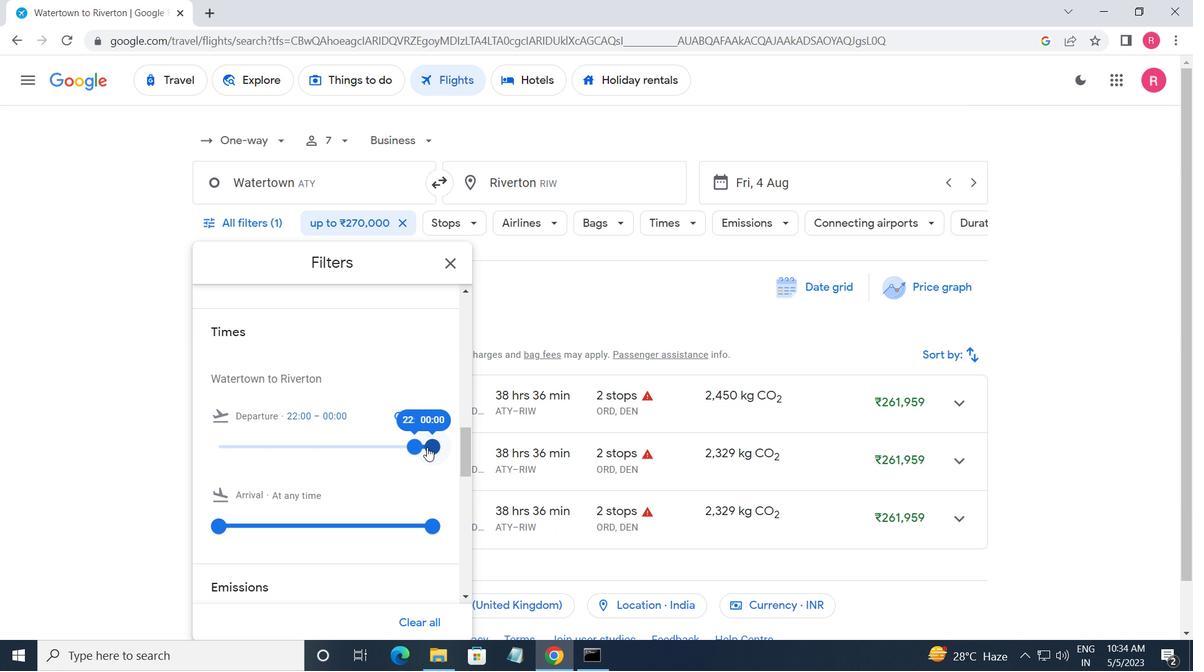 
Action: Mouse moved to (429, 450)
Screenshot: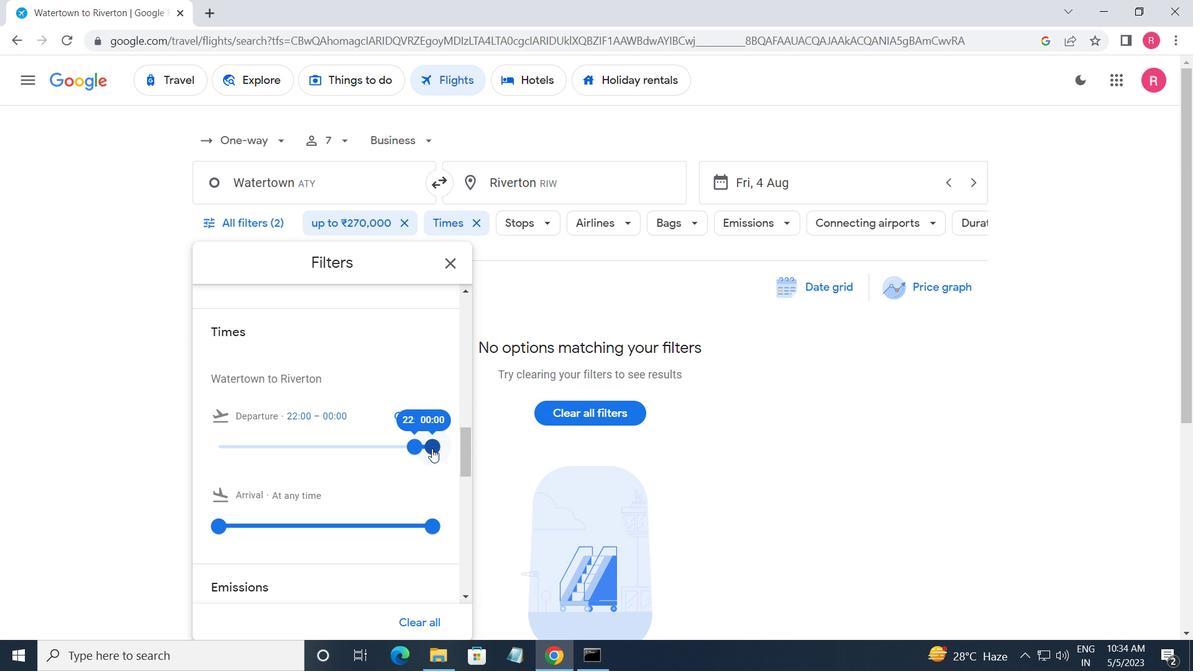 
Action: Mouse pressed left at (429, 450)
Screenshot: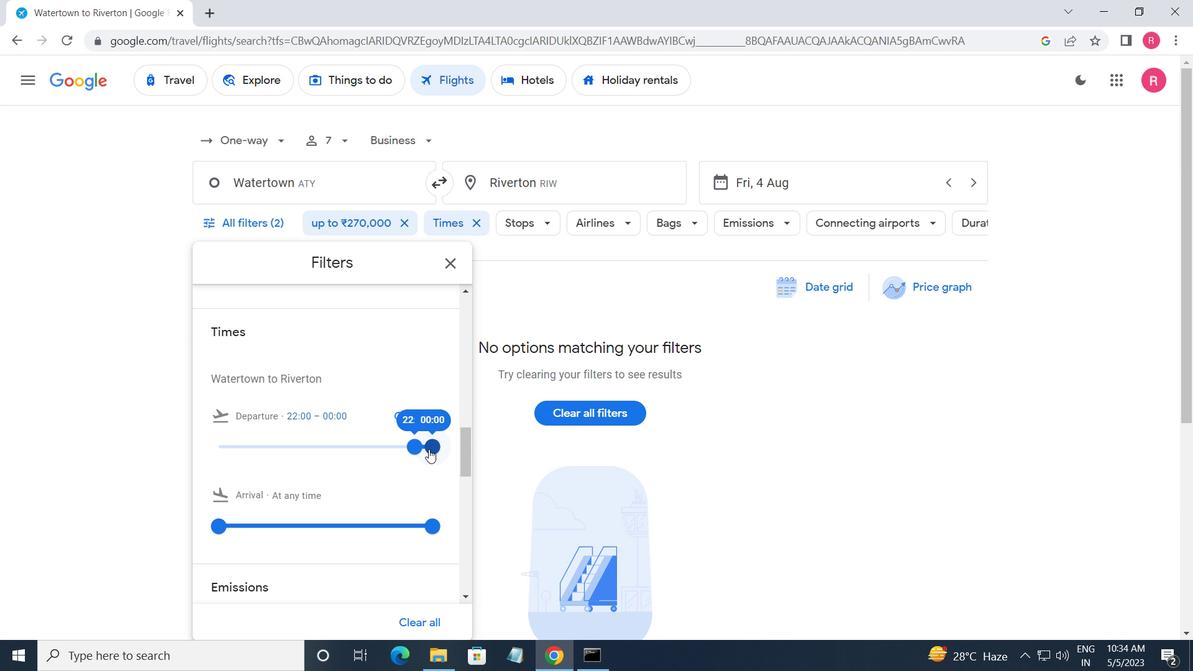 
Action: Mouse moved to (402, 445)
Screenshot: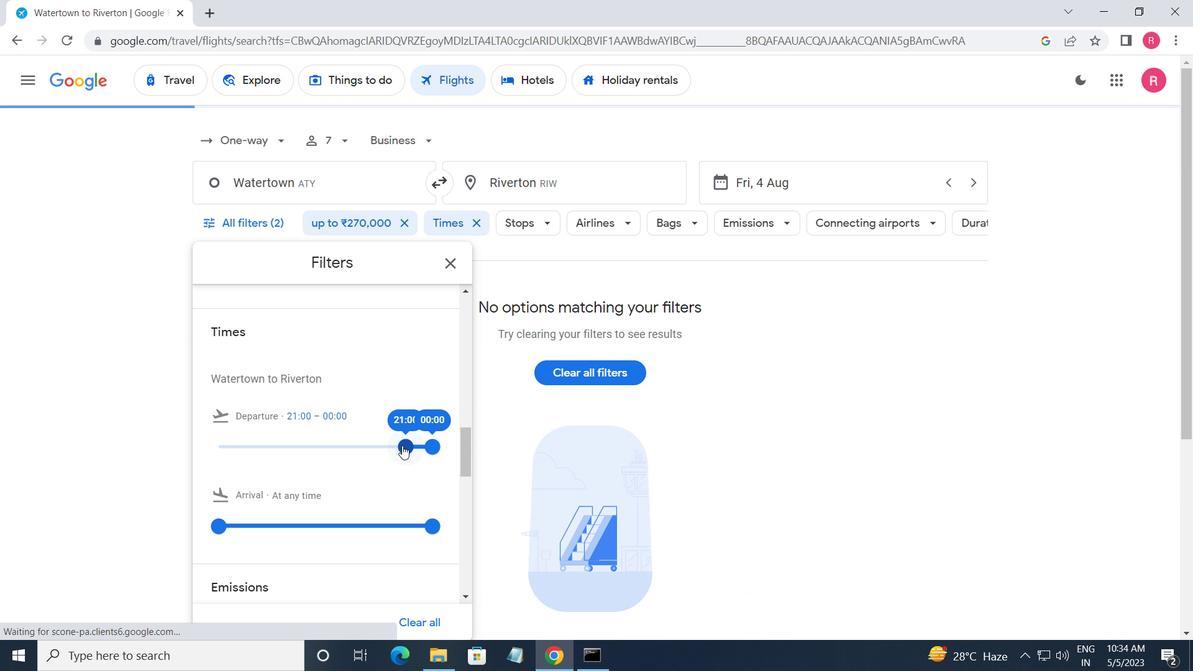 
Action: Mouse pressed left at (402, 445)
Screenshot: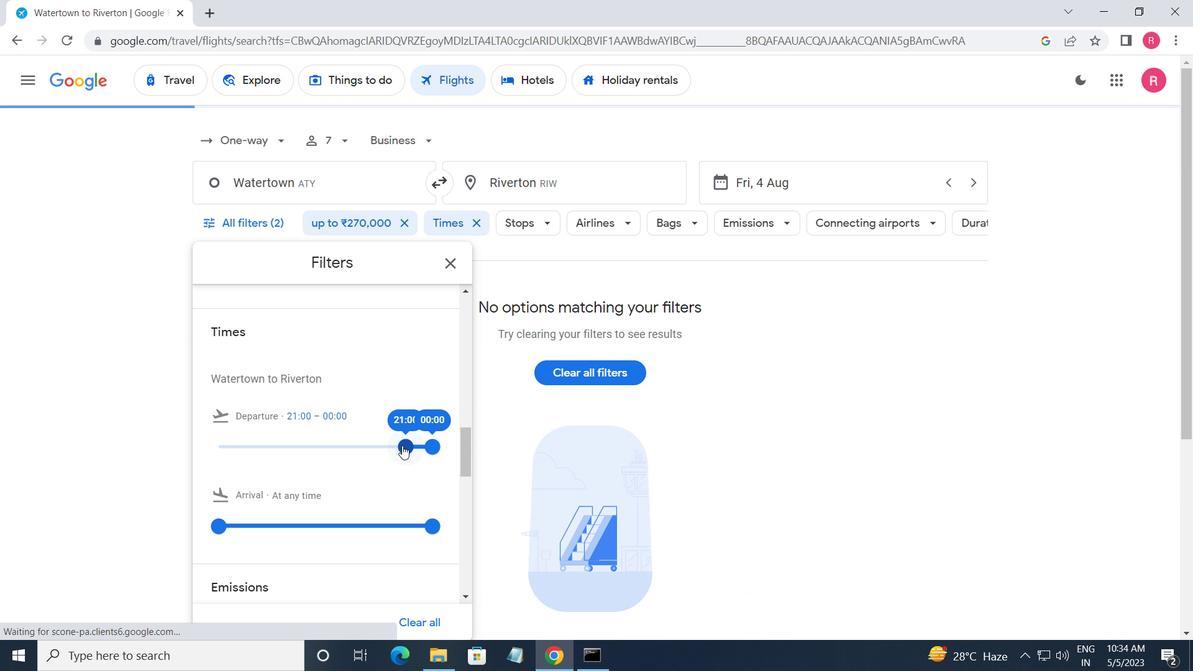 
Action: Mouse moved to (430, 450)
Screenshot: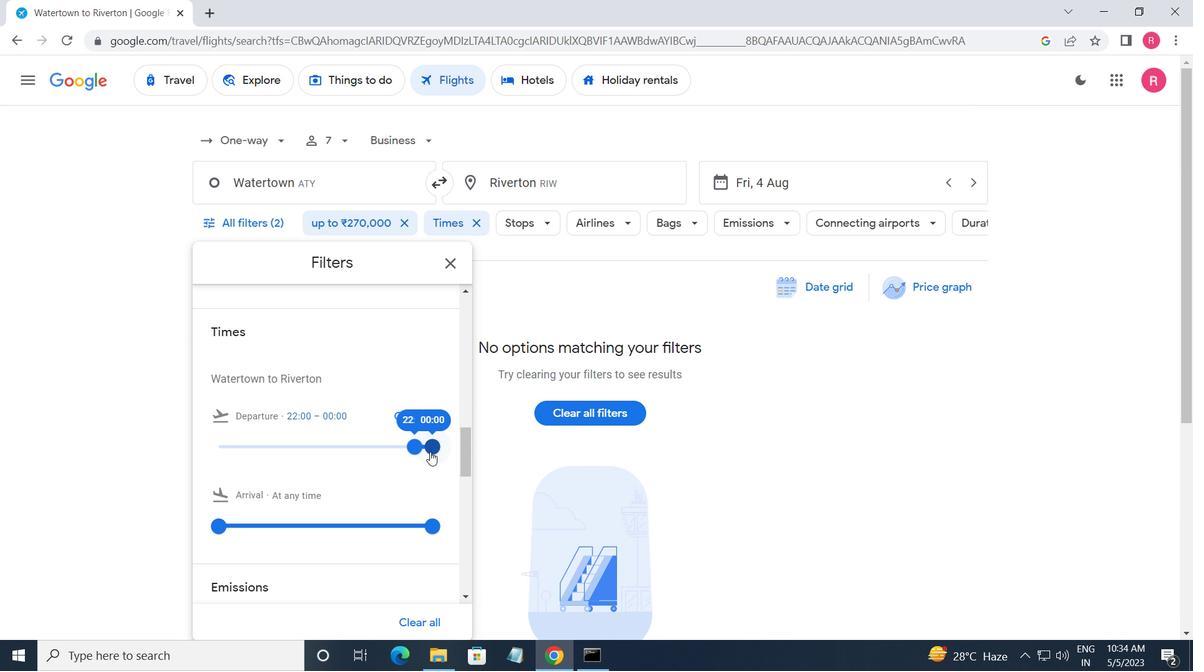 
Action: Mouse pressed left at (430, 450)
Screenshot: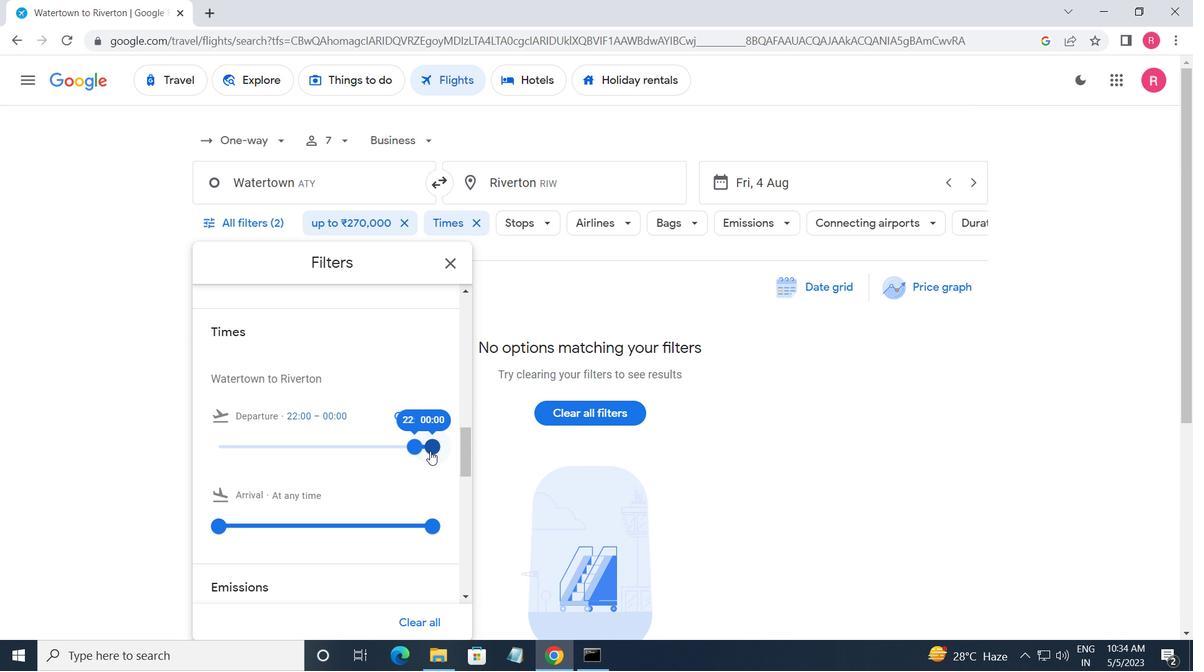 
Action: Mouse moved to (447, 274)
Screenshot: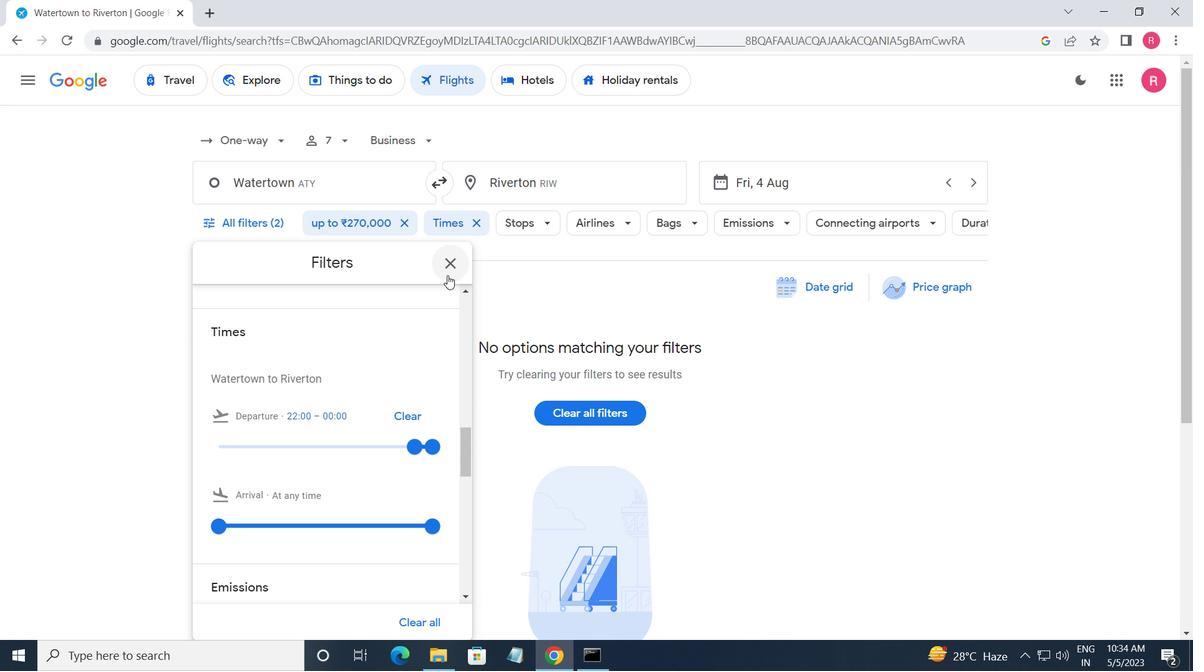 
Action: Mouse pressed left at (447, 274)
Screenshot: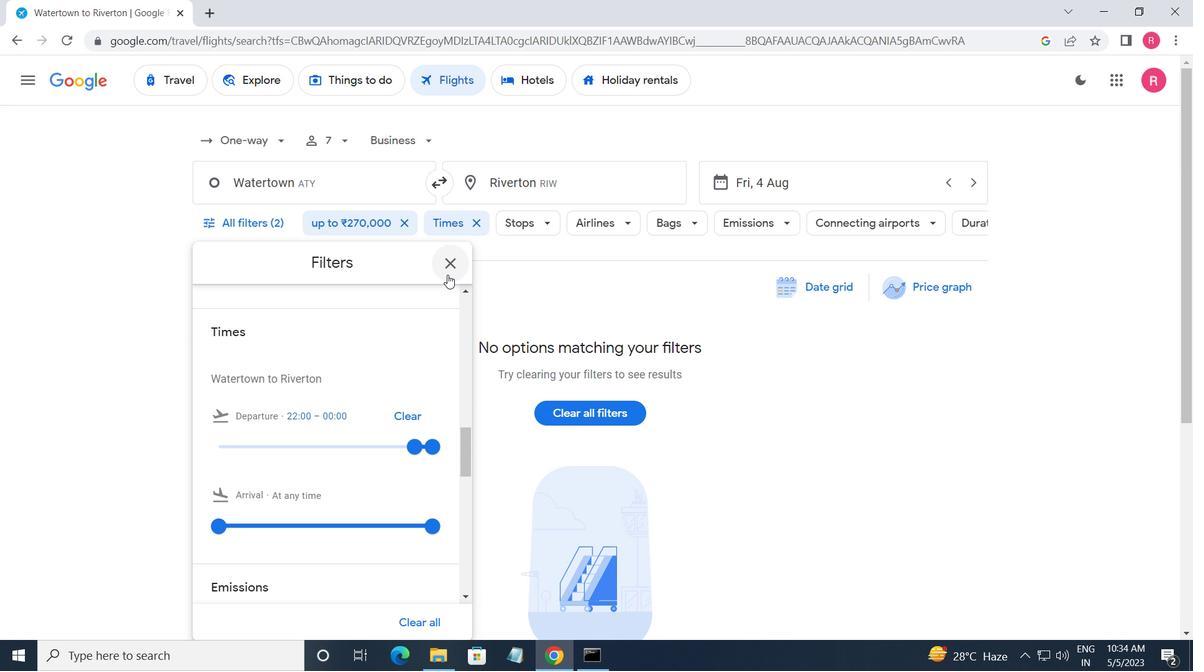 
